 Task:  Click on Football In the Sunday Gridiron Challenge click on  Pick Sheet Add name Brayden Rodriguez Team name Renegade Nurses and  Email softage.7@softage.net 10 Points Pittsburgh Steelers 9 Points Baltimore Ravens 8 Points Cincinnati Bengals 7 Points Buffalo Bills 6 Points Dallas Cowboys 5 Points Tennessee Titans 4 Points Arizona Cardinals 3 Points Atlanta Falcons 2 Points Chicago Bears 1 Points Detroit Lions Submit pick sheet
Action: Mouse moved to (795, 472)
Screenshot: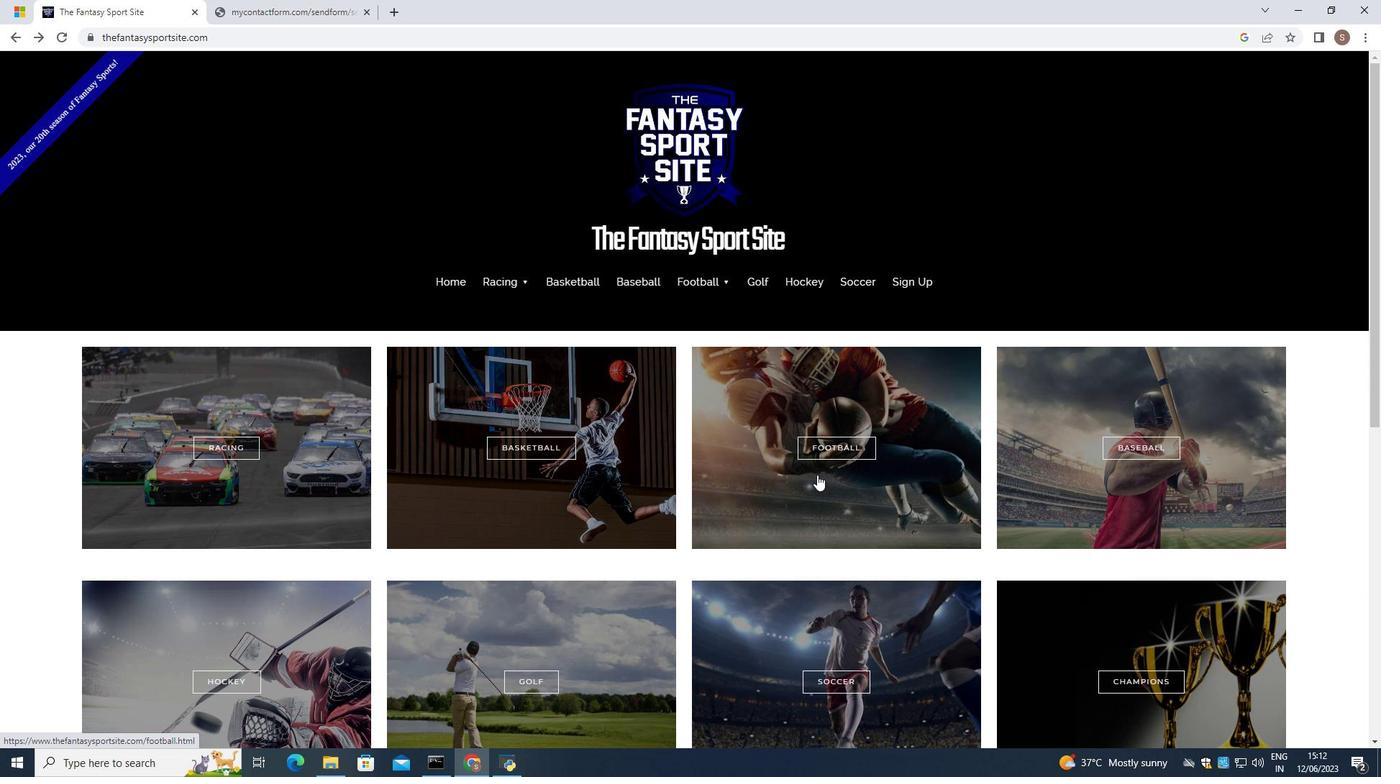 
Action: Mouse pressed left at (795, 472)
Screenshot: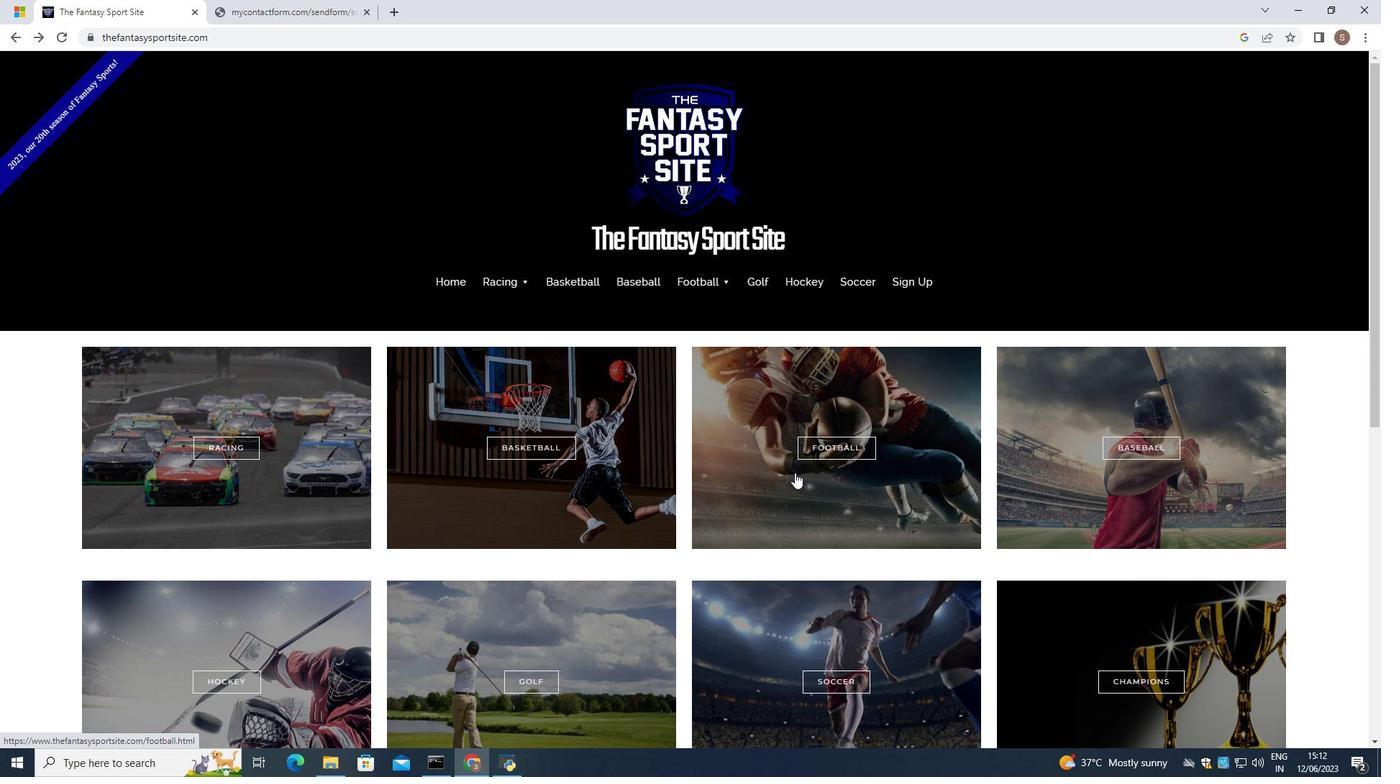 
Action: Mouse moved to (721, 579)
Screenshot: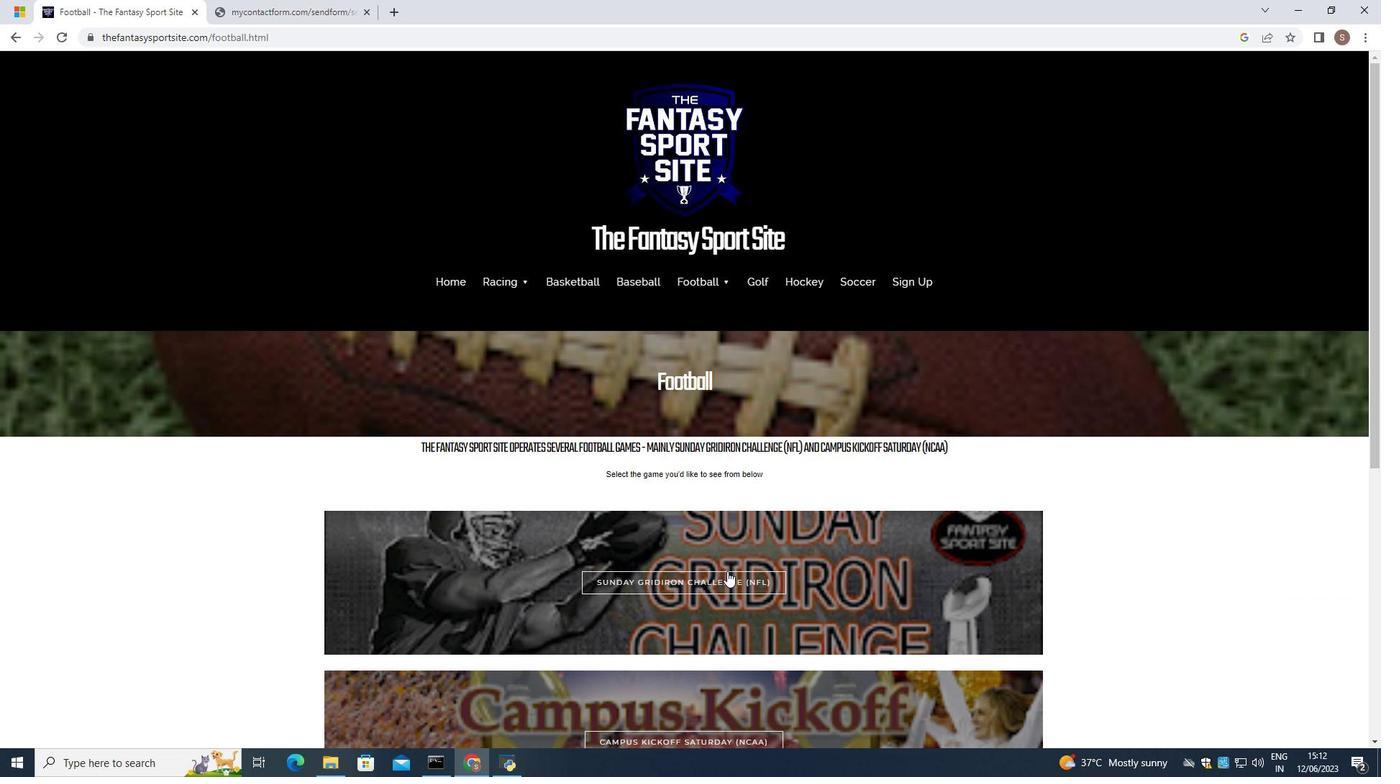 
Action: Mouse pressed left at (721, 579)
Screenshot: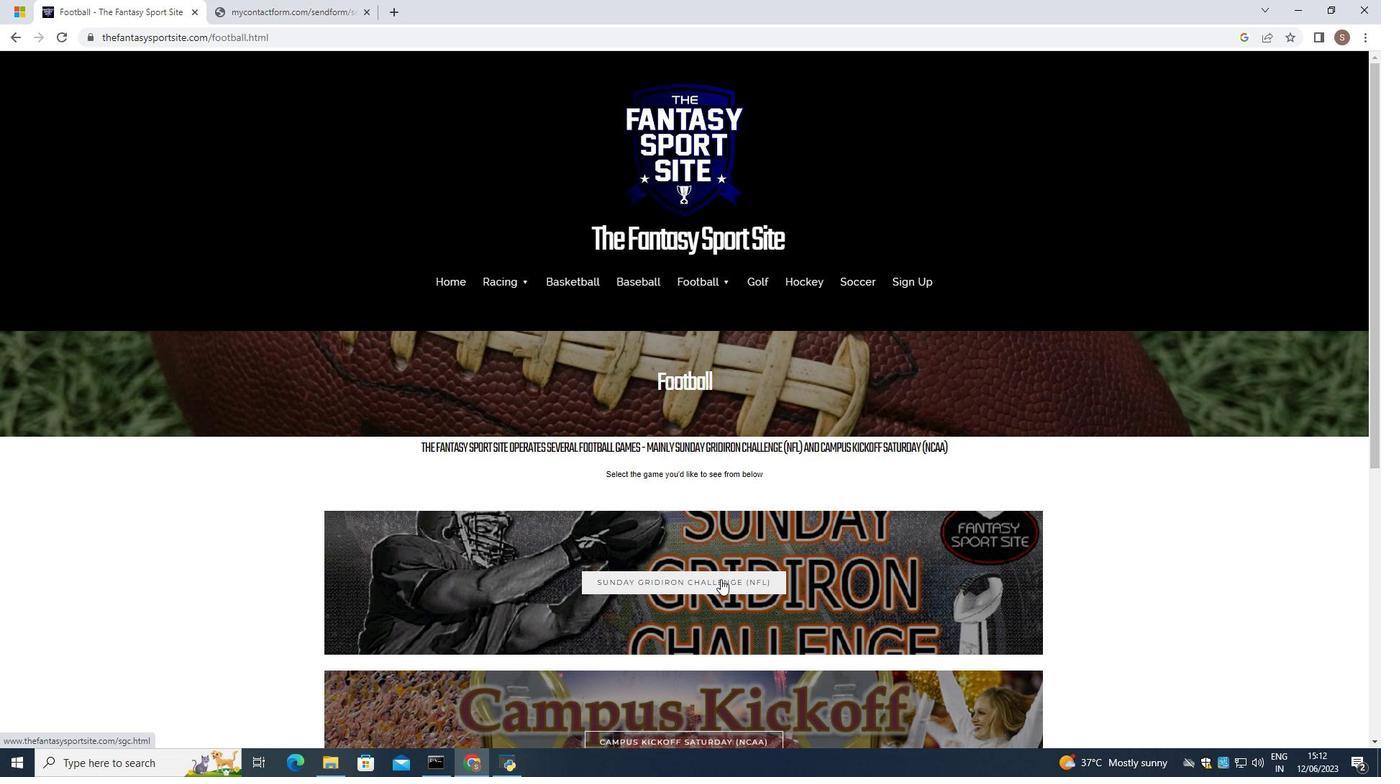 
Action: Mouse moved to (718, 536)
Screenshot: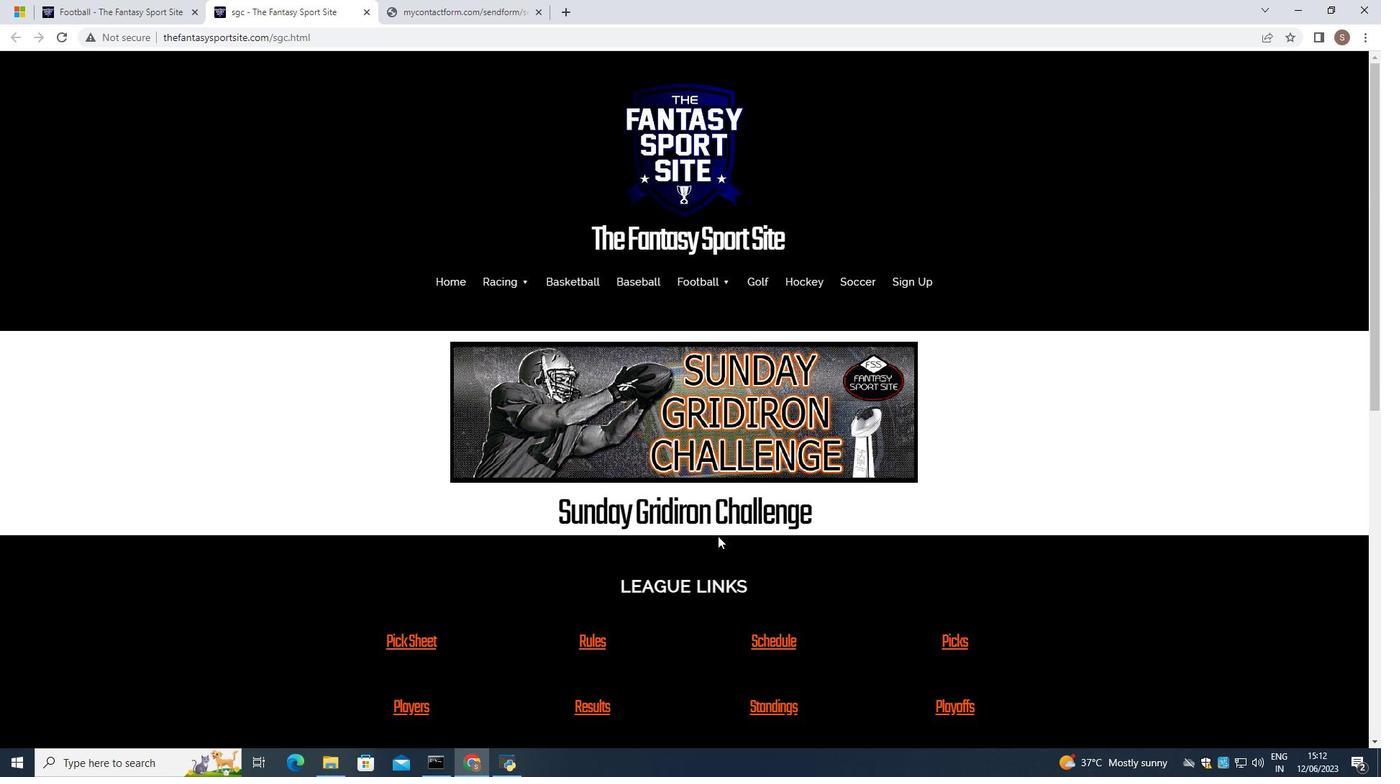 
Action: Mouse scrolled (718, 535) with delta (0, 0)
Screenshot: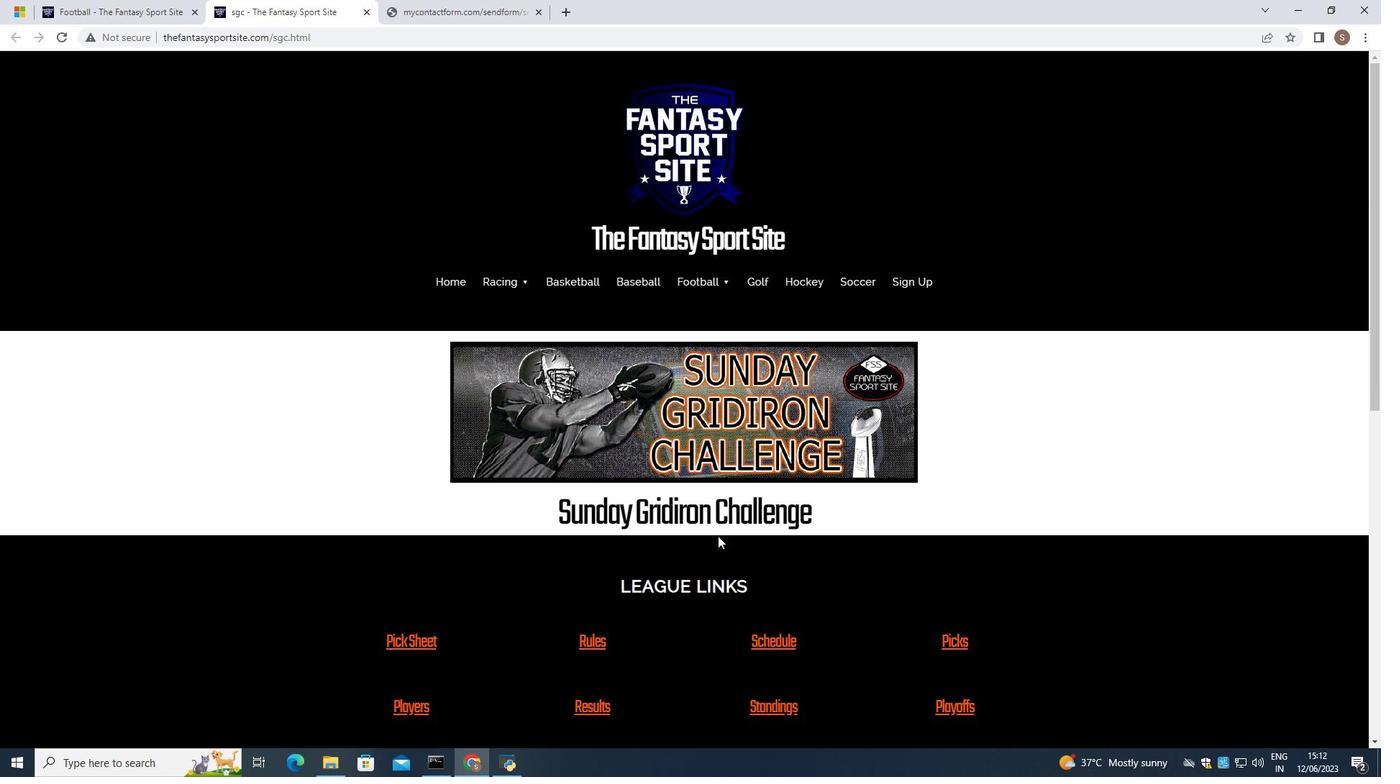 
Action: Mouse moved to (410, 565)
Screenshot: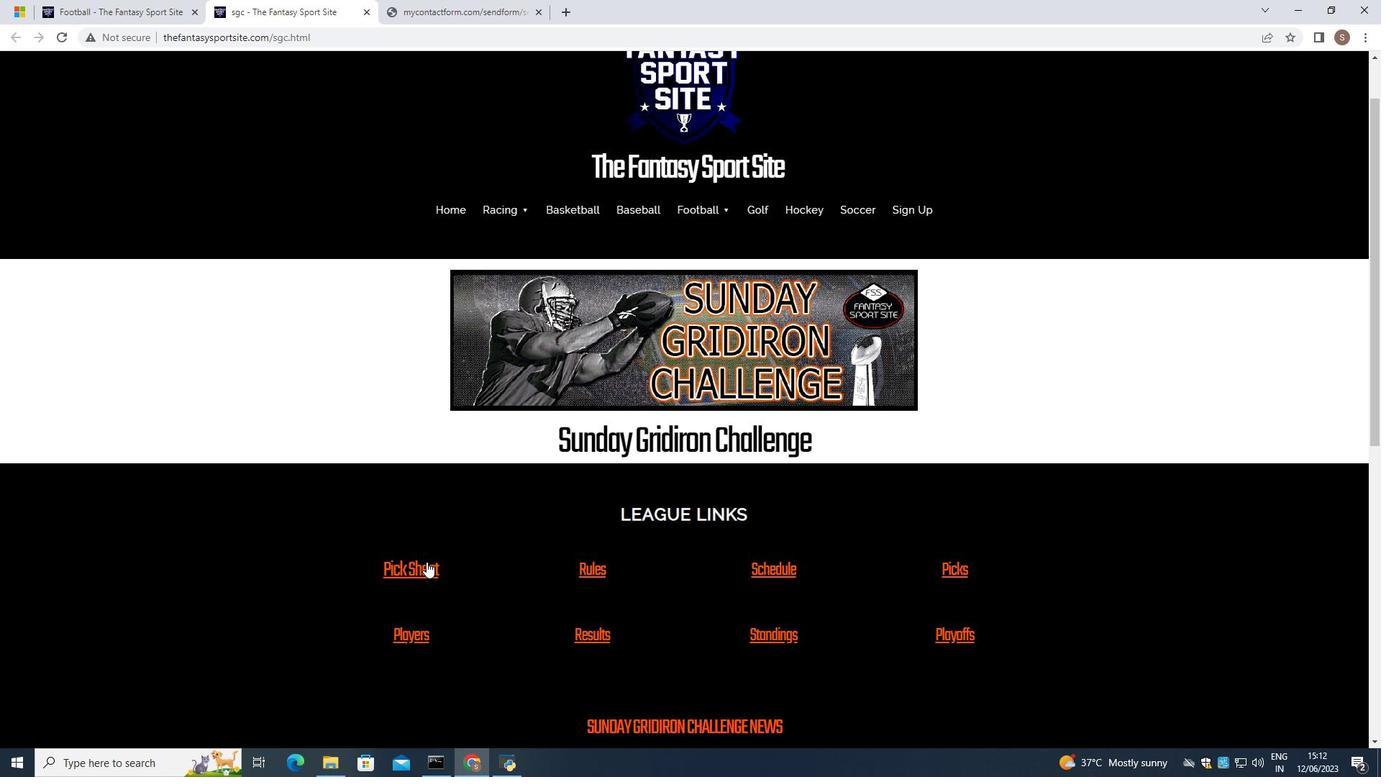 
Action: Mouse pressed left at (410, 565)
Screenshot: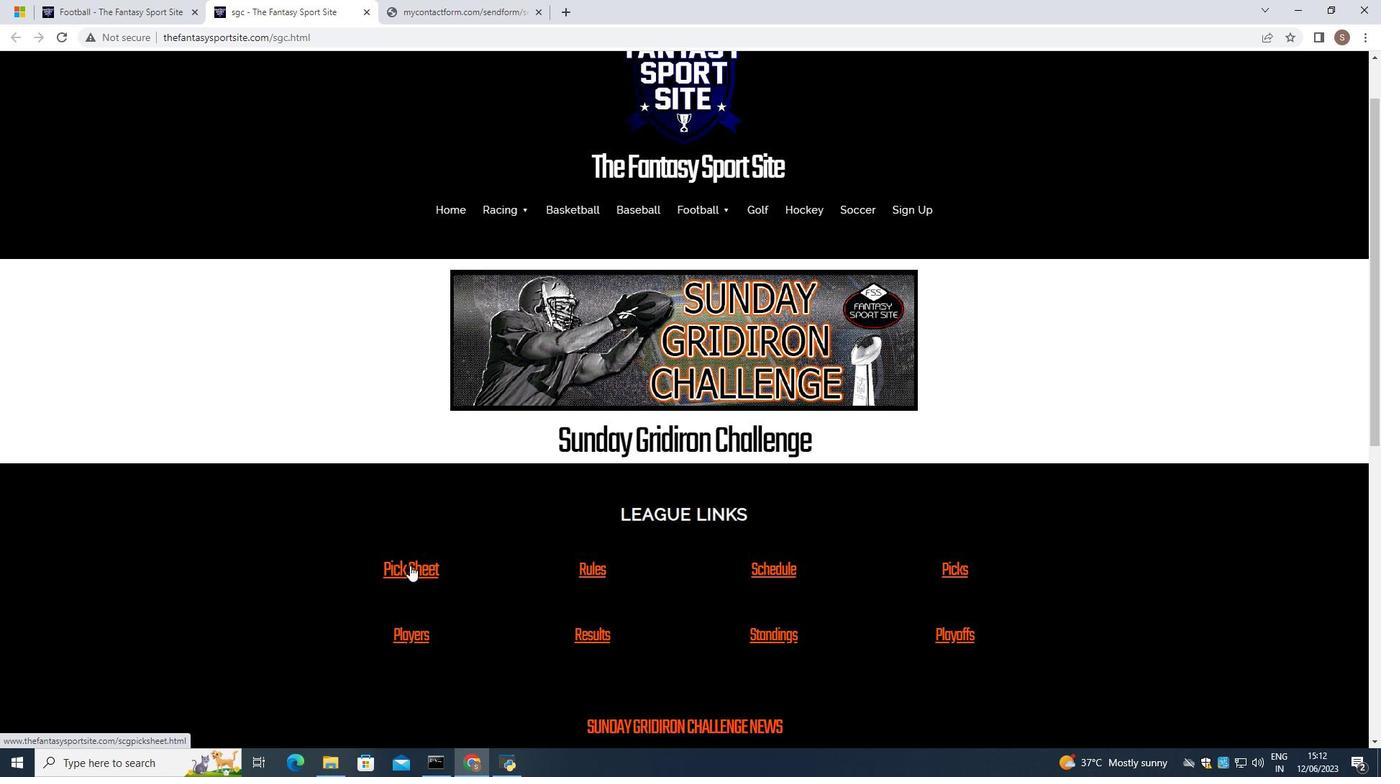 
Action: Mouse moved to (418, 556)
Screenshot: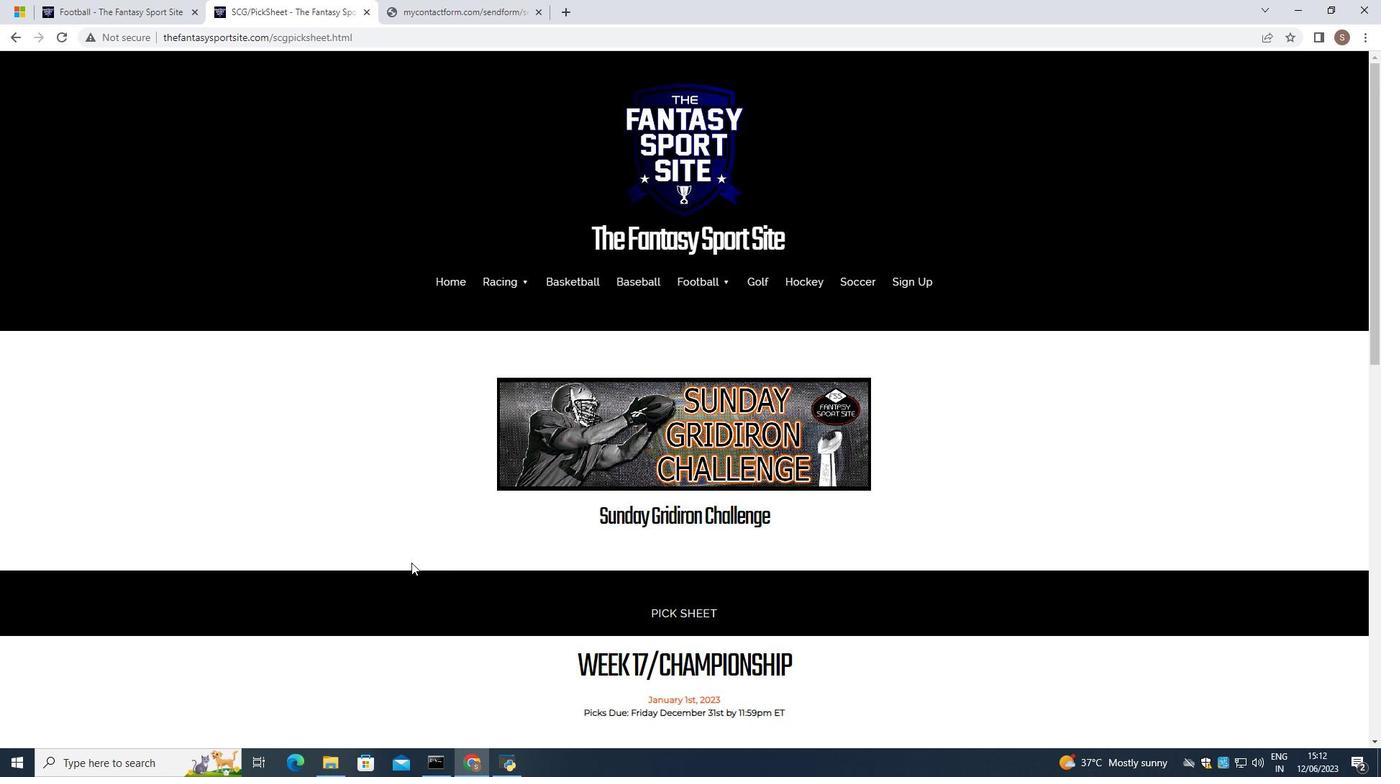 
Action: Mouse scrolled (418, 556) with delta (0, 0)
Screenshot: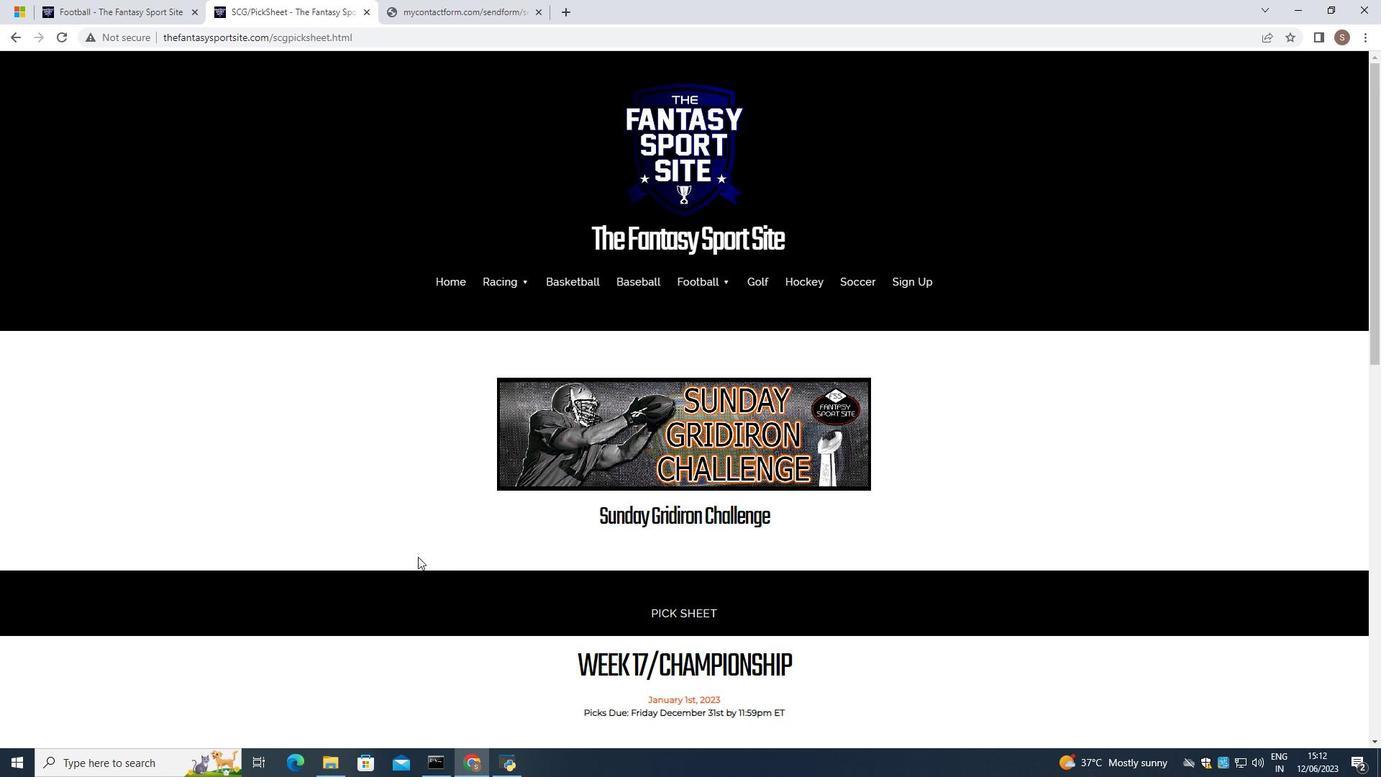 
Action: Mouse scrolled (418, 556) with delta (0, 0)
Screenshot: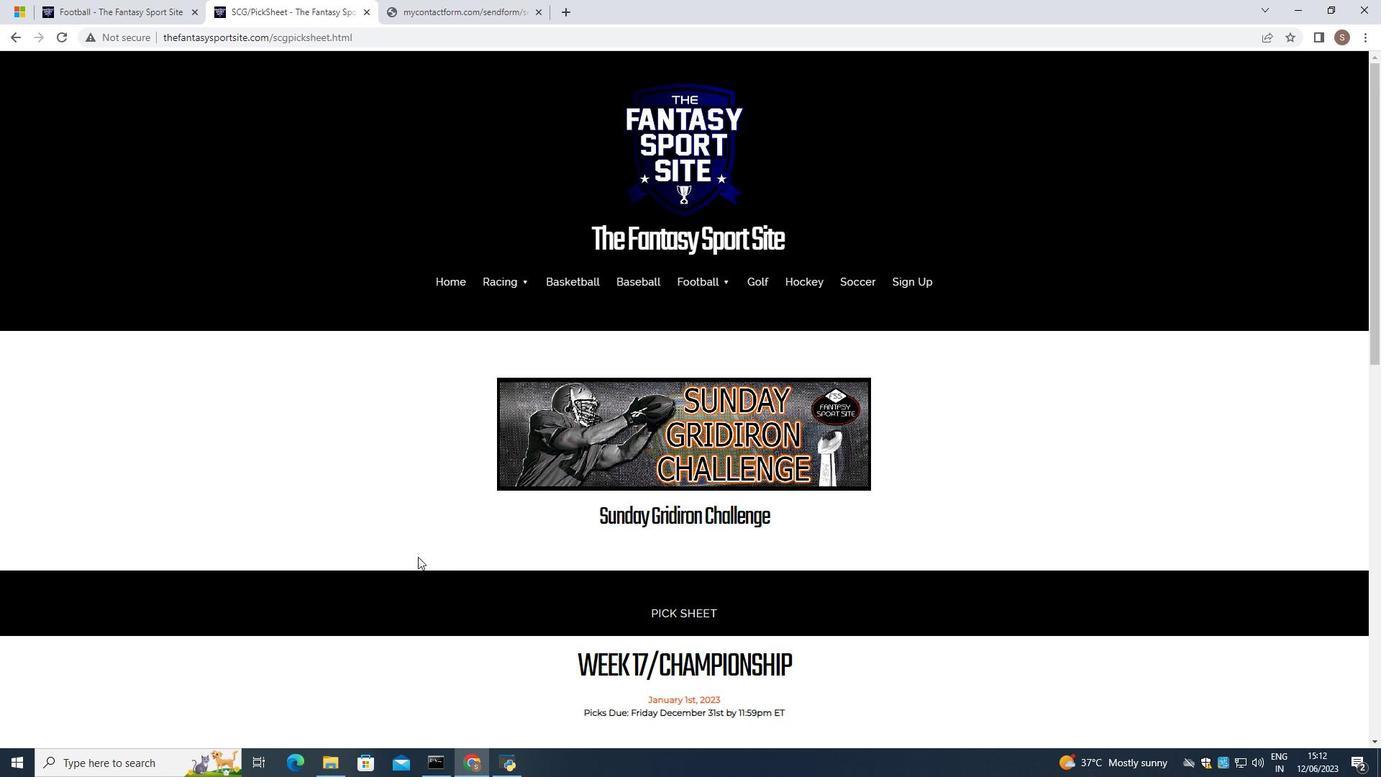 
Action: Mouse scrolled (418, 556) with delta (0, 0)
Screenshot: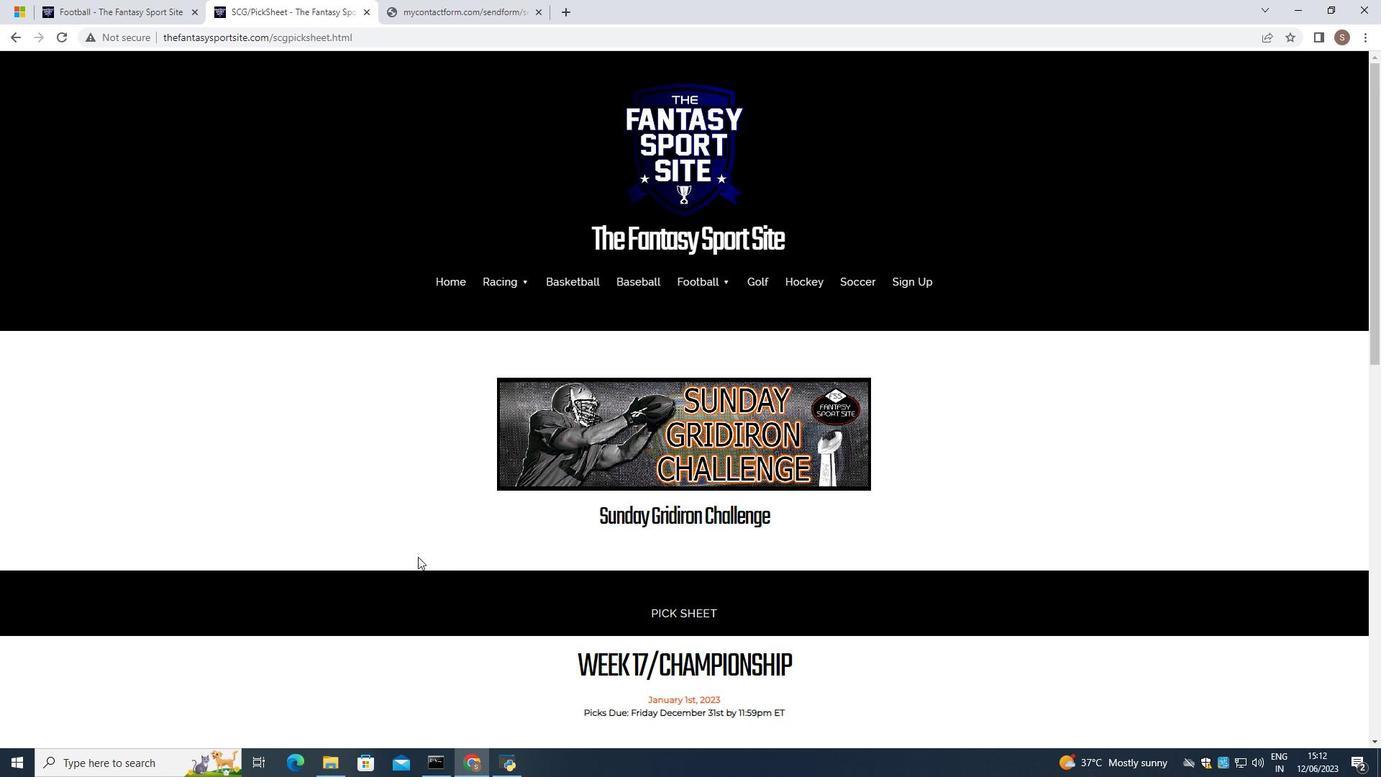 
Action: Mouse scrolled (418, 556) with delta (0, 0)
Screenshot: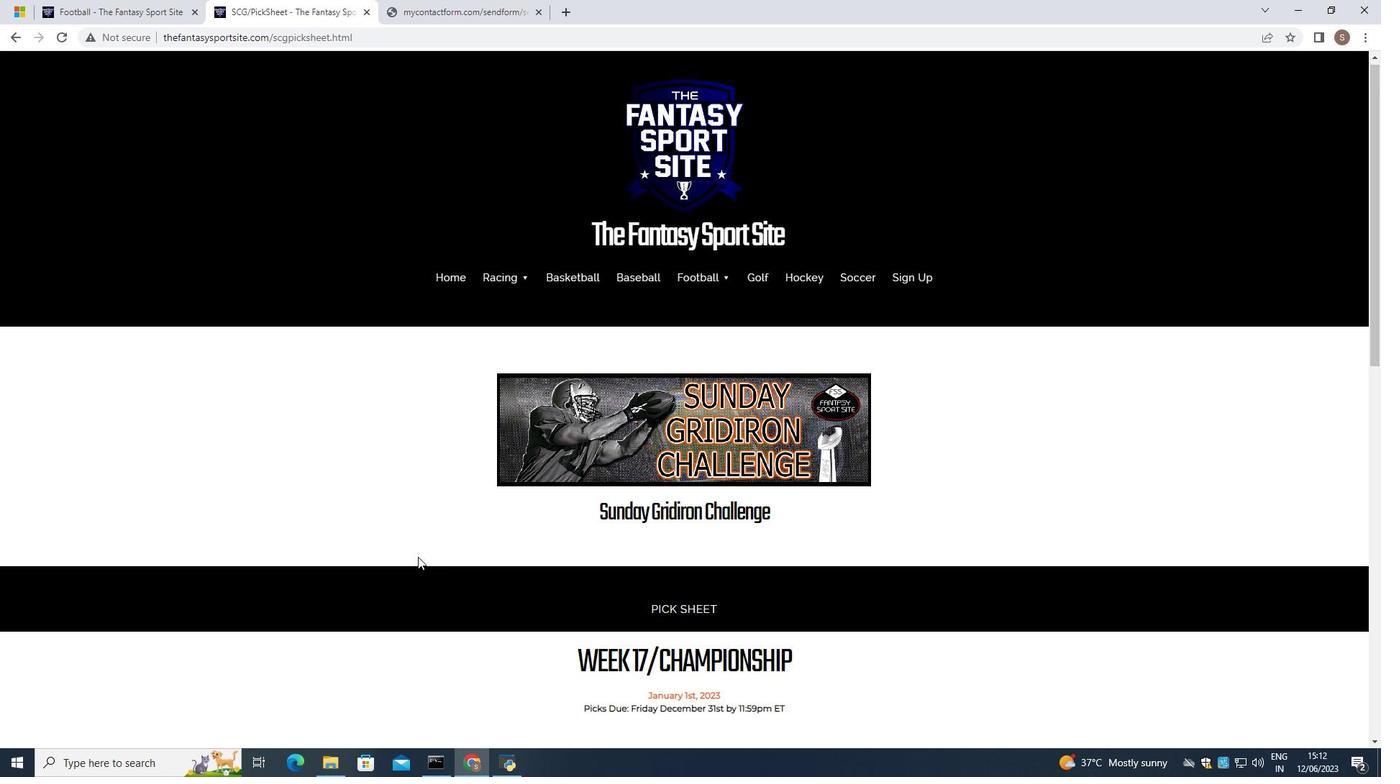 
Action: Mouse scrolled (418, 556) with delta (0, 0)
Screenshot: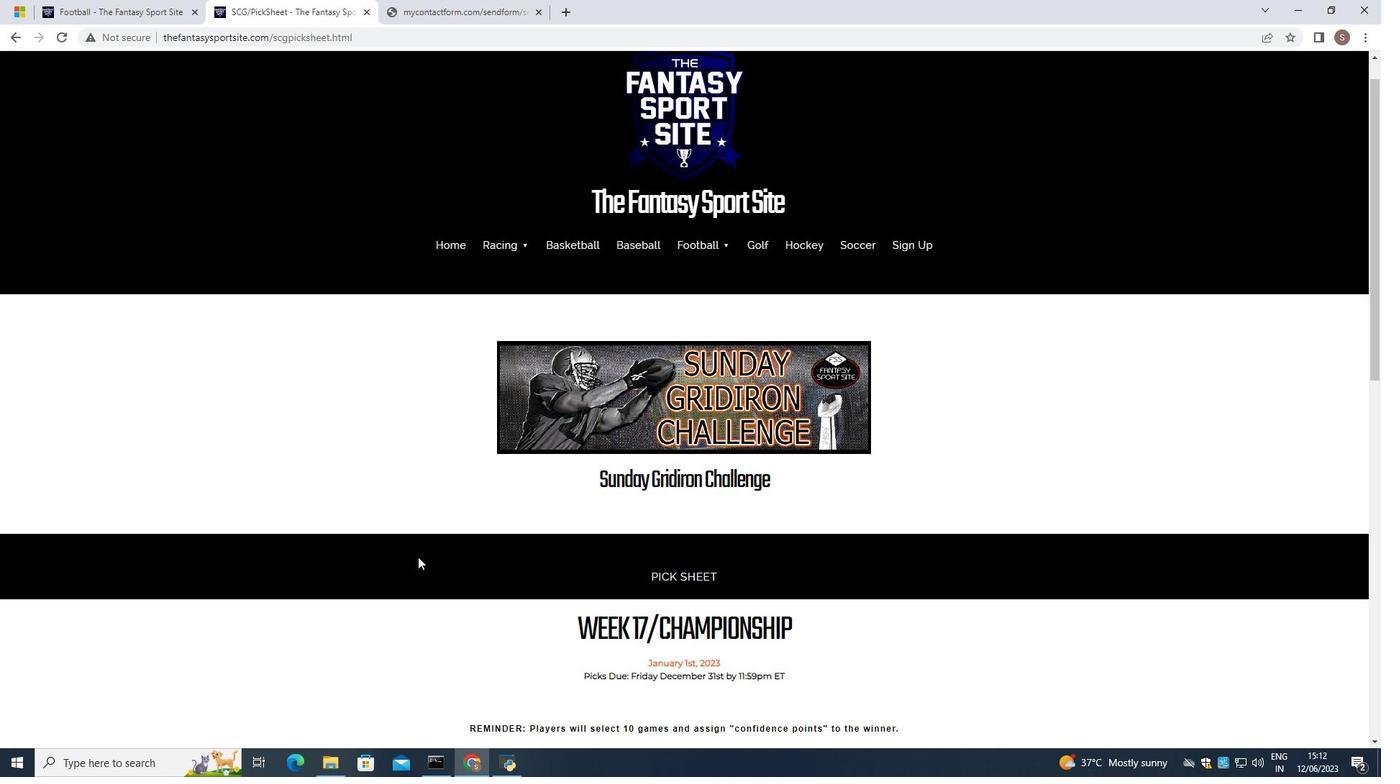 
Action: Mouse scrolled (418, 556) with delta (0, 0)
Screenshot: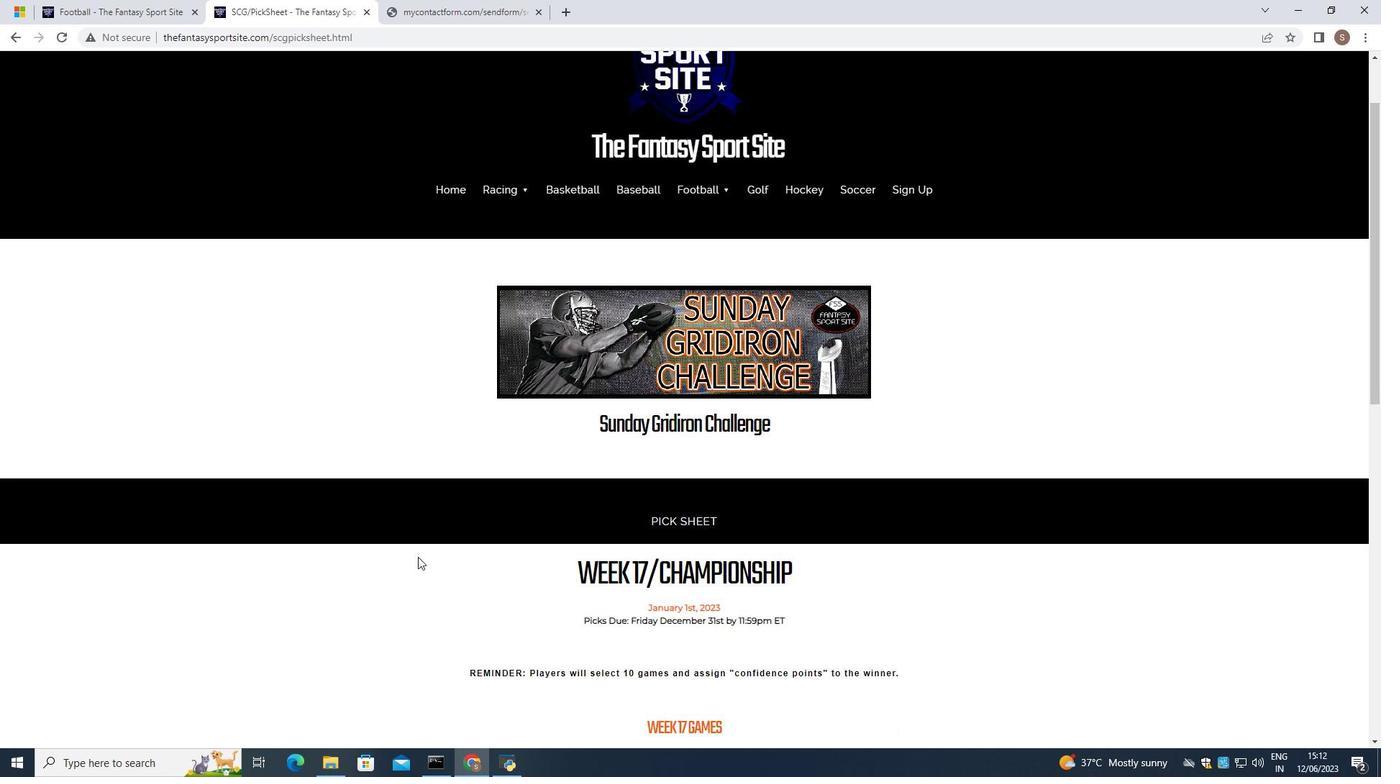 
Action: Mouse scrolled (418, 556) with delta (0, 0)
Screenshot: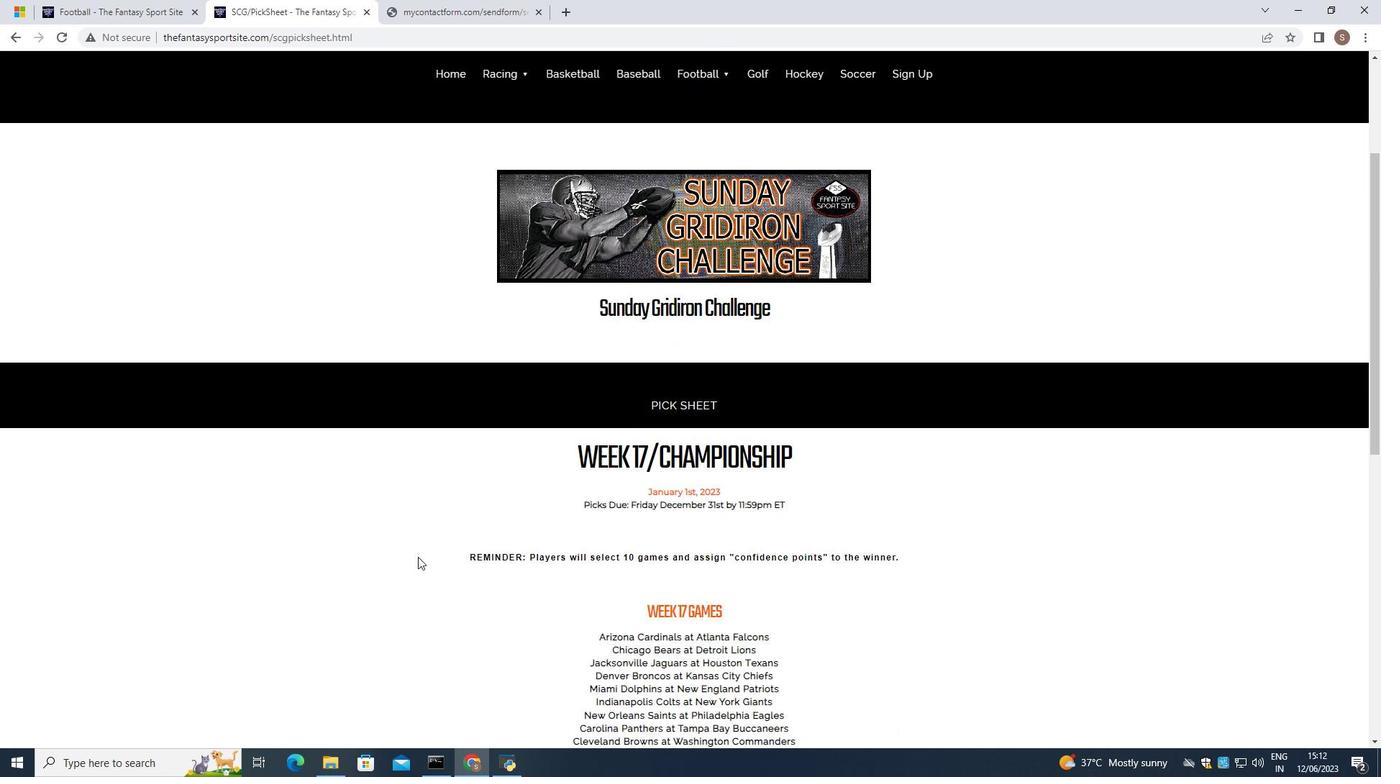 
Action: Mouse moved to (418, 555)
Screenshot: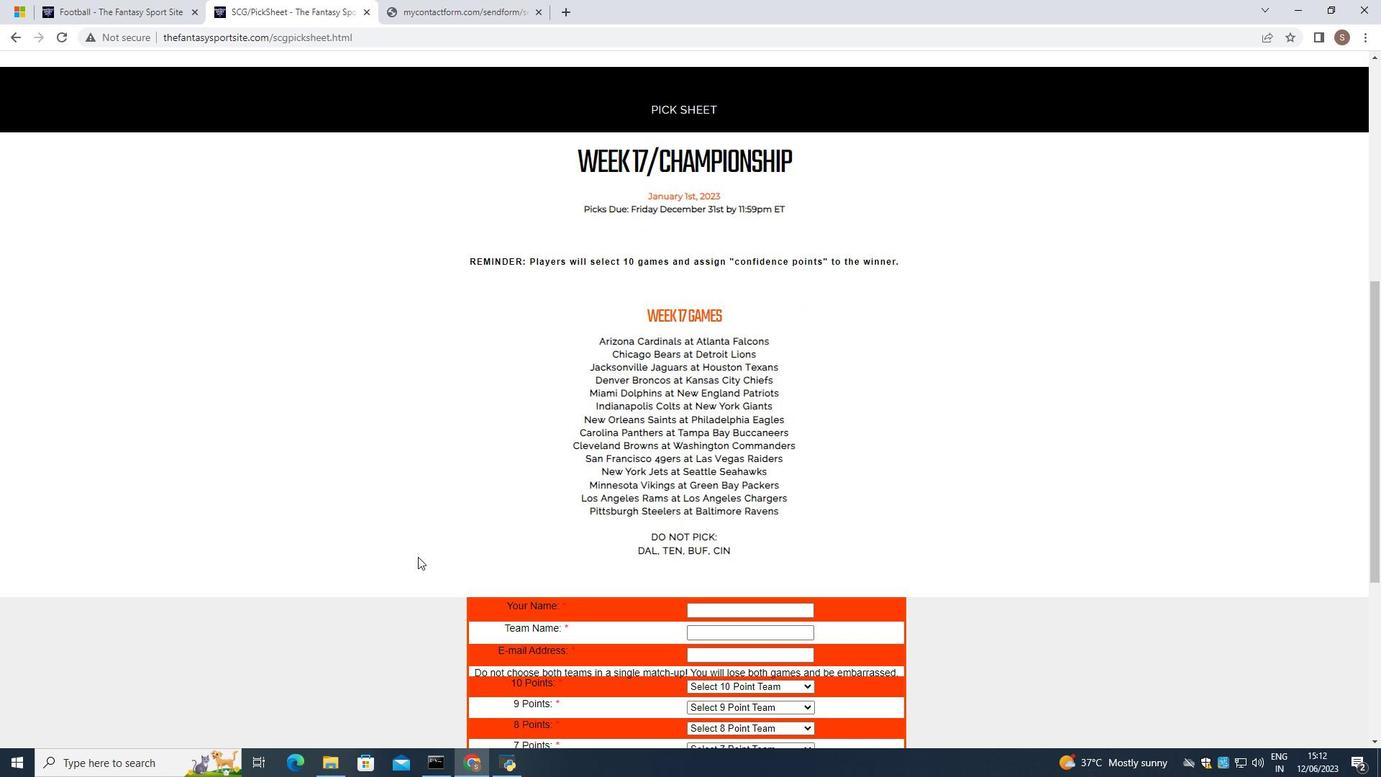 
Action: Mouse scrolled (418, 554) with delta (0, 0)
Screenshot: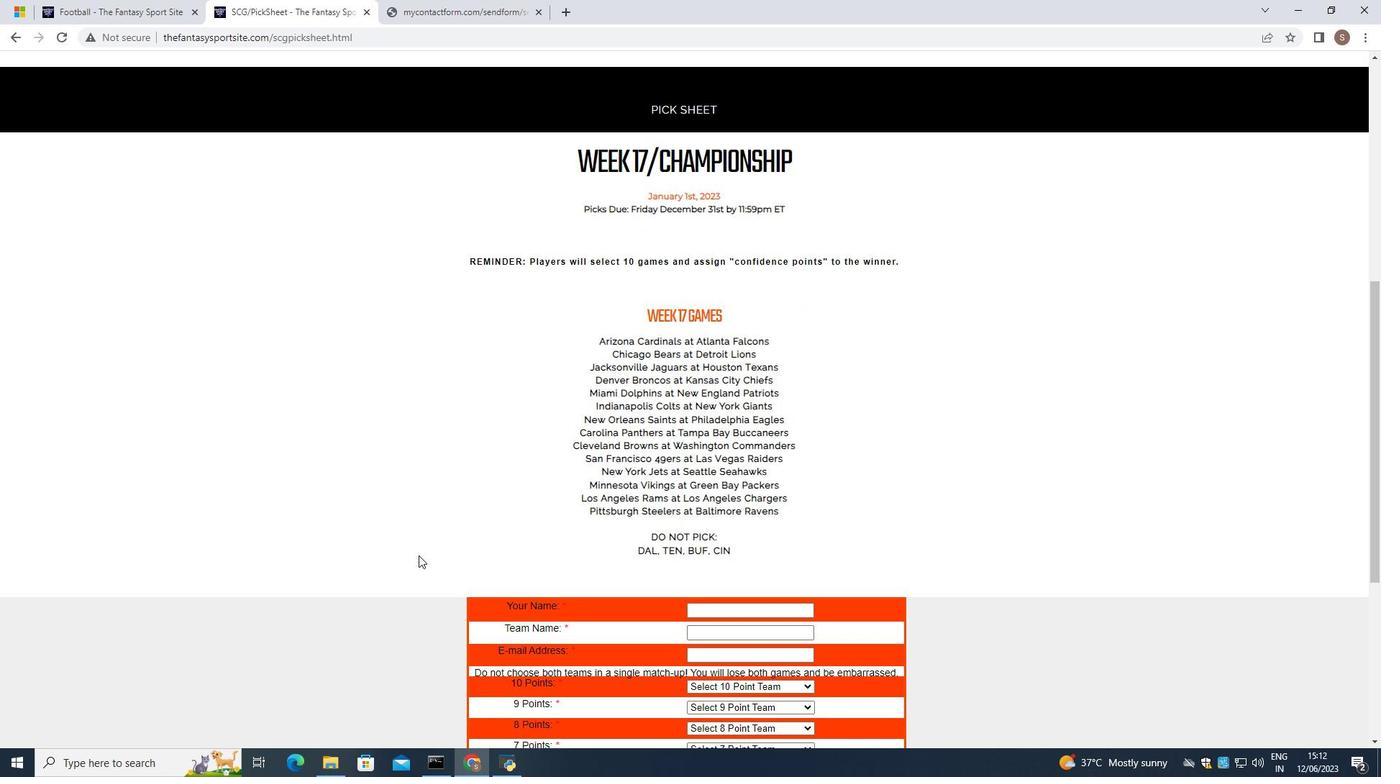 
Action: Mouse scrolled (418, 554) with delta (0, 0)
Screenshot: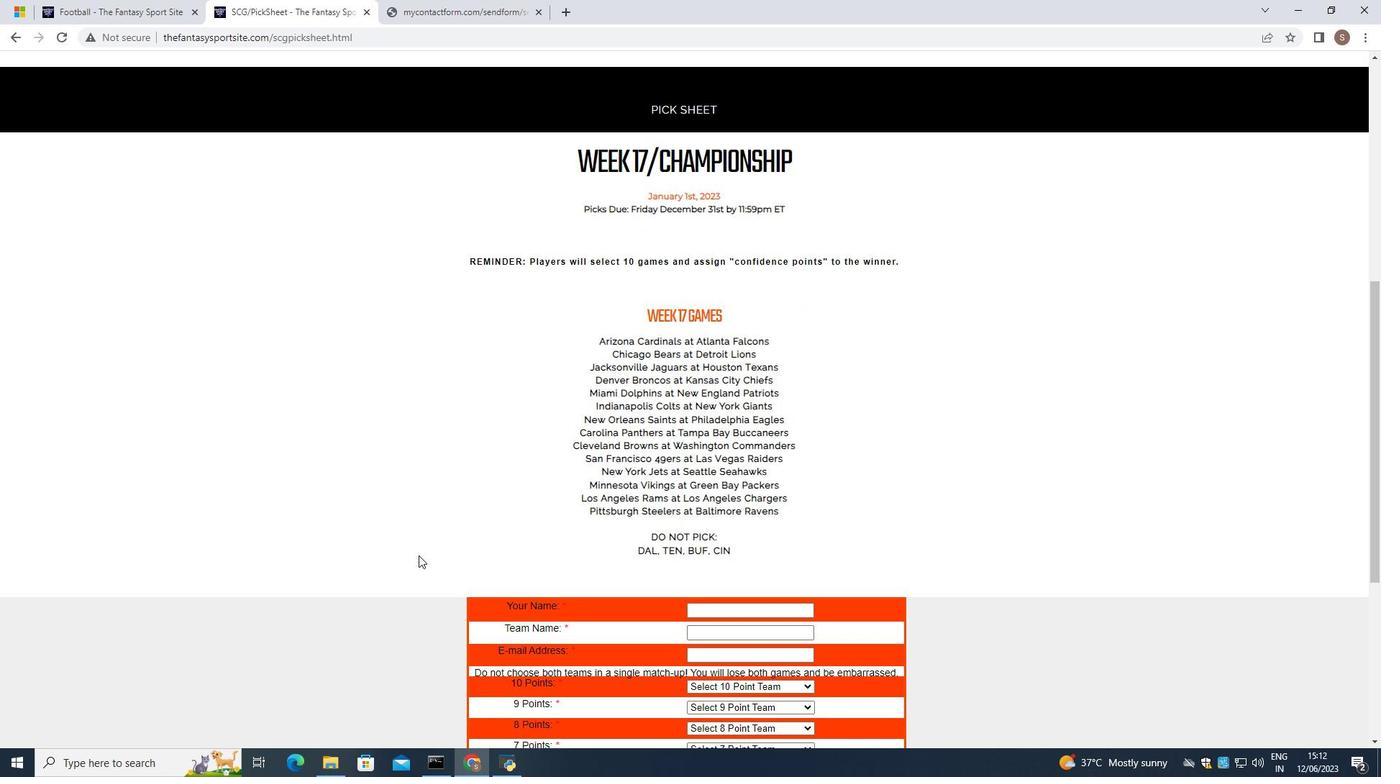 
Action: Mouse scrolled (418, 554) with delta (0, 0)
Screenshot: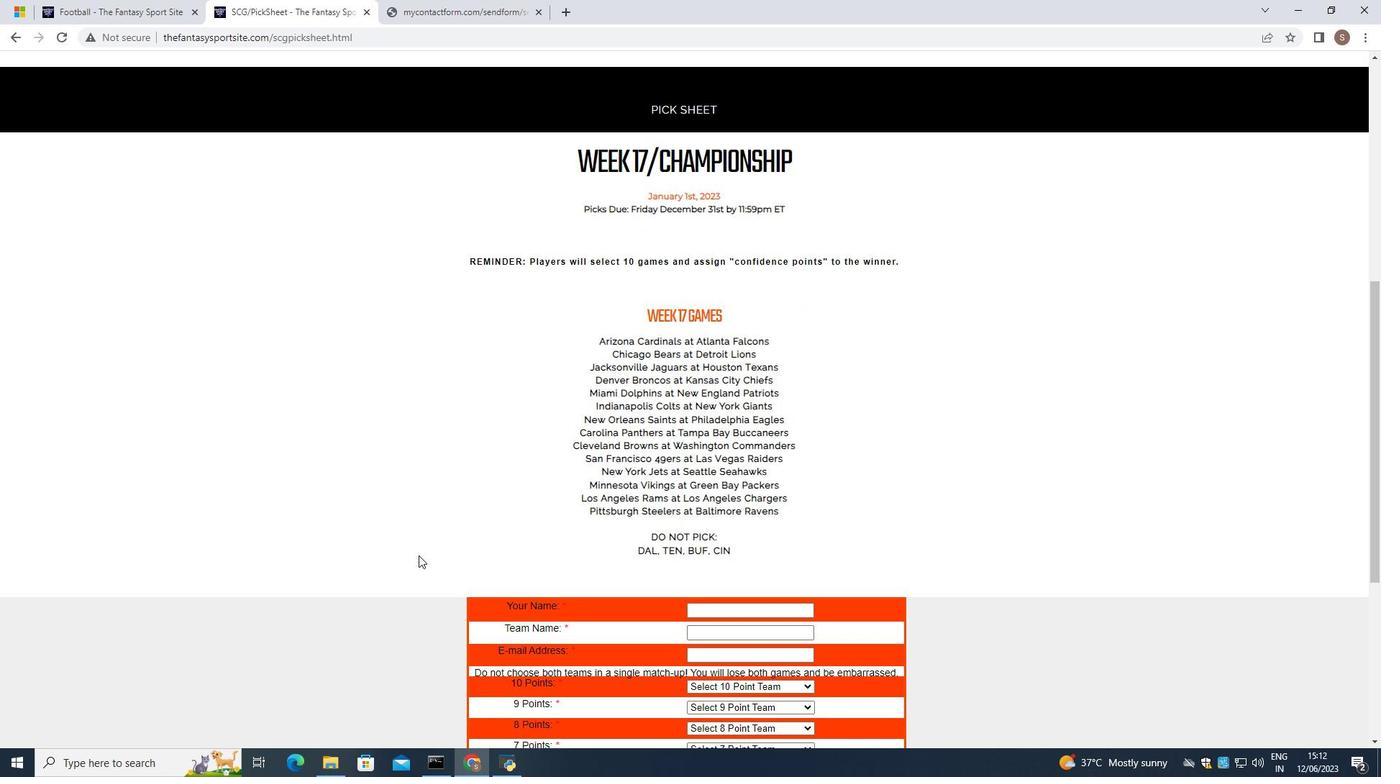 
Action: Mouse scrolled (418, 554) with delta (0, 0)
Screenshot: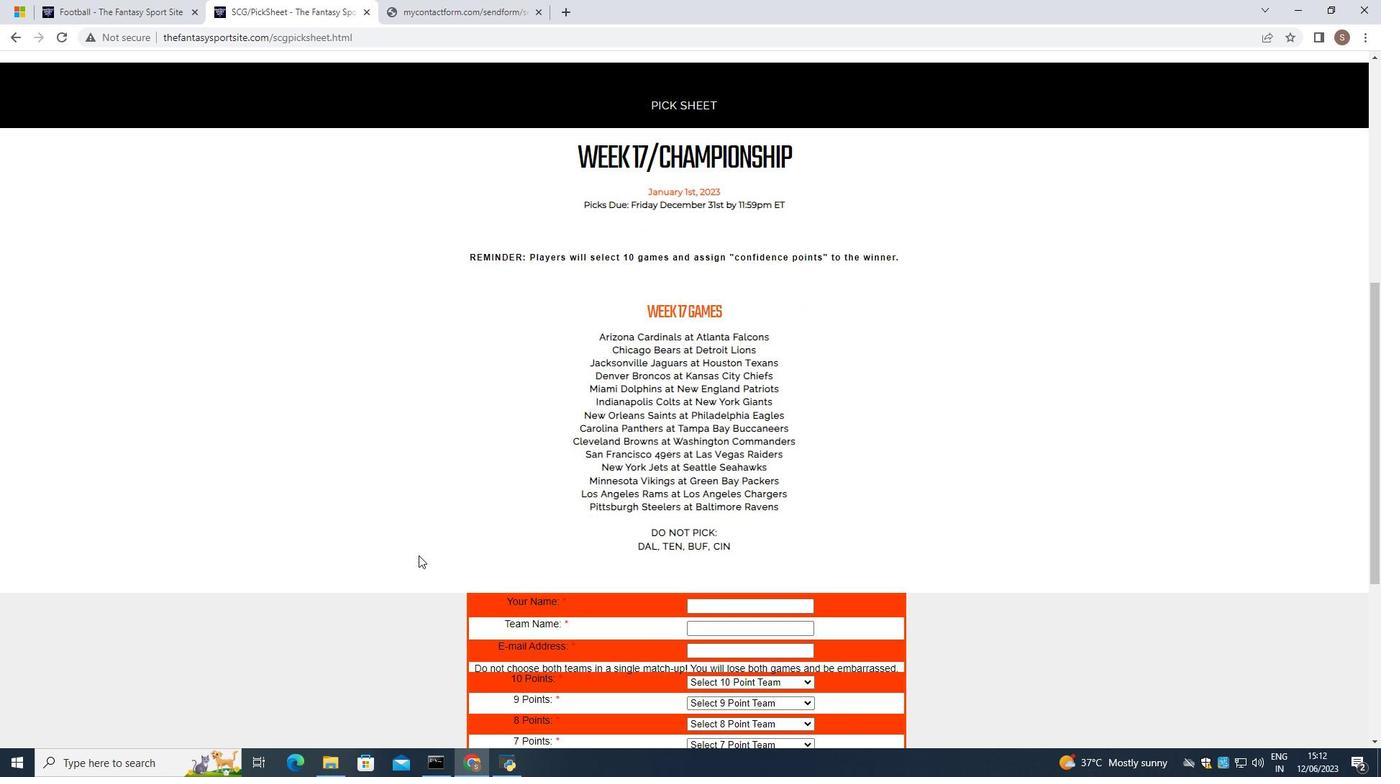 
Action: Mouse moved to (764, 323)
Screenshot: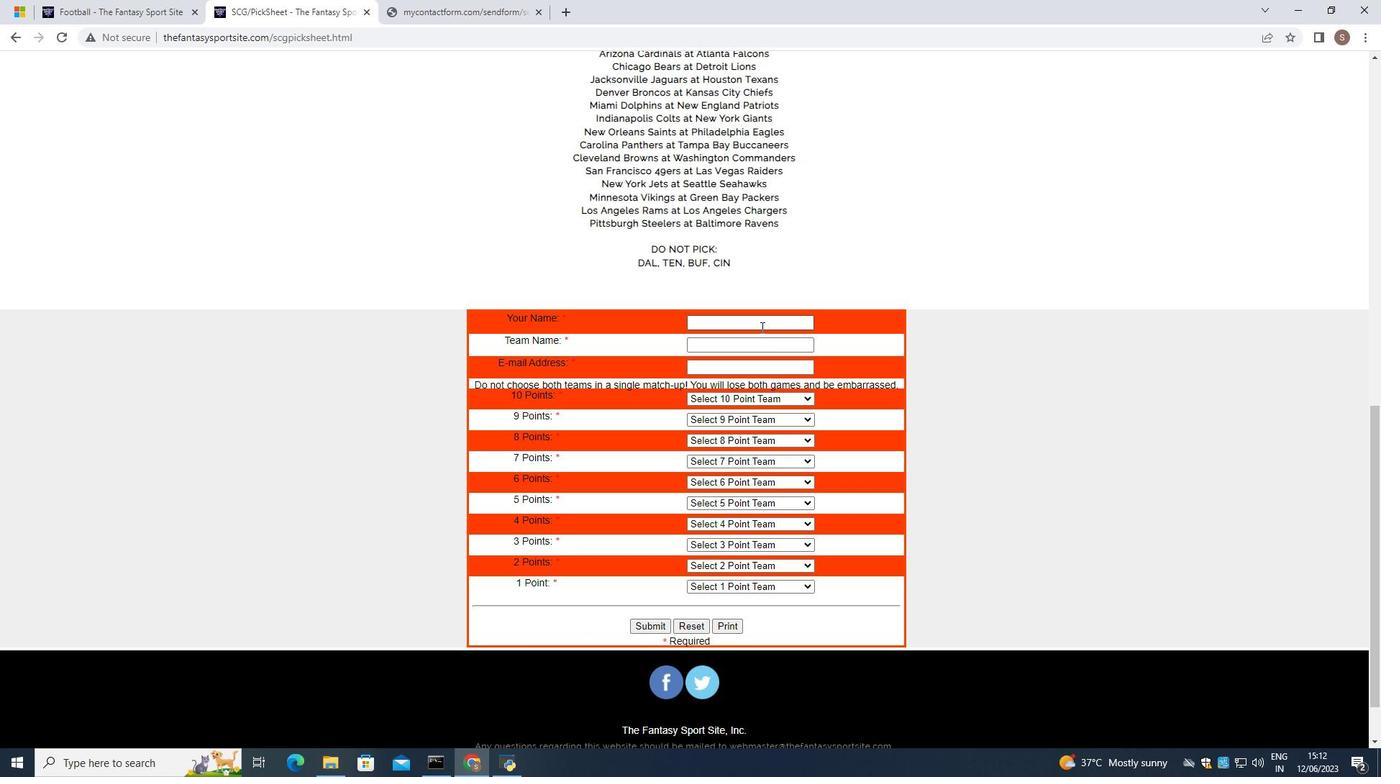 
Action: Mouse pressed left at (764, 323)
Screenshot: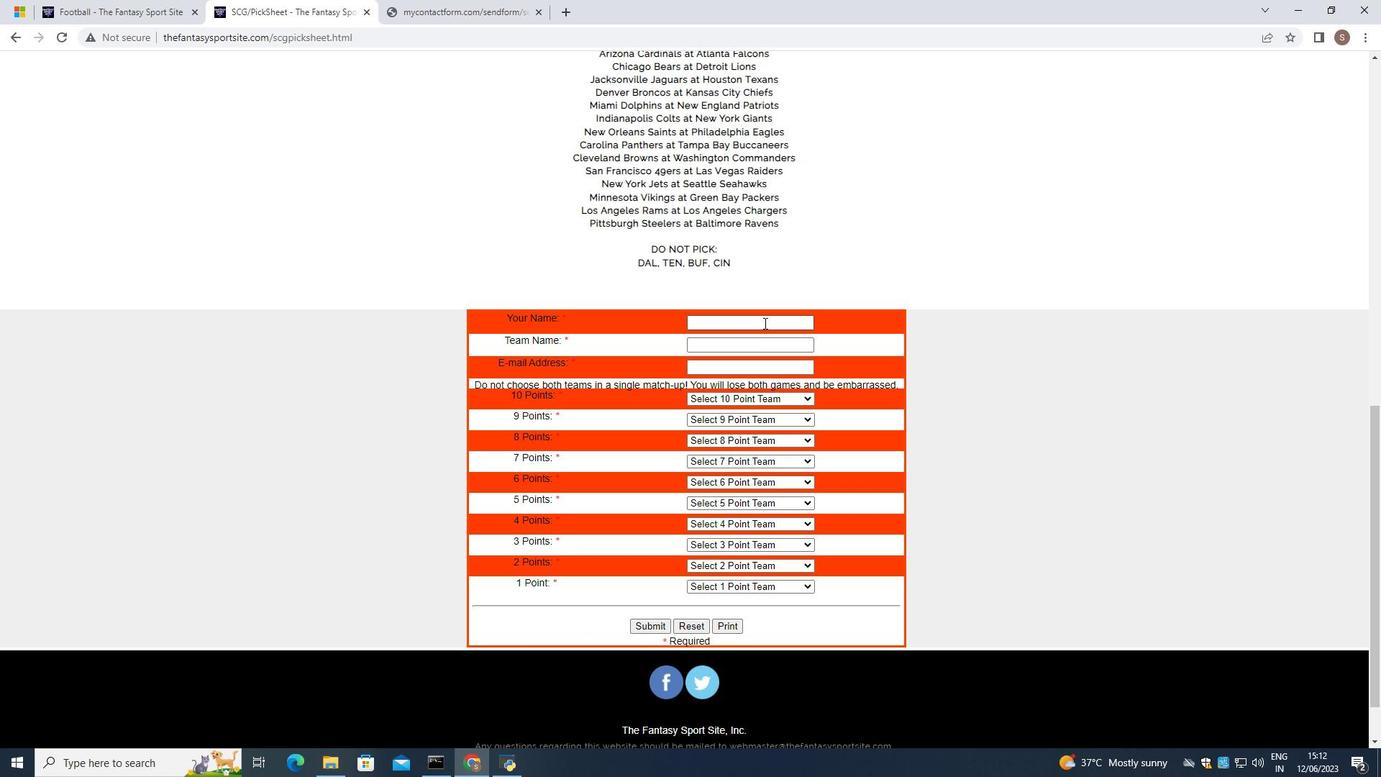 
Action: Key pressed <Key.shift_r><Key.shift_r><Key.shift_r><Key.shift_r><Key.shift_r><Key.shift_r>Brayden<Key.space><Key.shift><Key.shift><Key.shift><Key.shift>Rodriguez
Screenshot: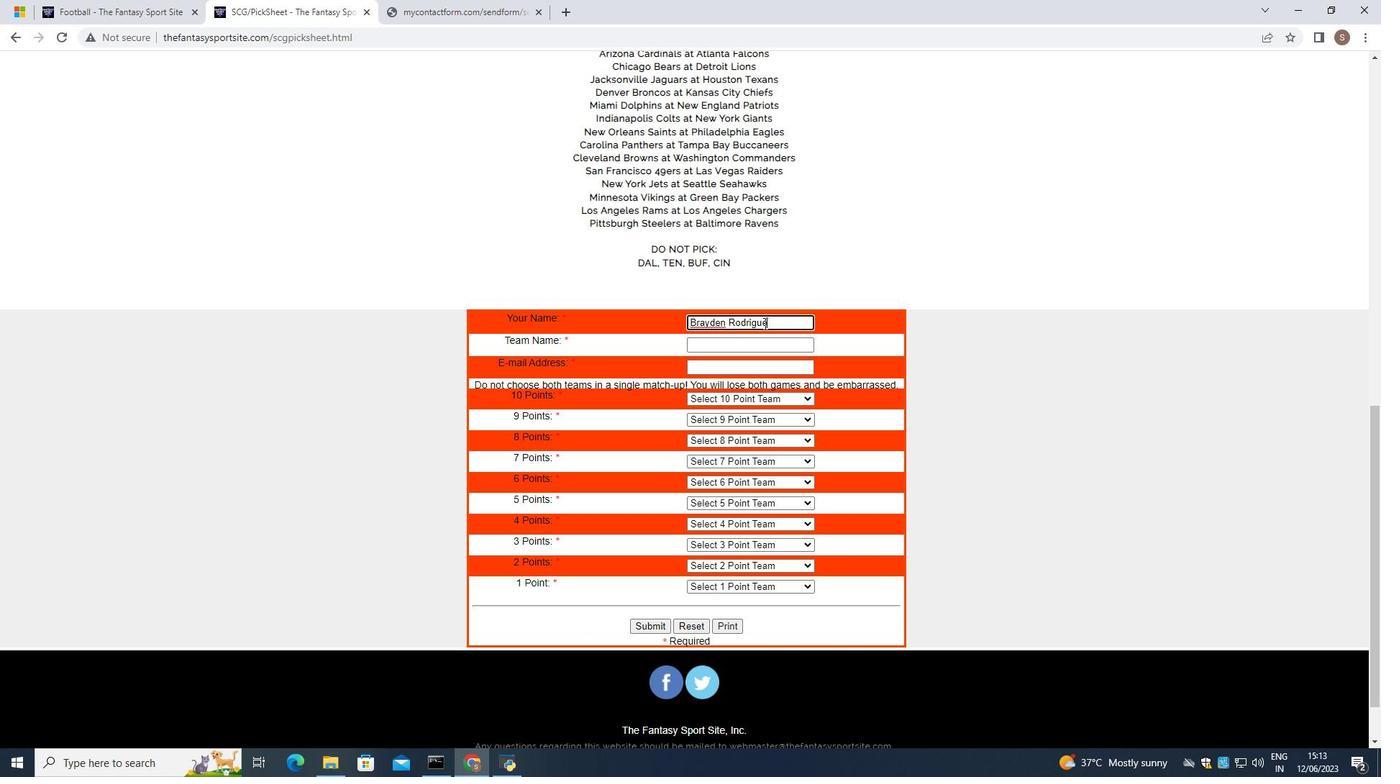 
Action: Mouse moved to (796, 346)
Screenshot: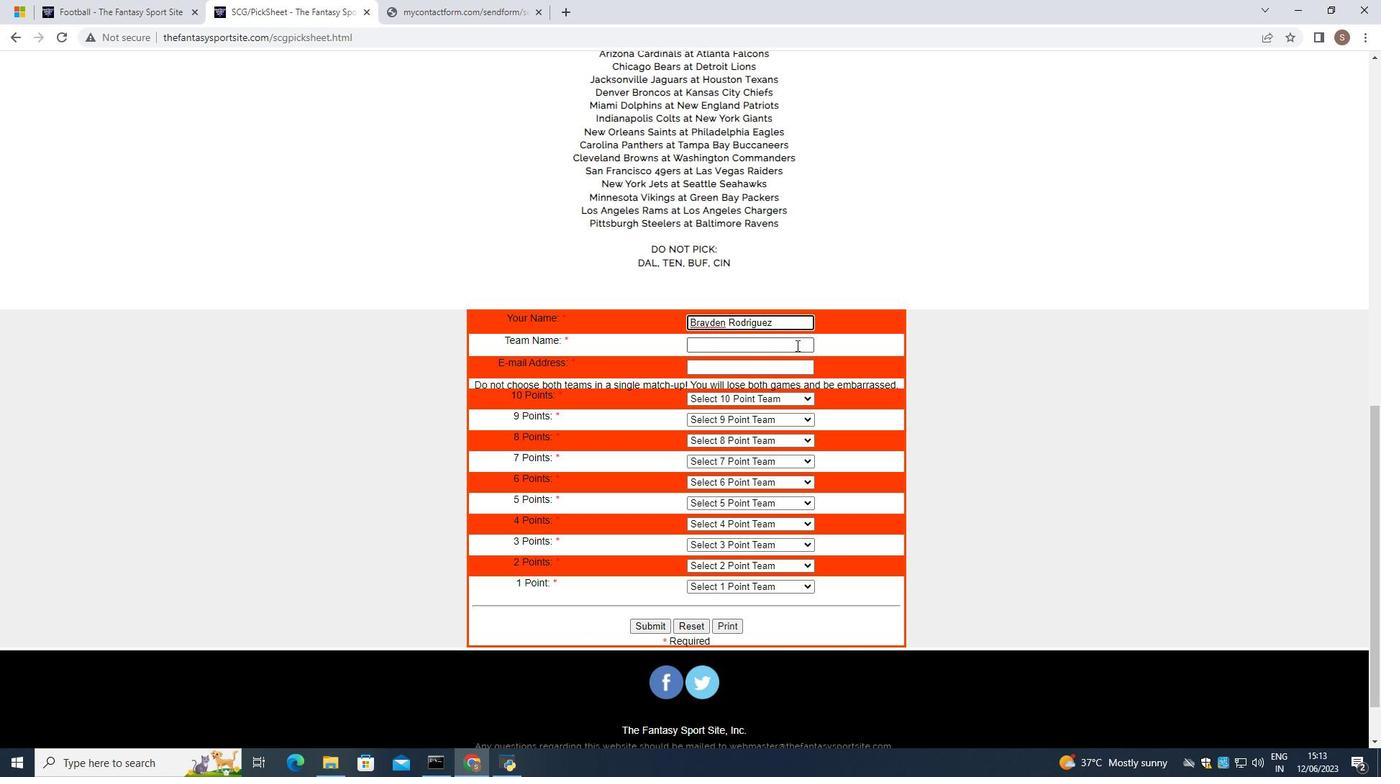 
Action: Mouse pressed left at (796, 346)
Screenshot: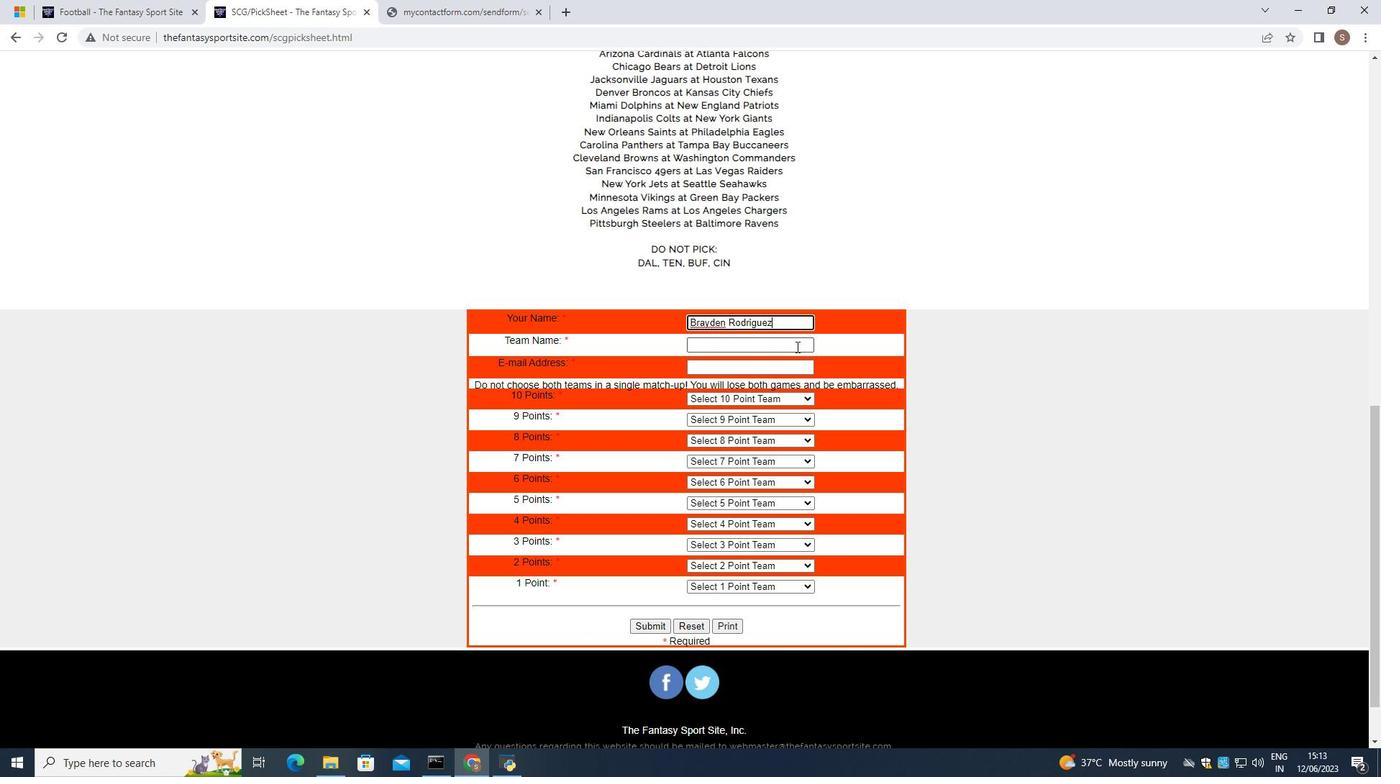 
Action: Key pressed <Key.shift>Renegade<Key.space><Key.shift>Nurses
Screenshot: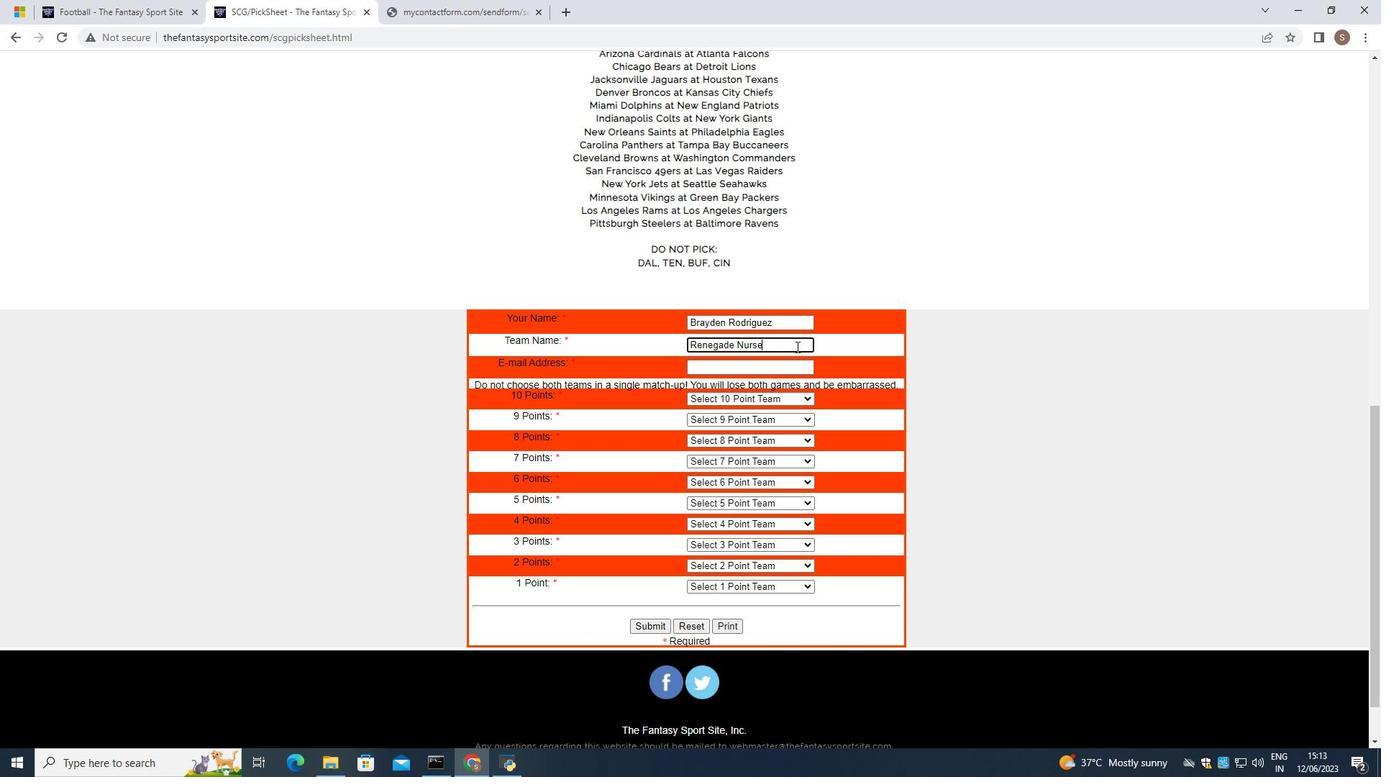 
Action: Mouse moved to (798, 365)
Screenshot: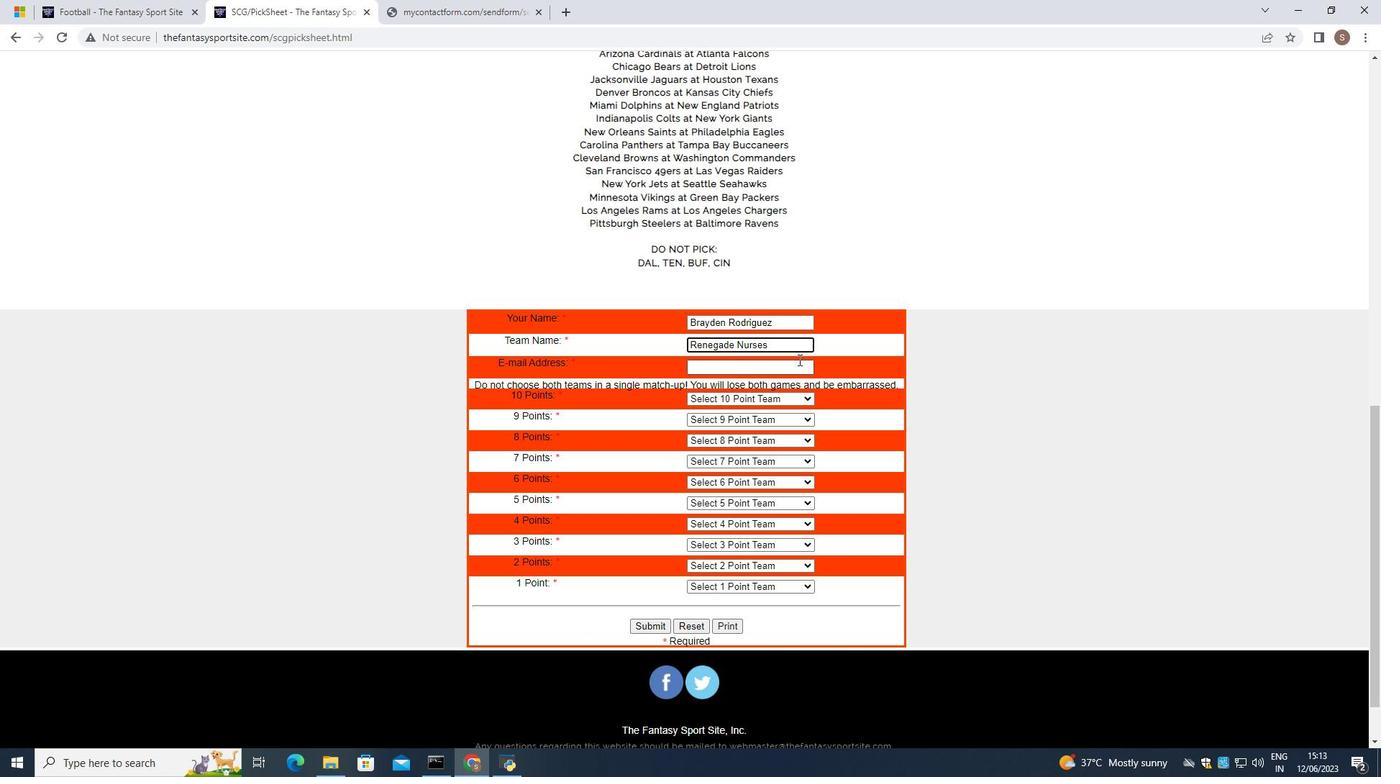 
Action: Mouse pressed left at (798, 365)
Screenshot: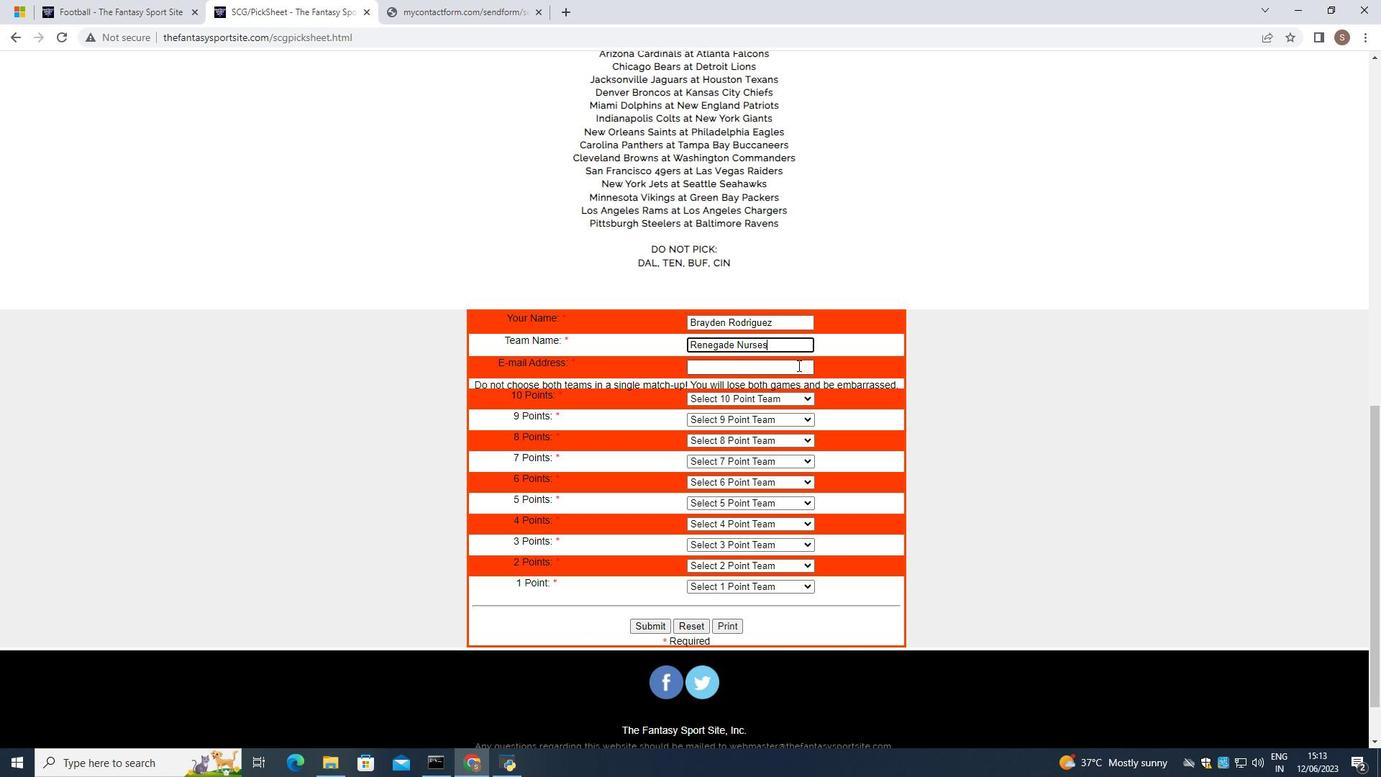 
Action: Mouse pressed left at (798, 365)
Screenshot: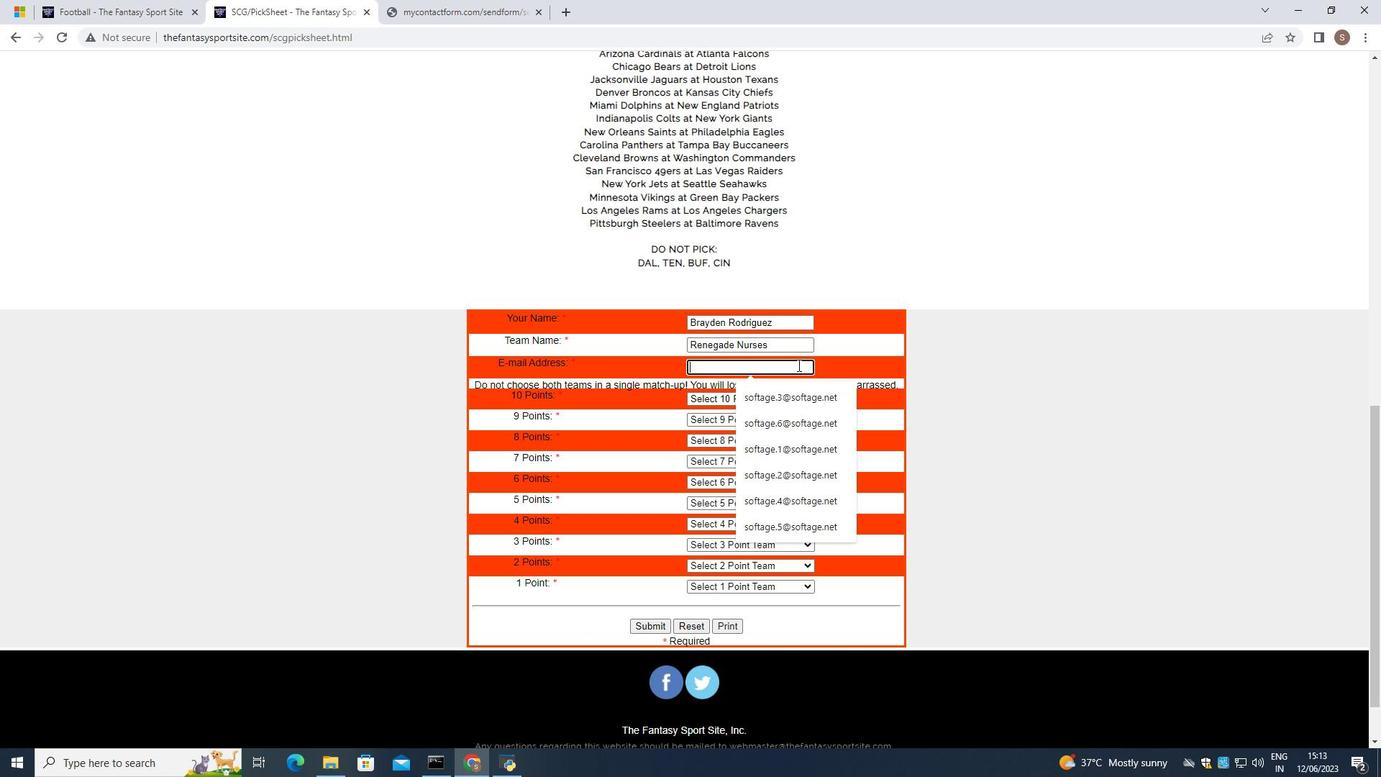 
Action: Key pressed softage.7
Screenshot: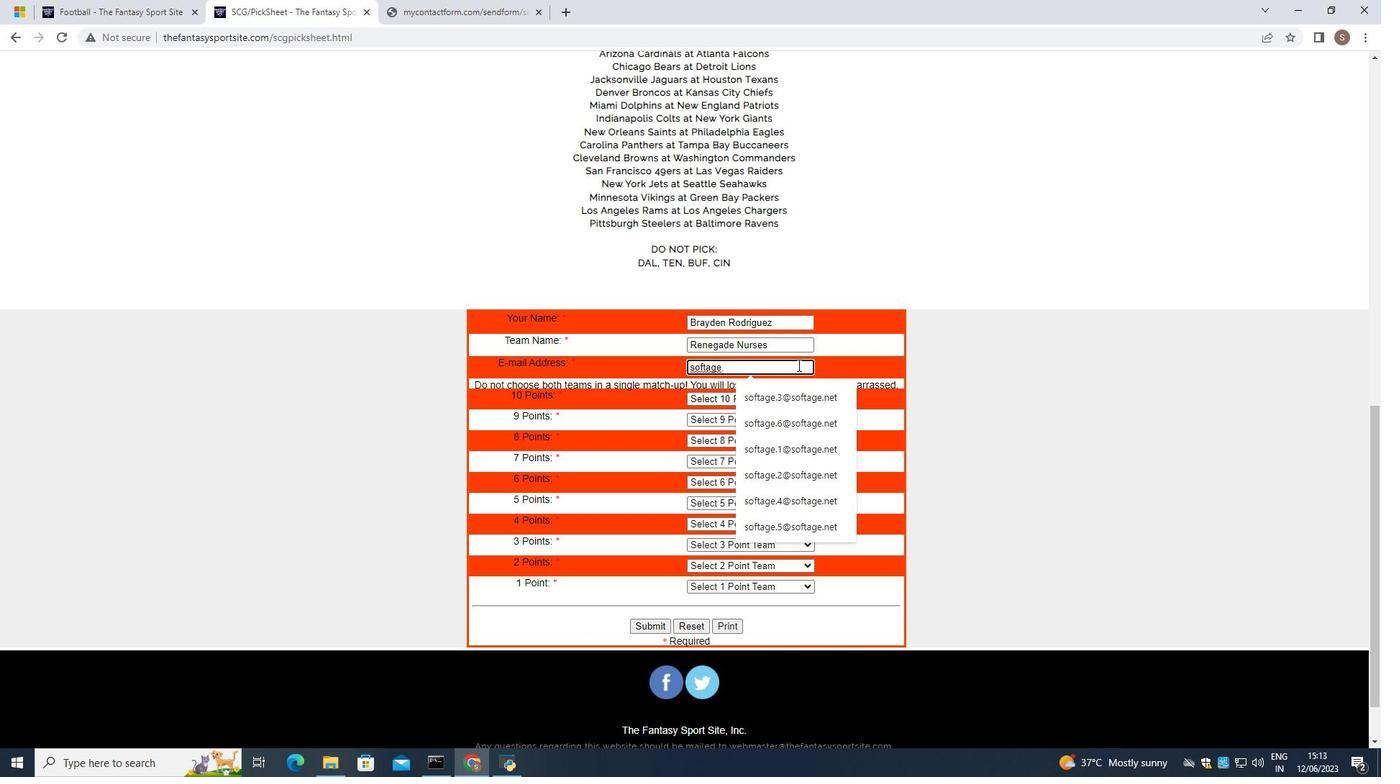 
Action: Mouse moved to (784, 395)
Screenshot: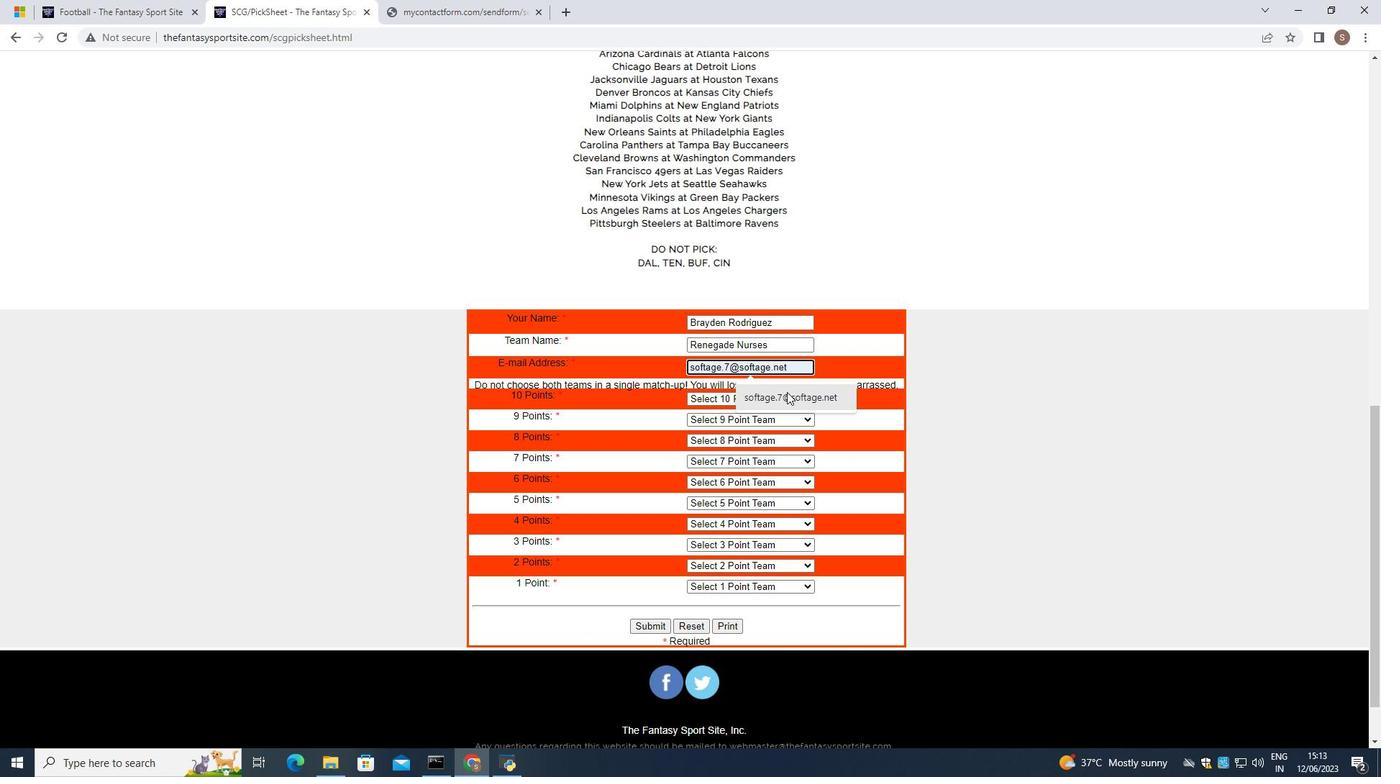 
Action: Mouse pressed left at (784, 395)
Screenshot: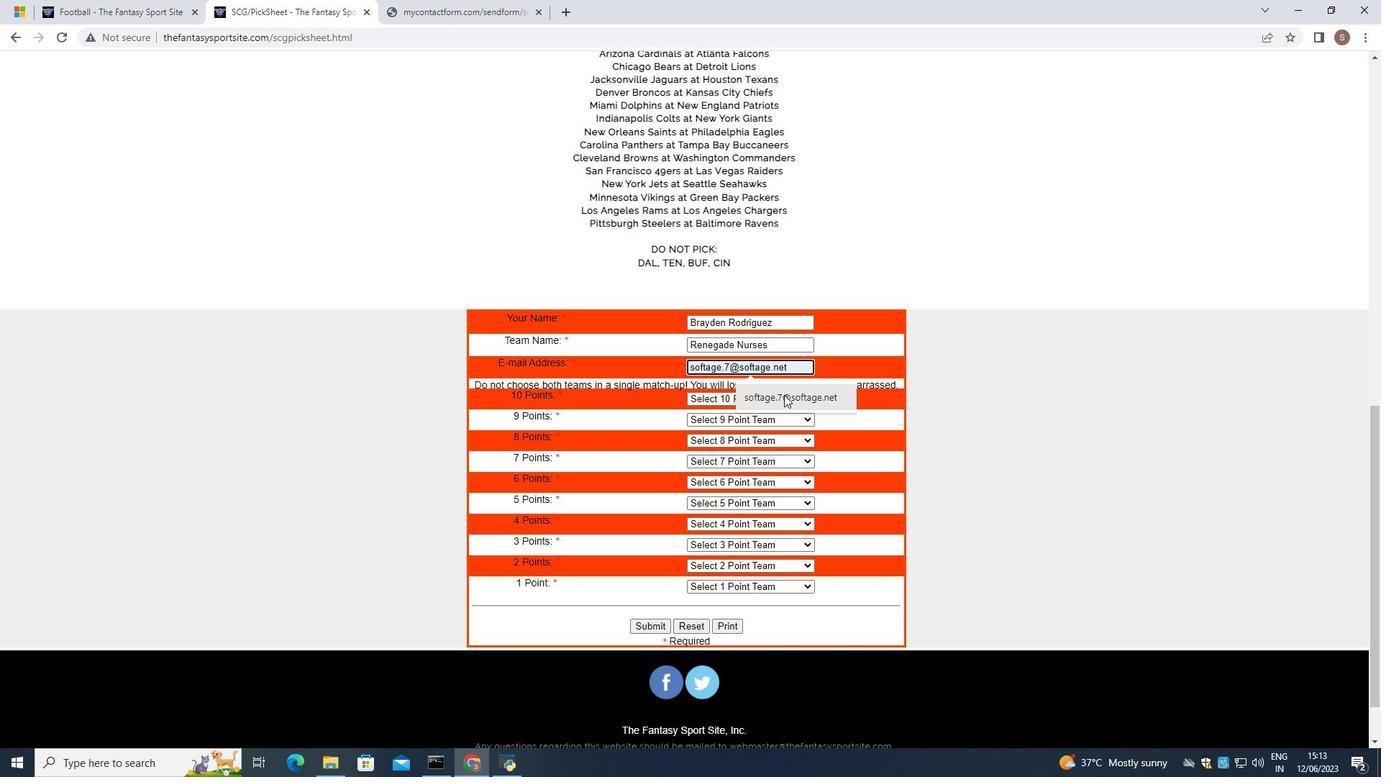 
Action: Mouse moved to (792, 400)
Screenshot: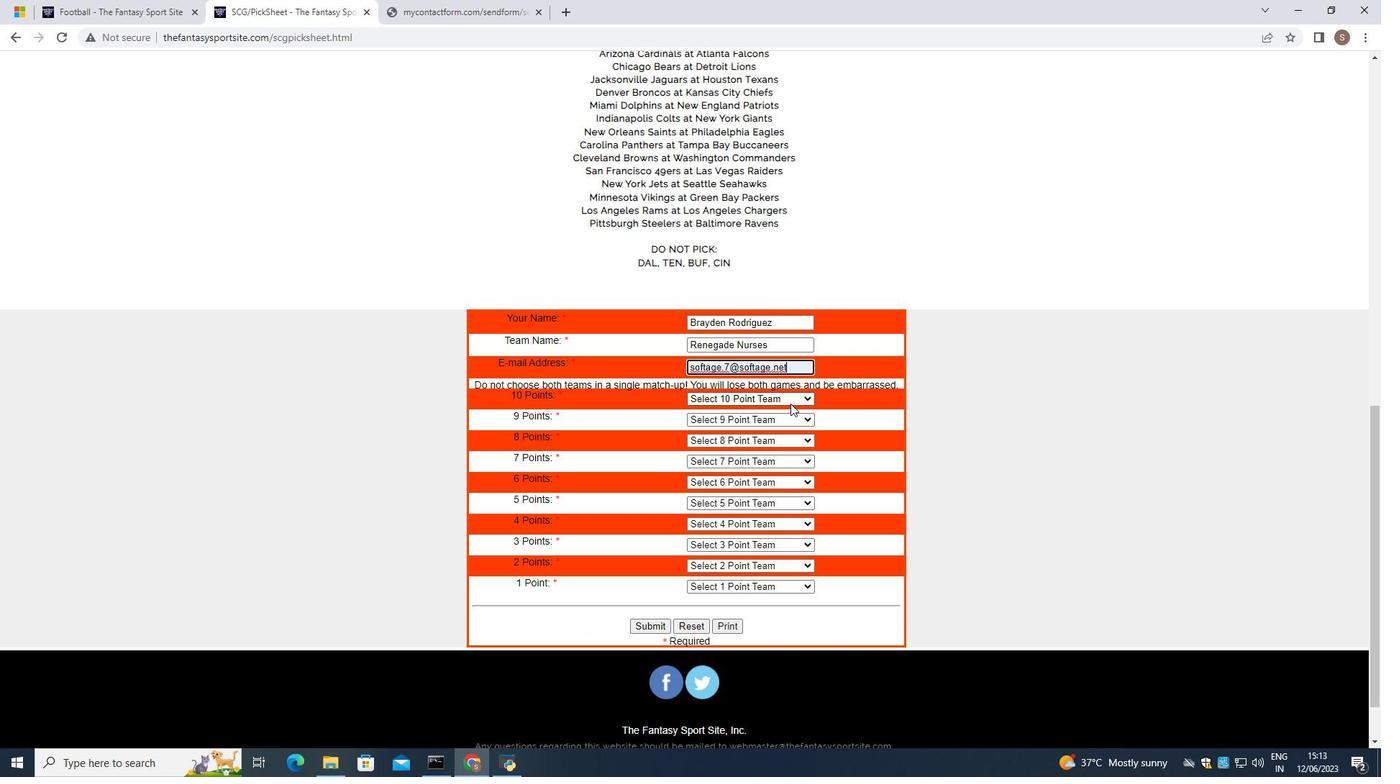 
Action: Mouse pressed left at (792, 400)
Screenshot: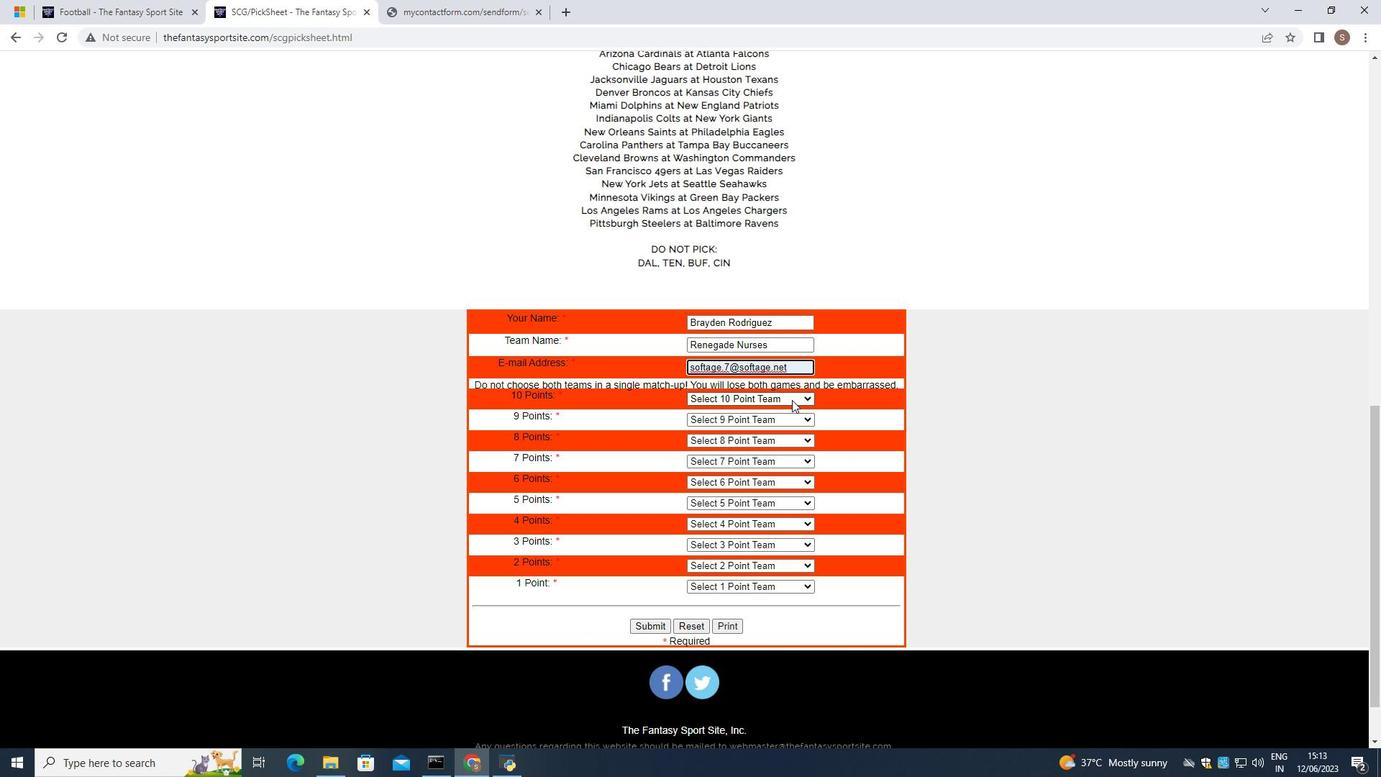 
Action: Mouse moved to (757, 588)
Screenshot: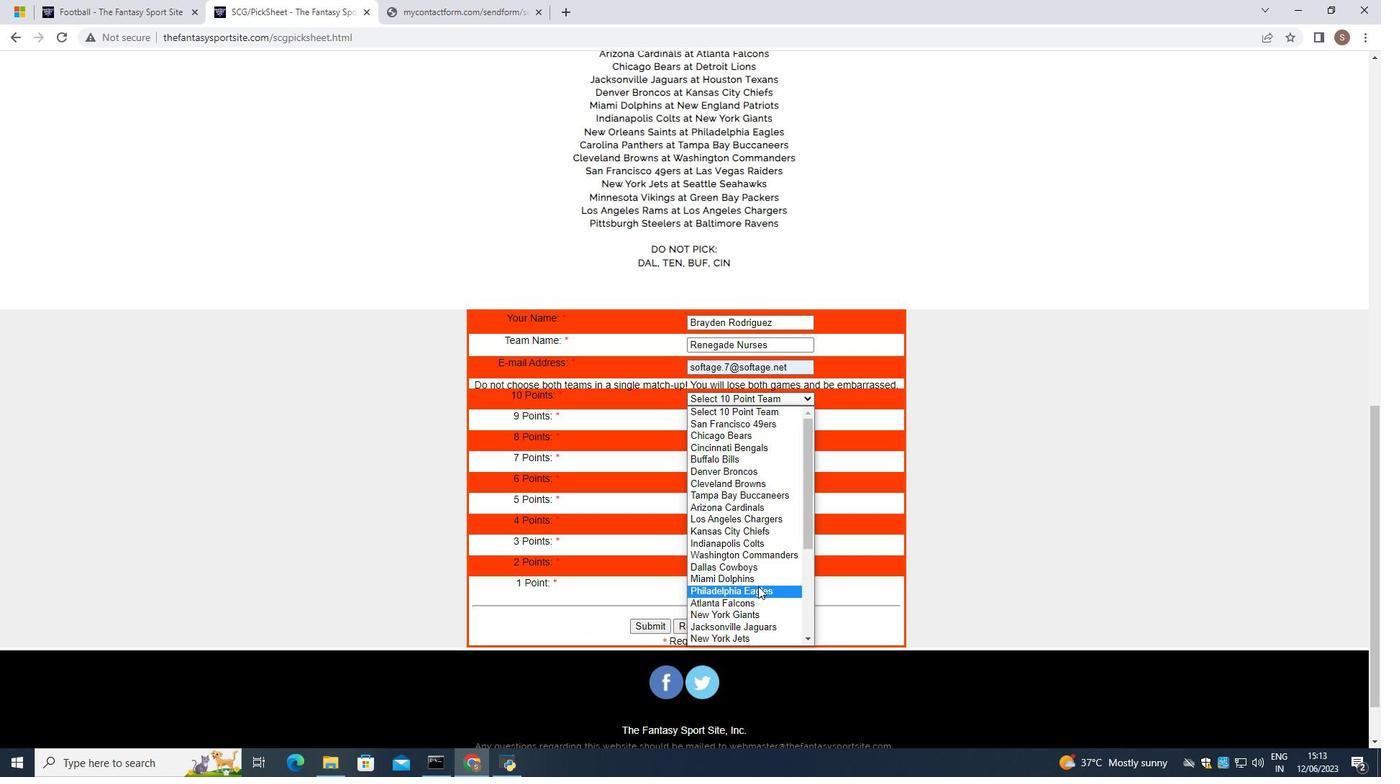 
Action: Mouse scrolled (757, 587) with delta (0, 0)
Screenshot: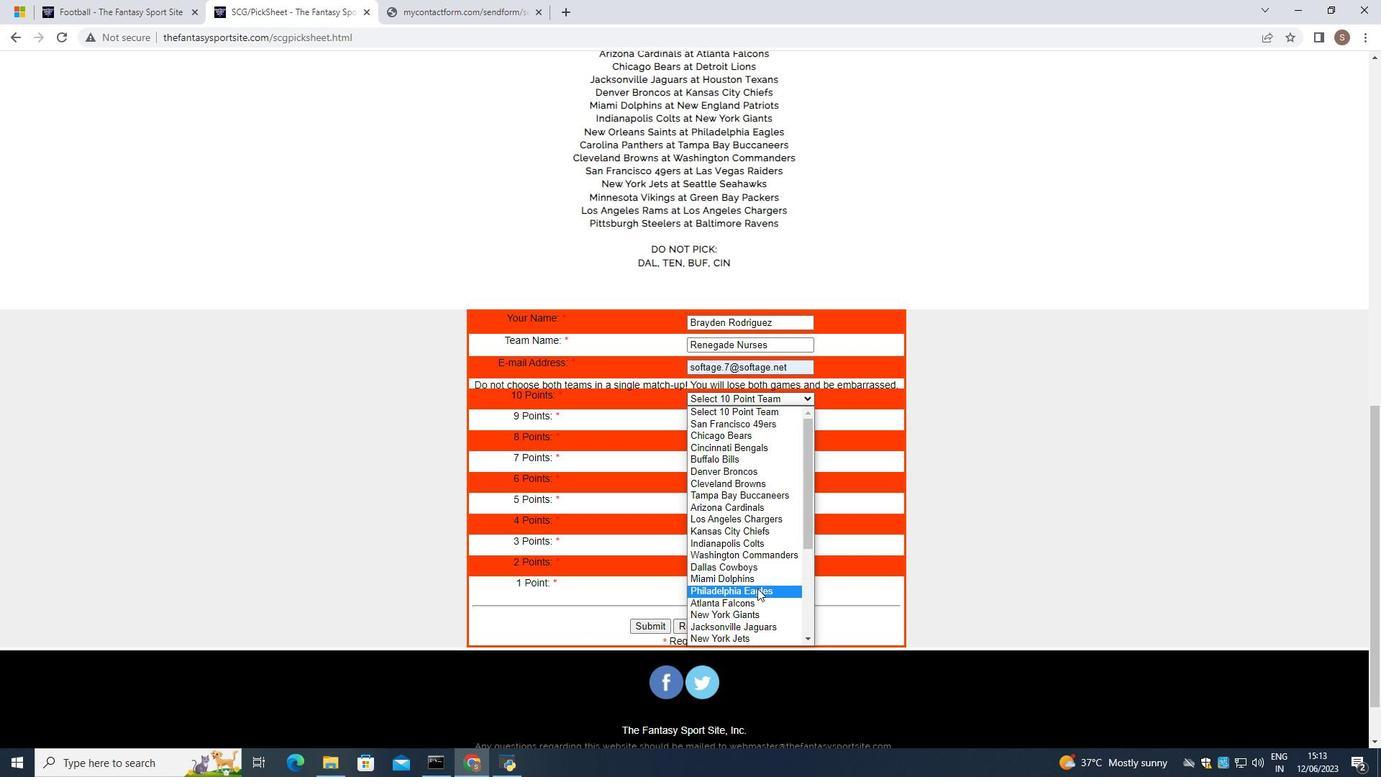 
Action: Mouse scrolled (757, 587) with delta (0, 0)
Screenshot: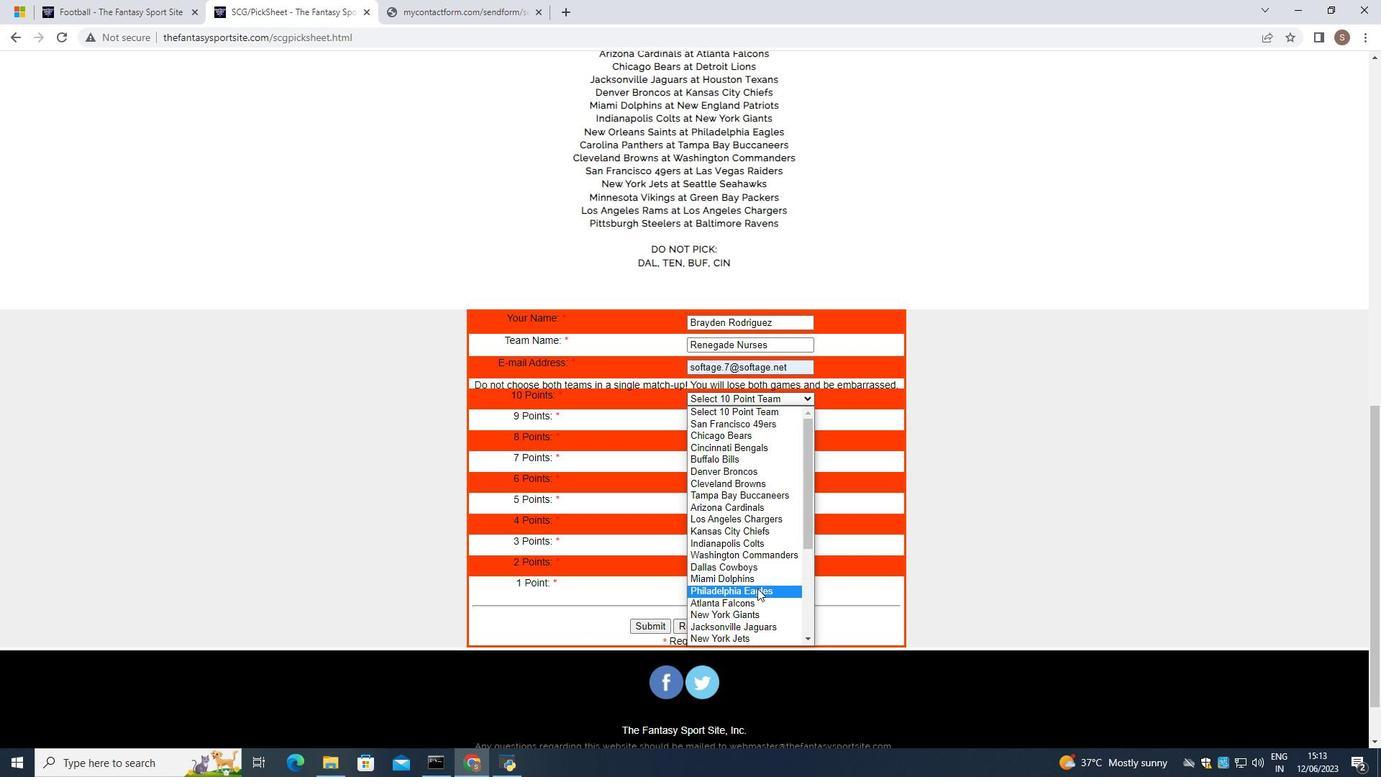 
Action: Mouse scrolled (757, 587) with delta (0, 0)
Screenshot: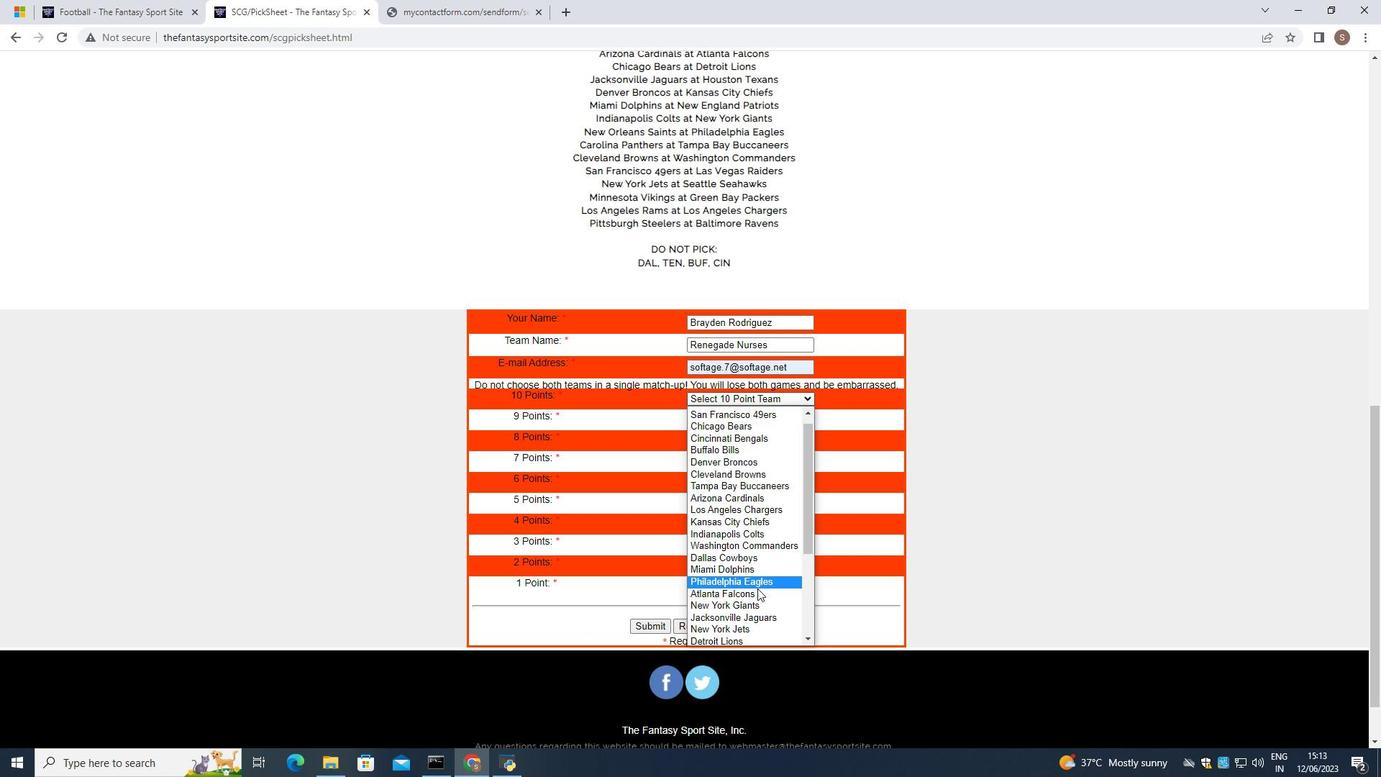 
Action: Mouse scrolled (757, 587) with delta (0, 0)
Screenshot: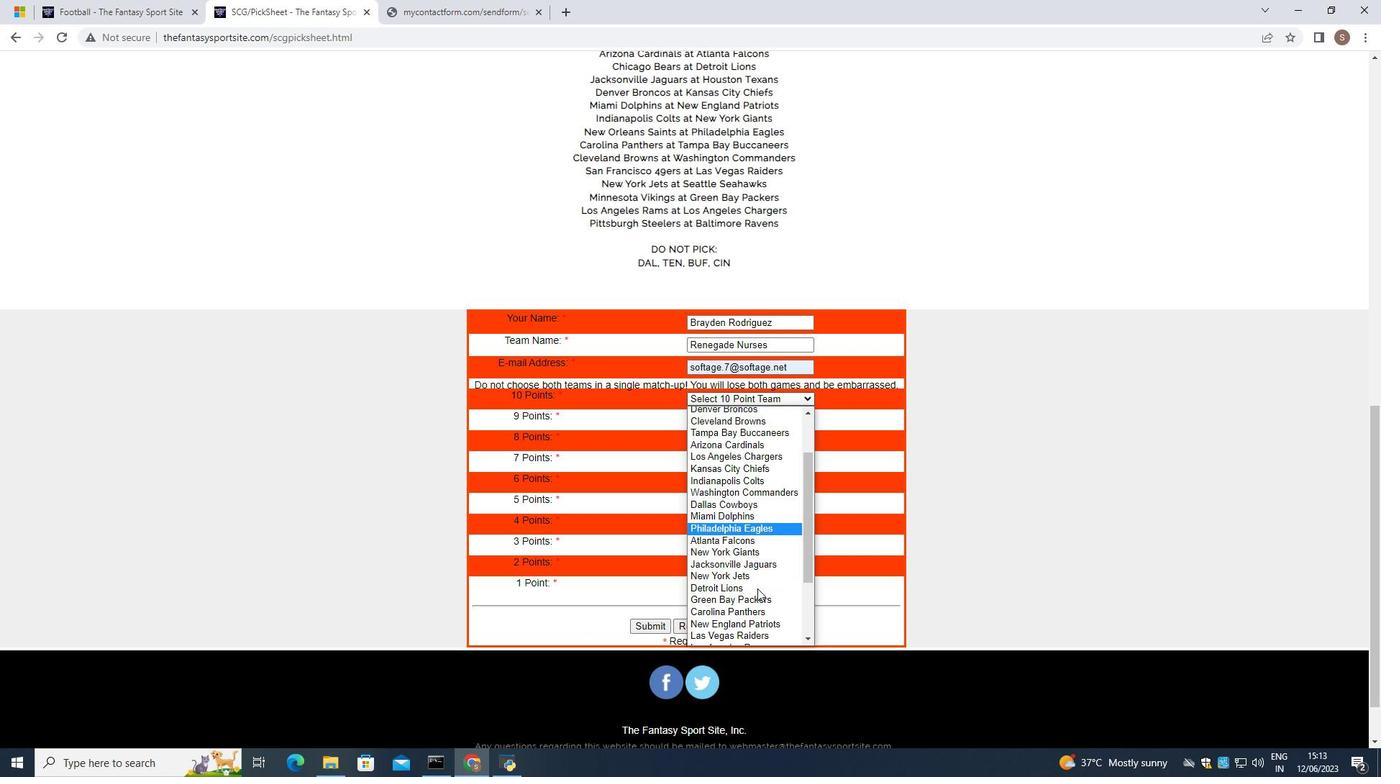
Action: Mouse scrolled (757, 587) with delta (0, 0)
Screenshot: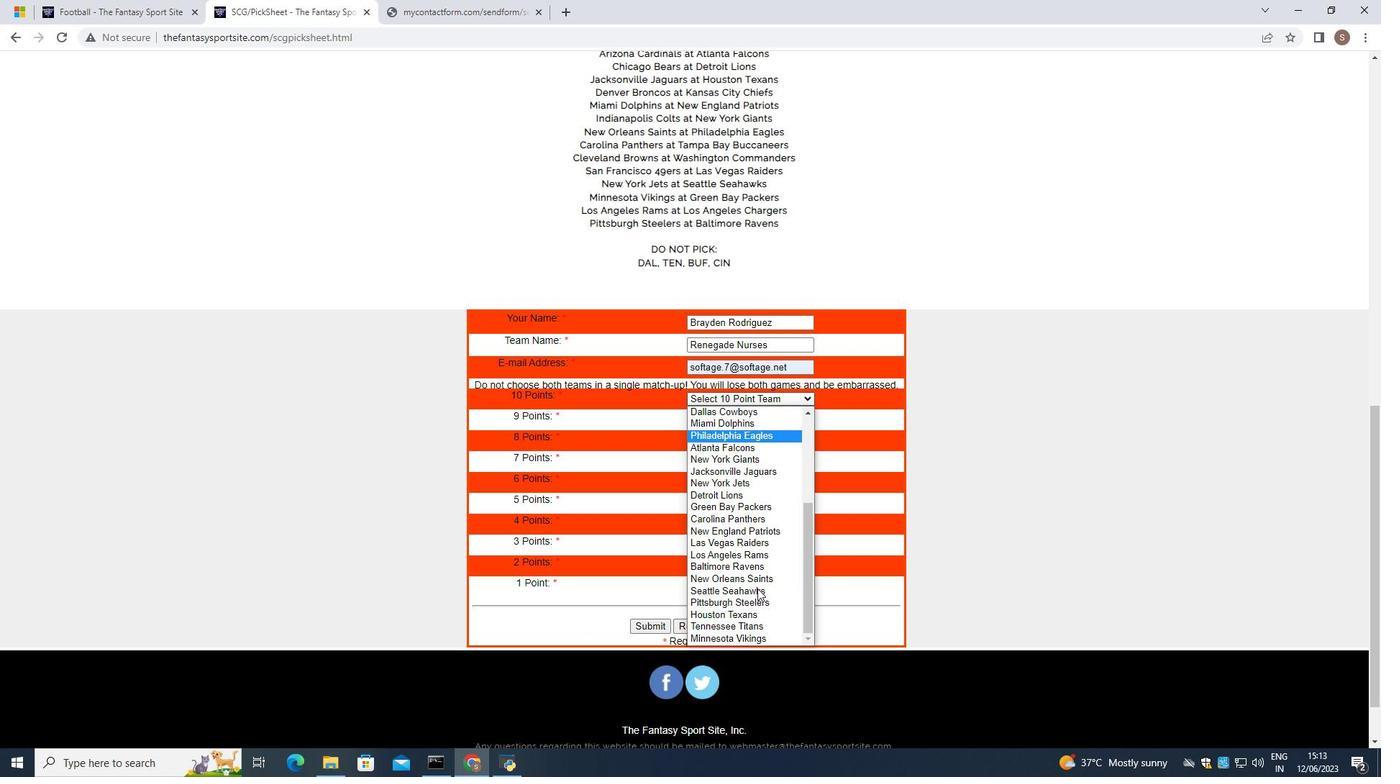 
Action: Mouse moved to (757, 603)
Screenshot: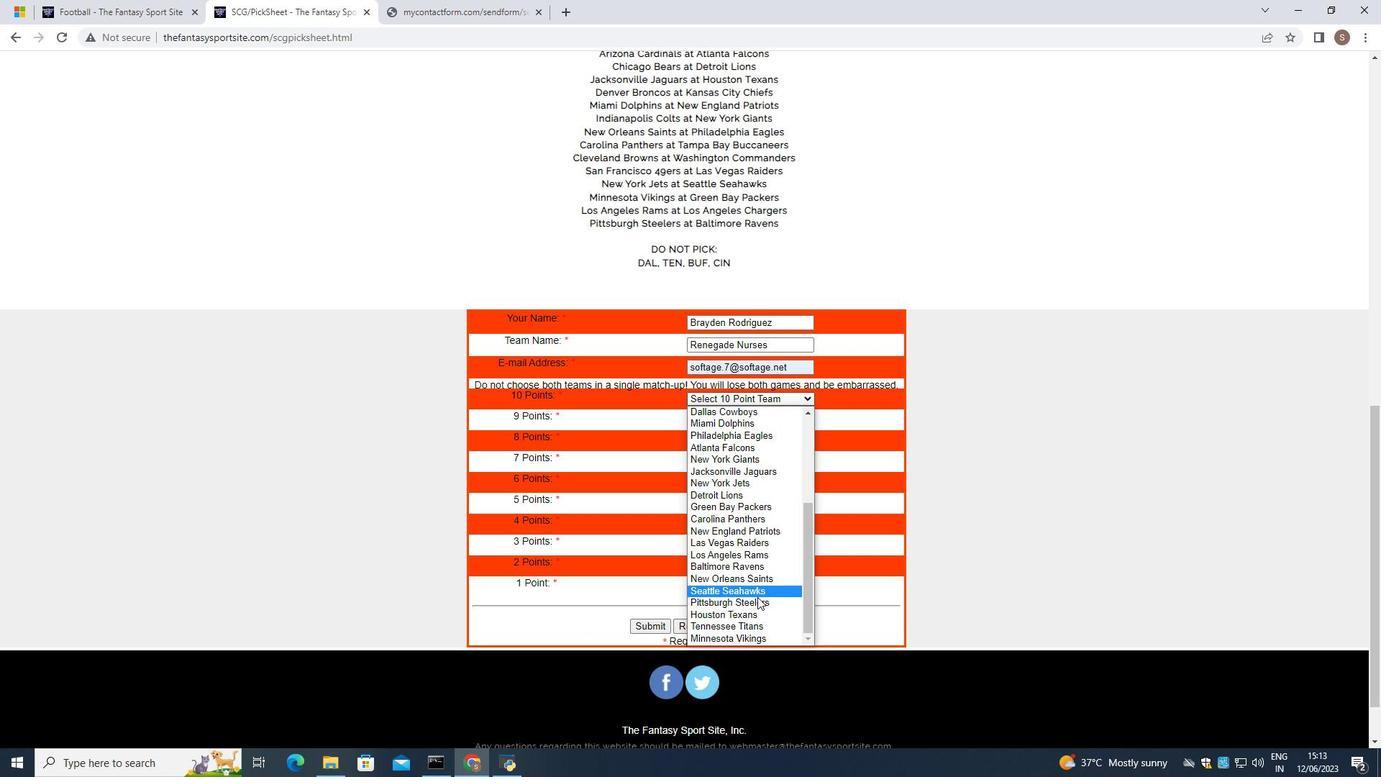 
Action: Mouse pressed left at (757, 603)
Screenshot: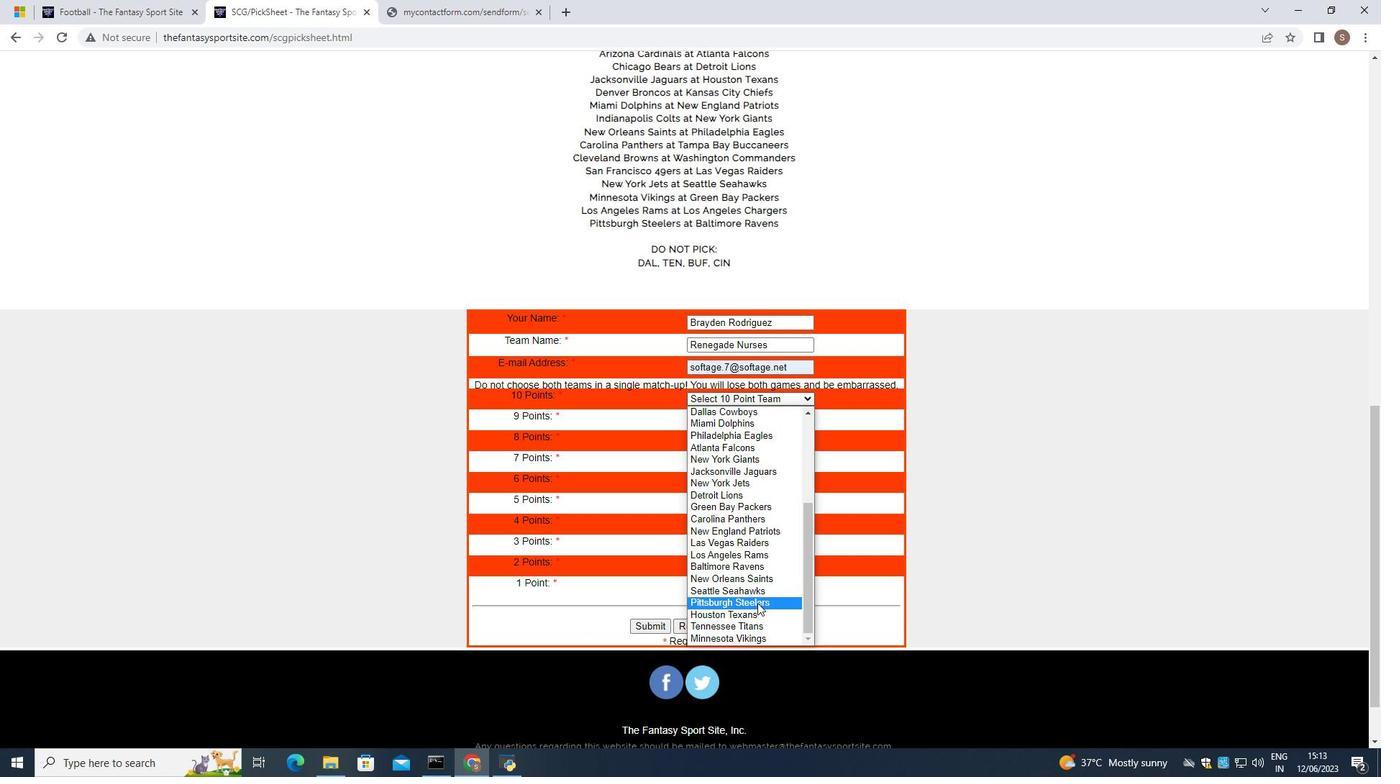 
Action: Mouse moved to (795, 421)
Screenshot: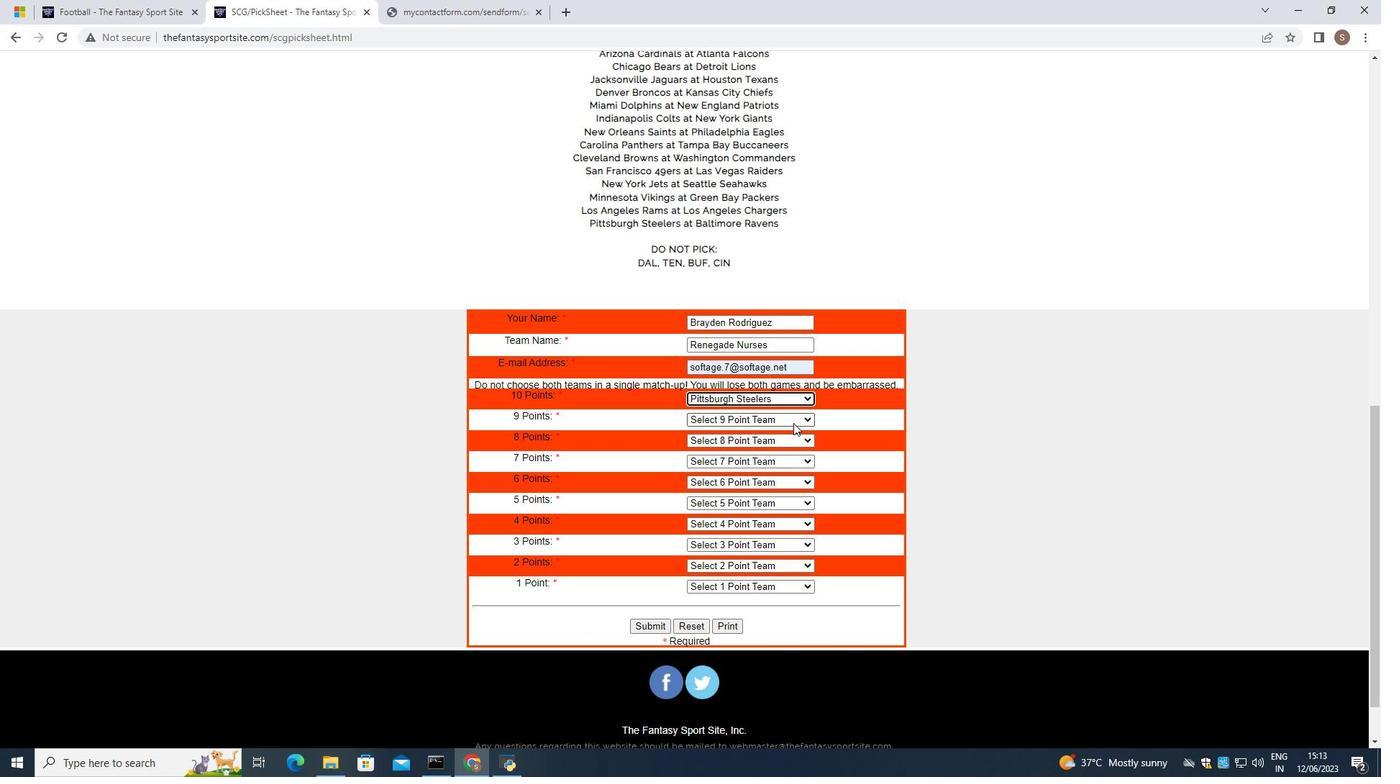 
Action: Mouse pressed left at (795, 421)
Screenshot: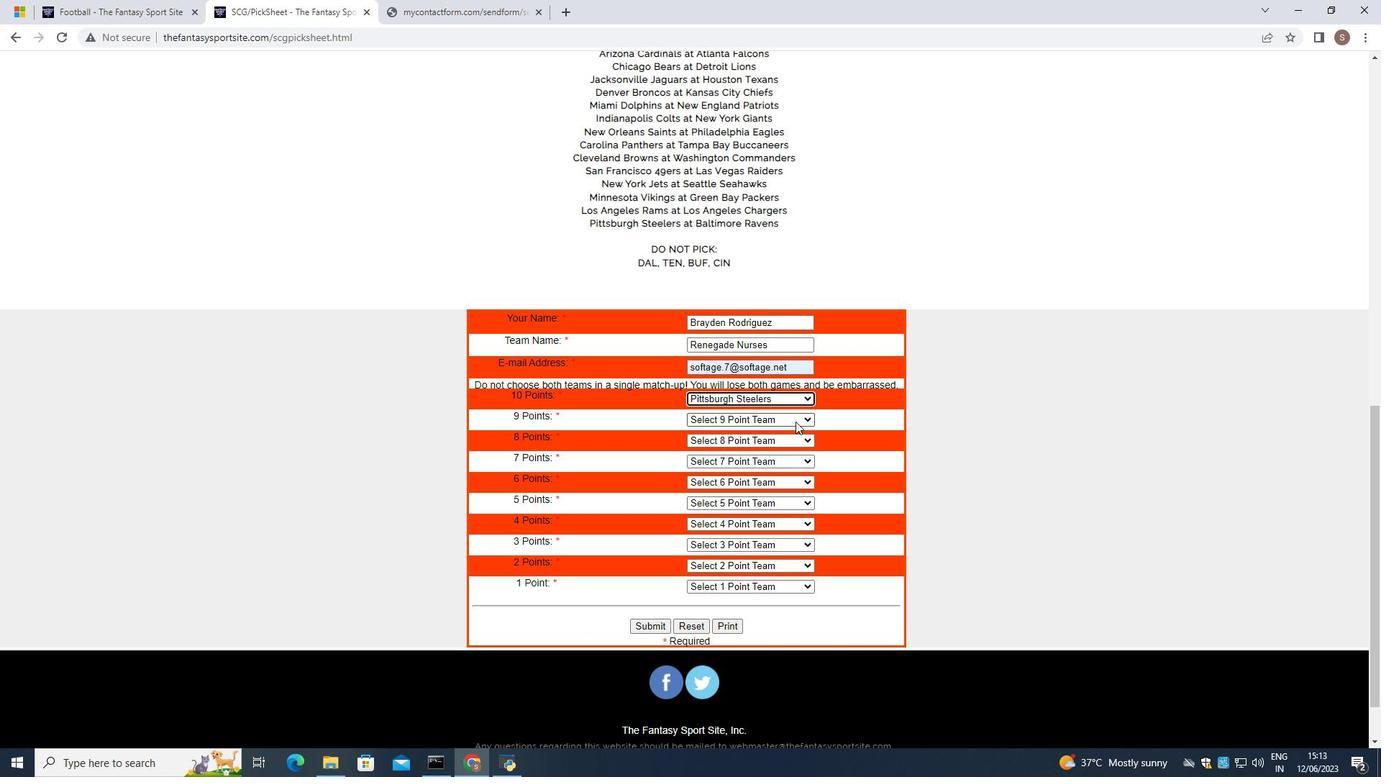 
Action: Mouse moved to (777, 492)
Screenshot: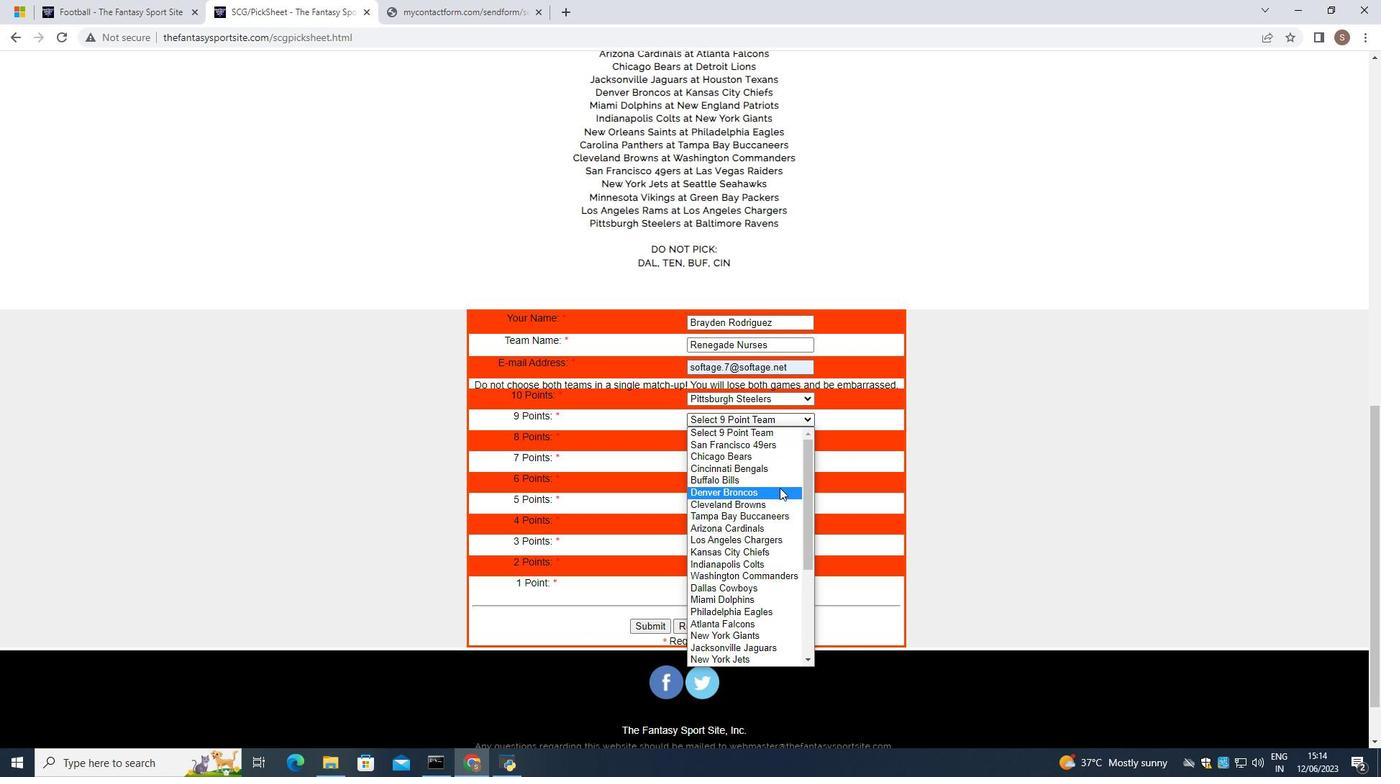 
Action: Mouse scrolled (777, 491) with delta (0, 0)
Screenshot: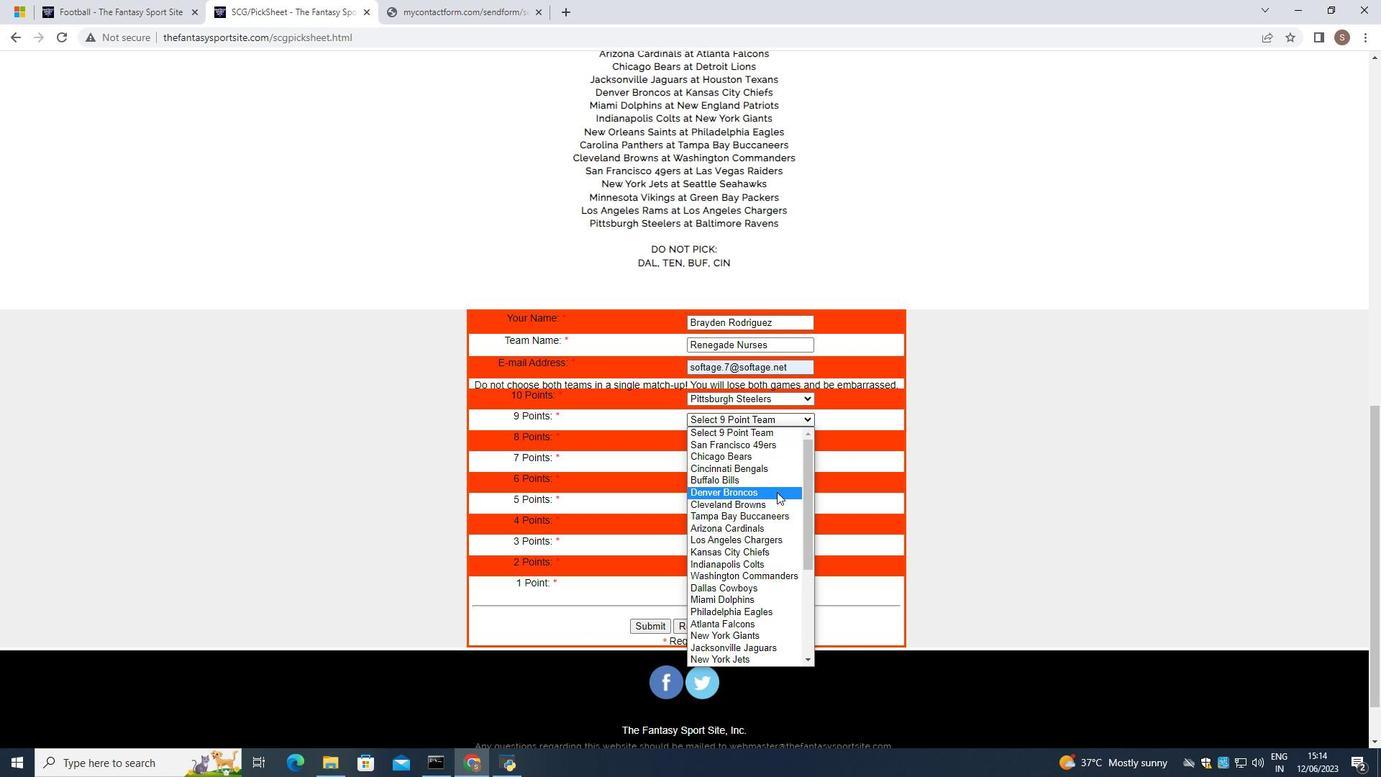 
Action: Mouse moved to (777, 492)
Screenshot: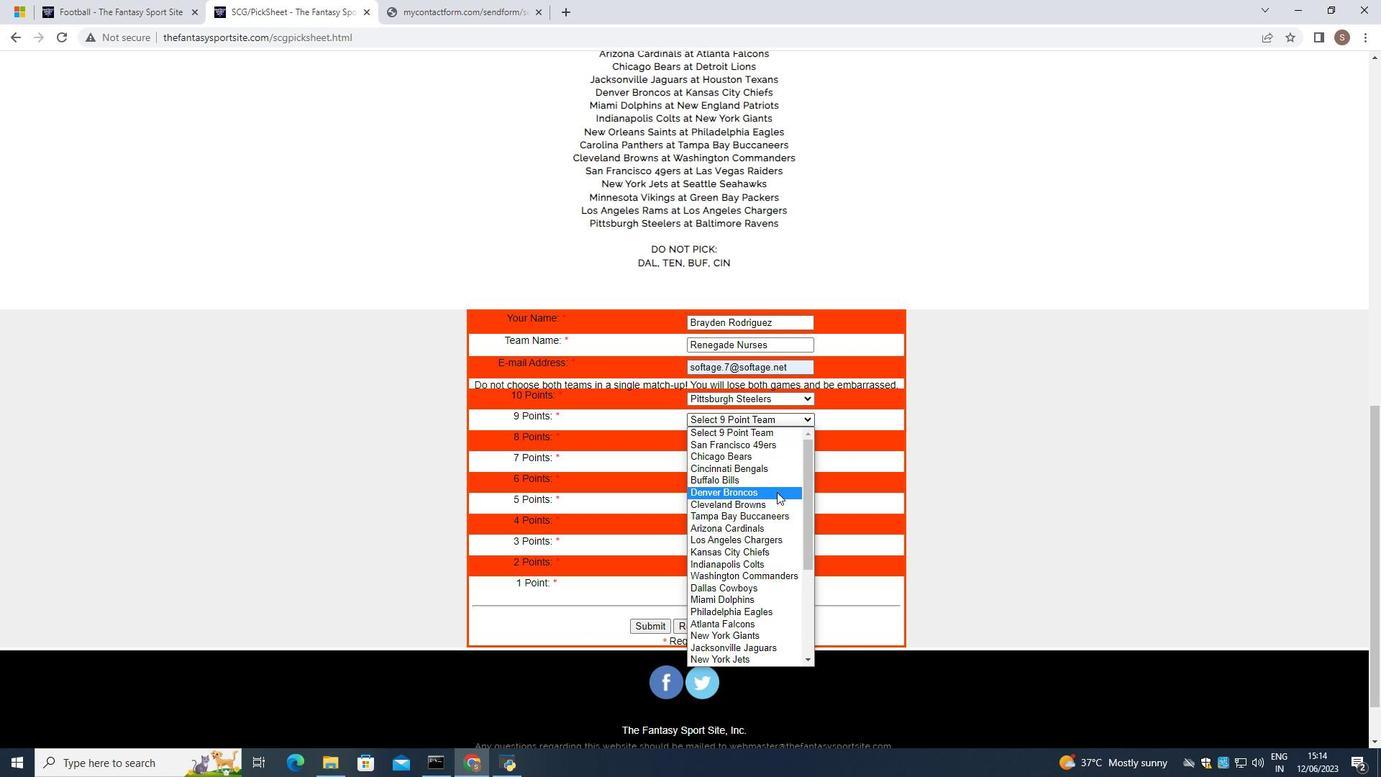 
Action: Mouse scrolled (777, 491) with delta (0, 0)
Screenshot: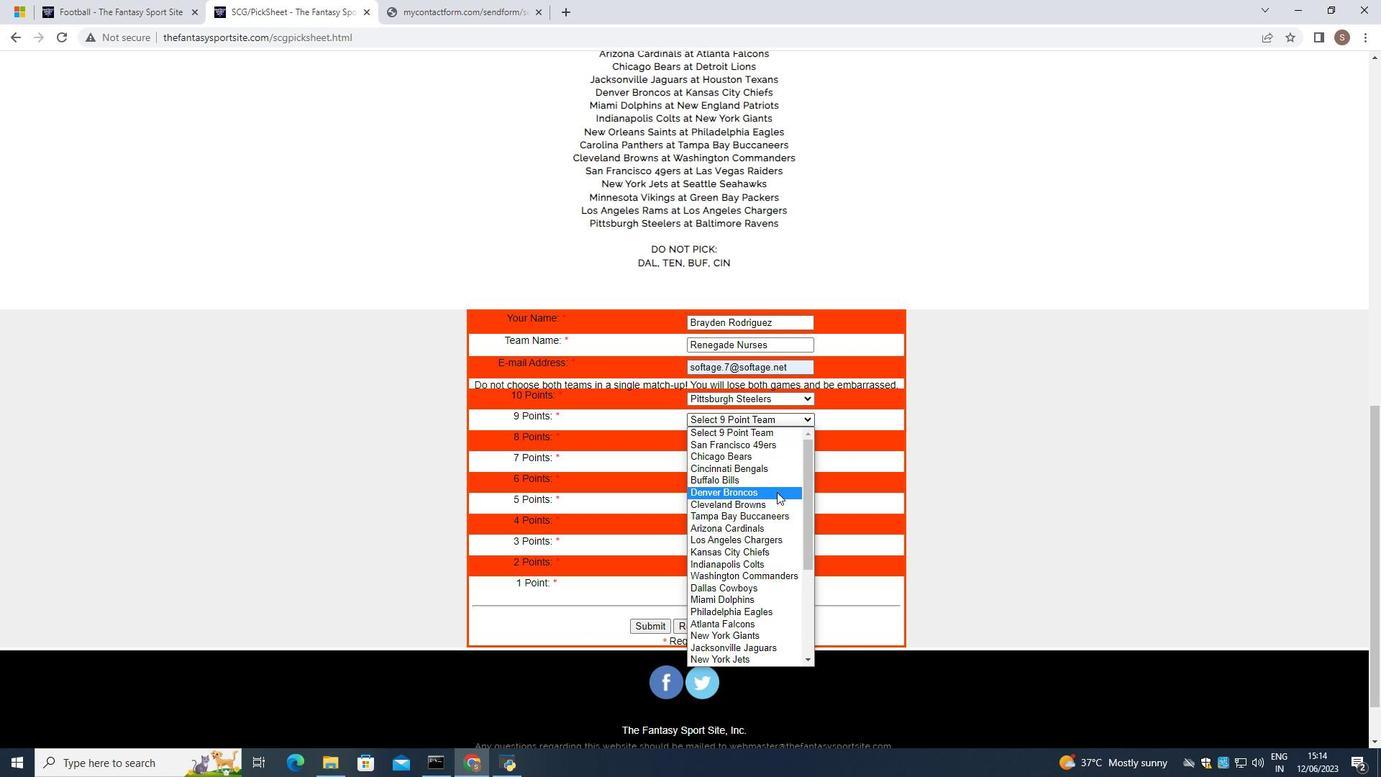 
Action: Mouse moved to (777, 492)
Screenshot: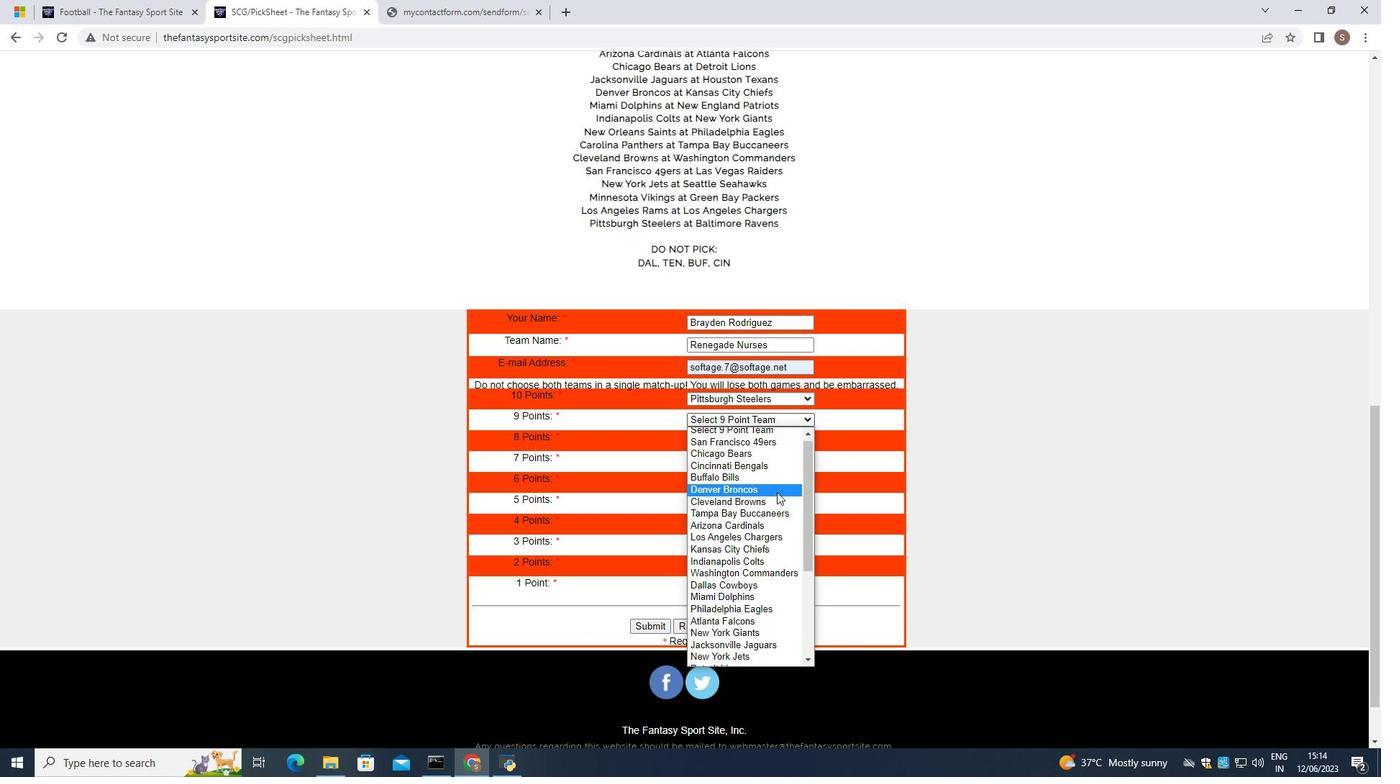 
Action: Mouse scrolled (777, 492) with delta (0, 0)
Screenshot: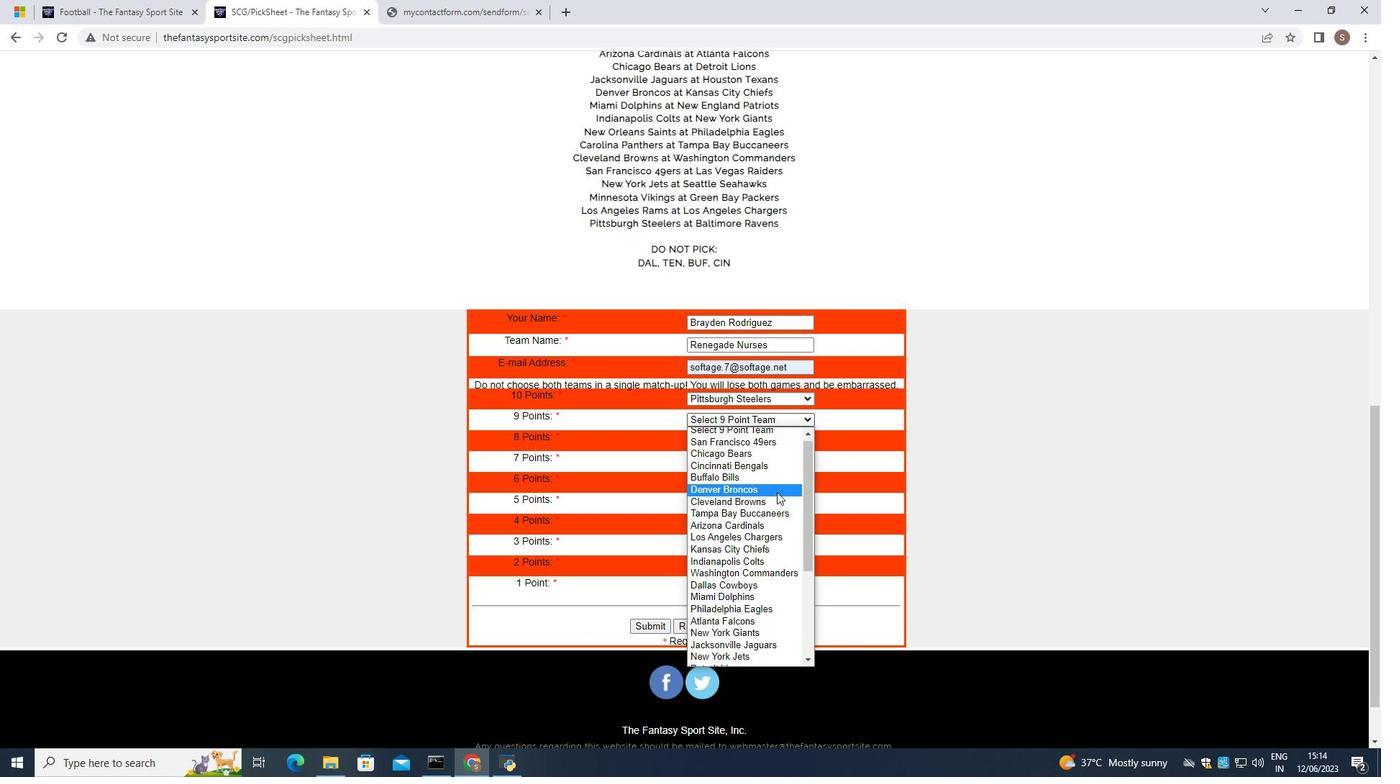 
Action: Mouse scrolled (777, 492) with delta (0, 0)
Screenshot: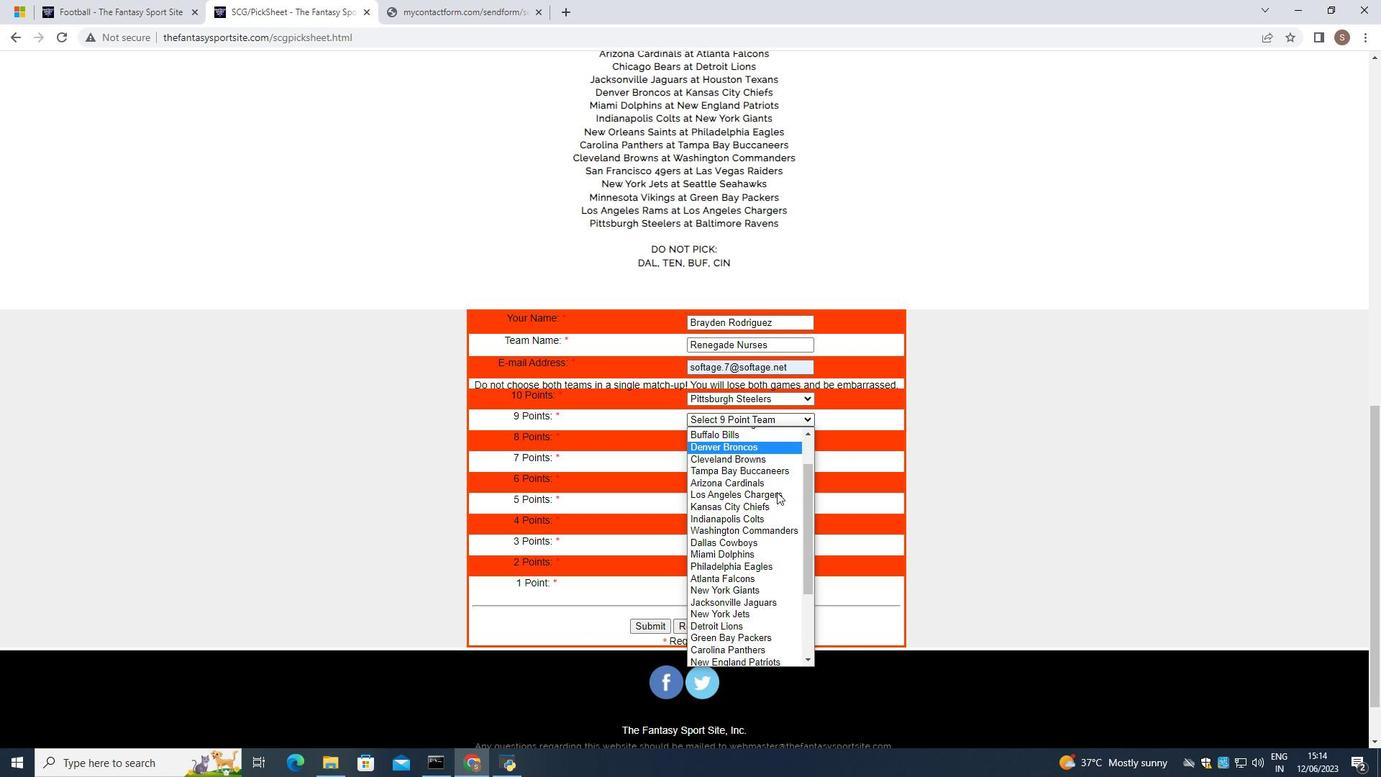 
Action: Mouse scrolled (777, 492) with delta (0, 0)
Screenshot: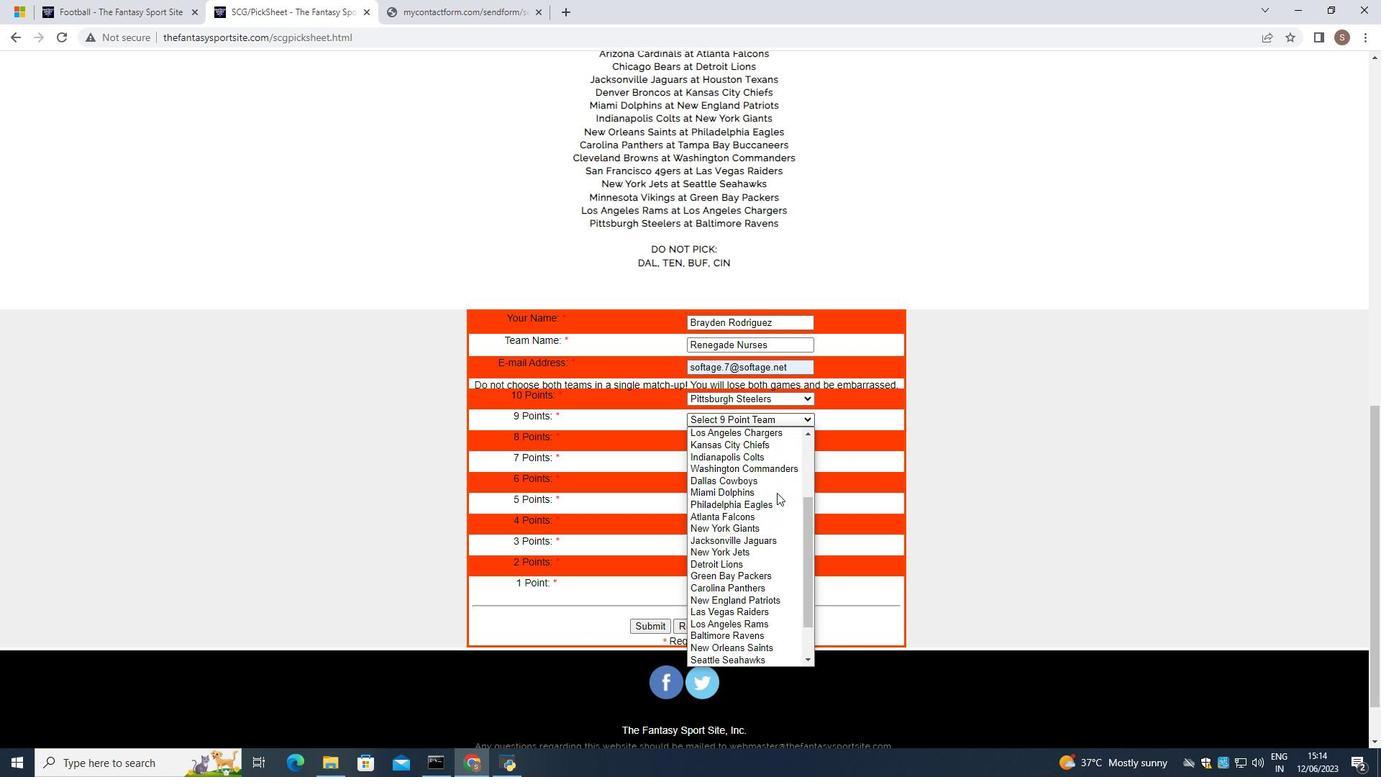 
Action: Mouse moved to (763, 590)
Screenshot: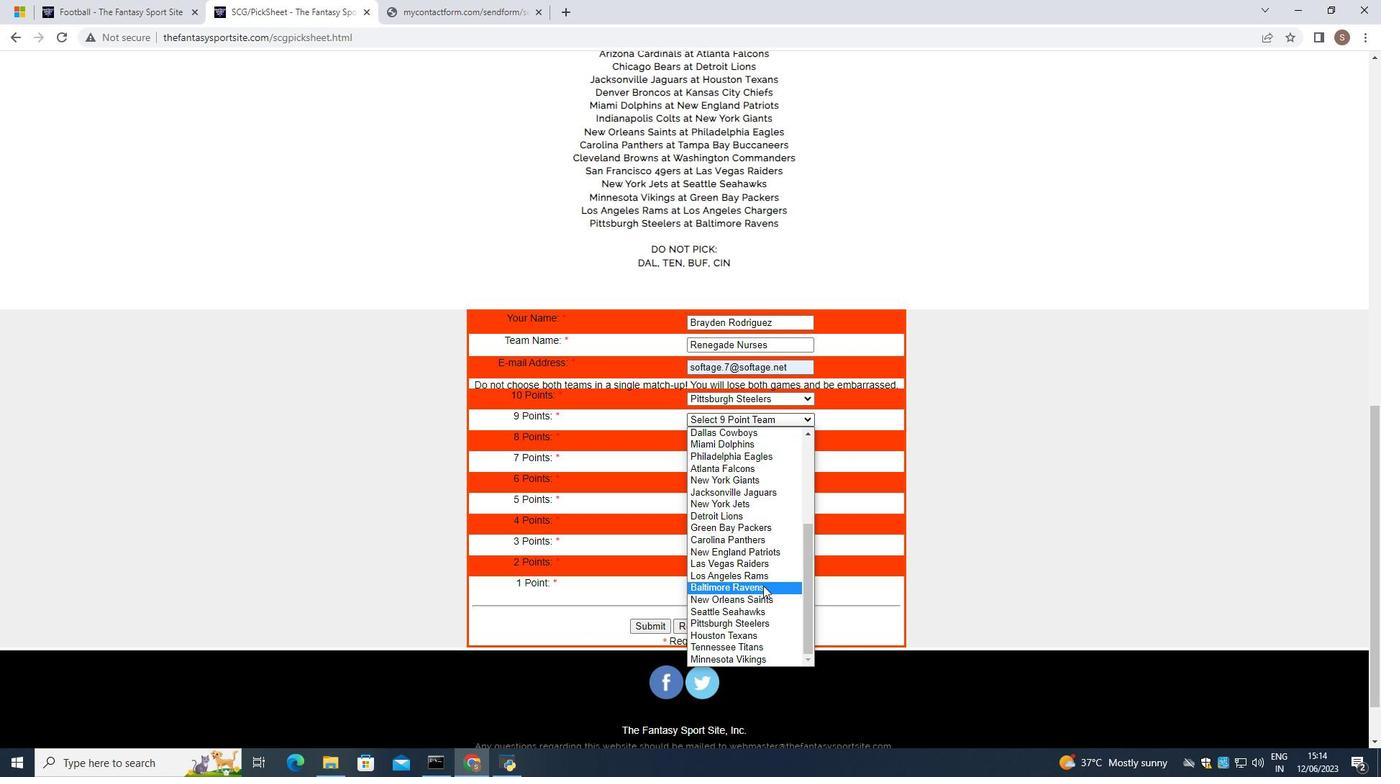
Action: Mouse pressed left at (763, 590)
Screenshot: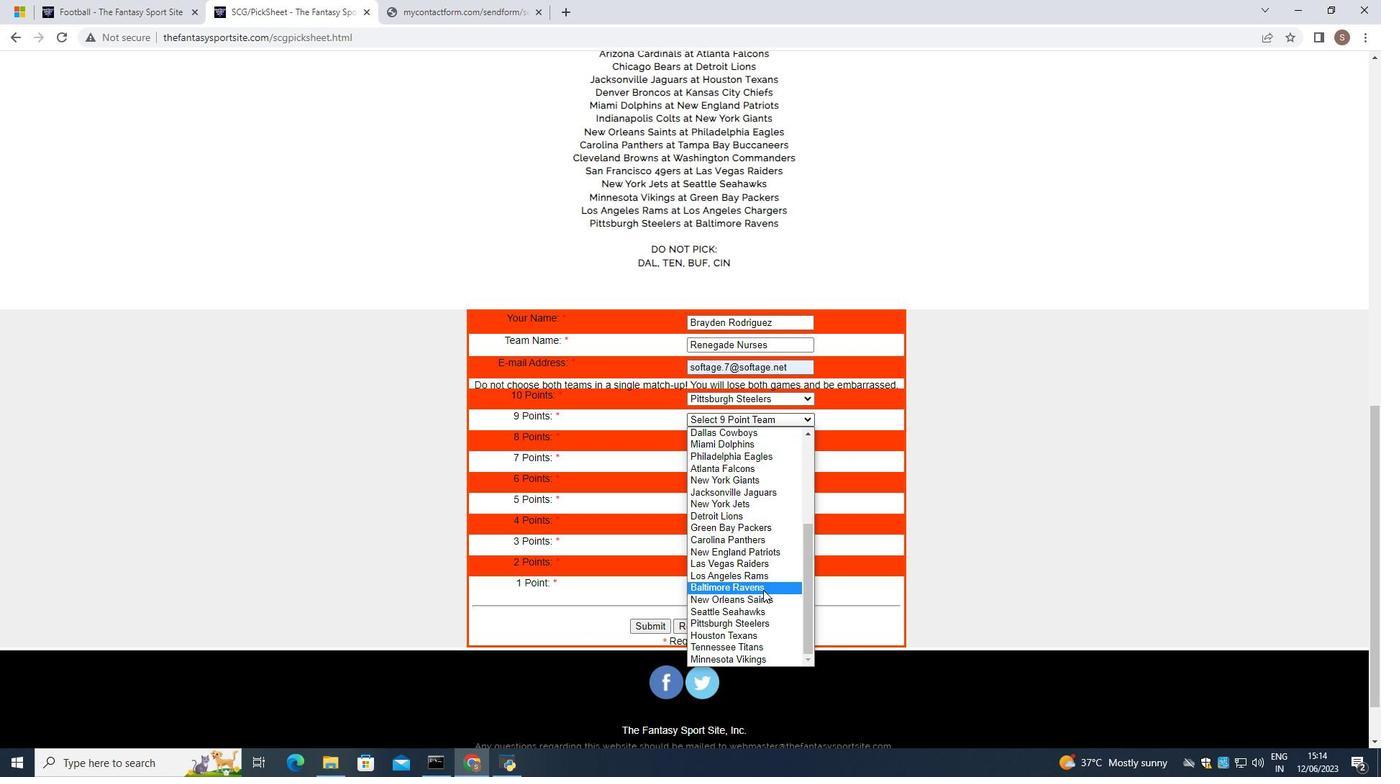 
Action: Mouse moved to (764, 438)
Screenshot: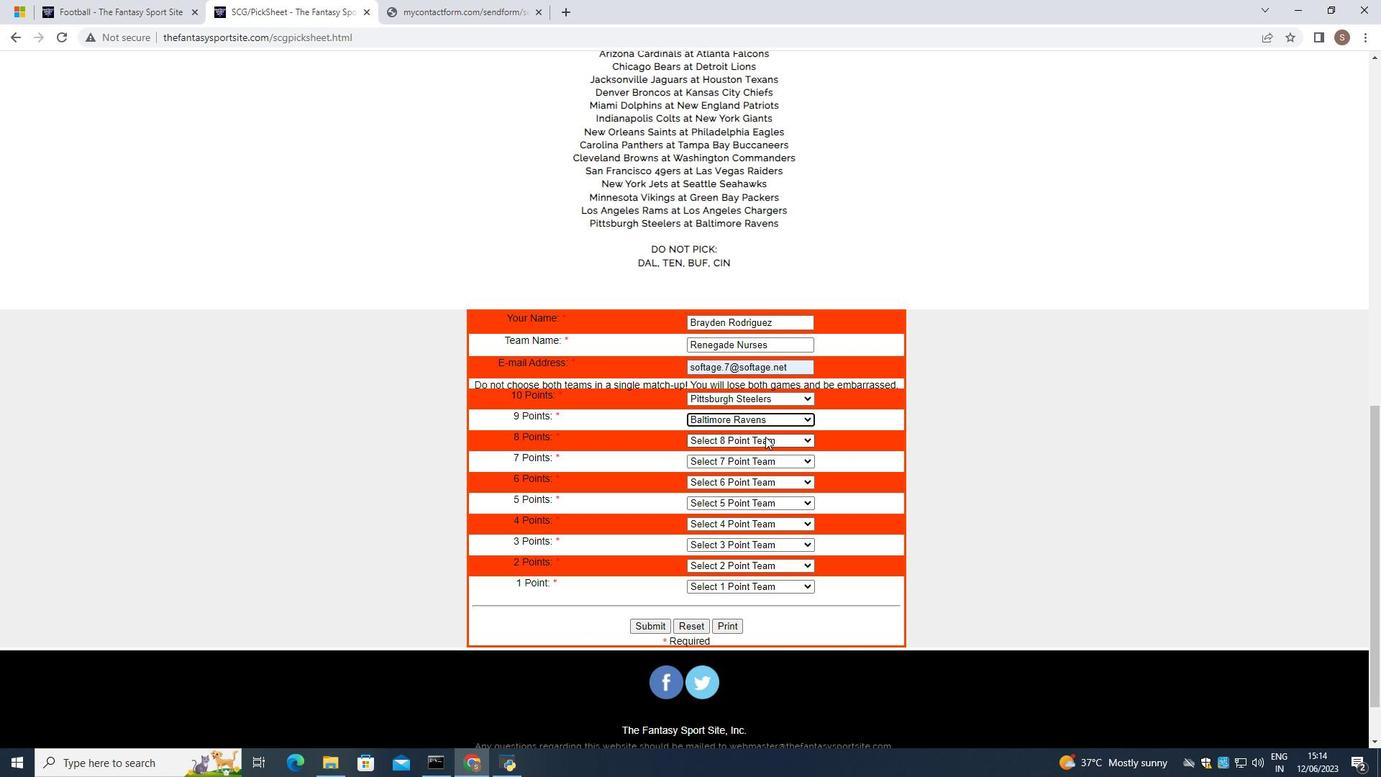 
Action: Mouse pressed left at (764, 438)
Screenshot: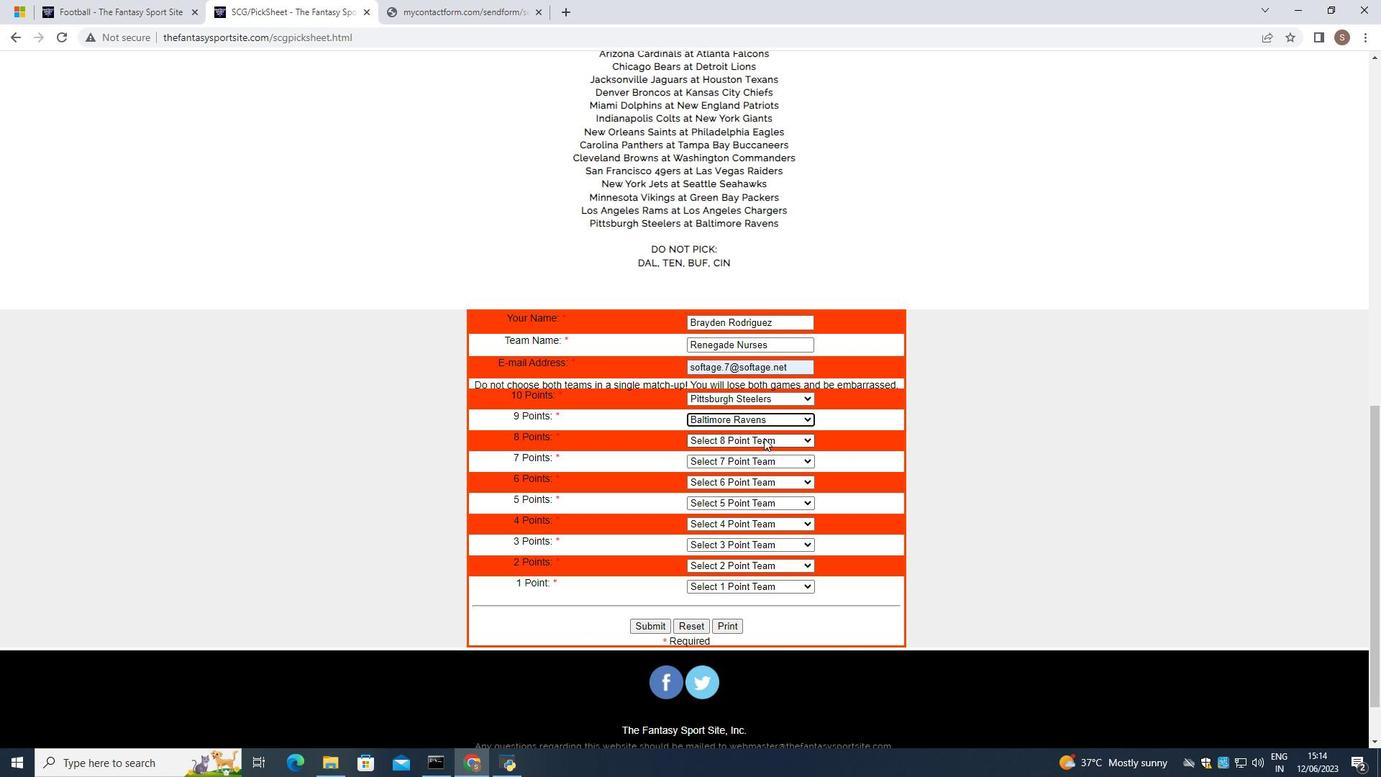 
Action: Mouse moved to (747, 487)
Screenshot: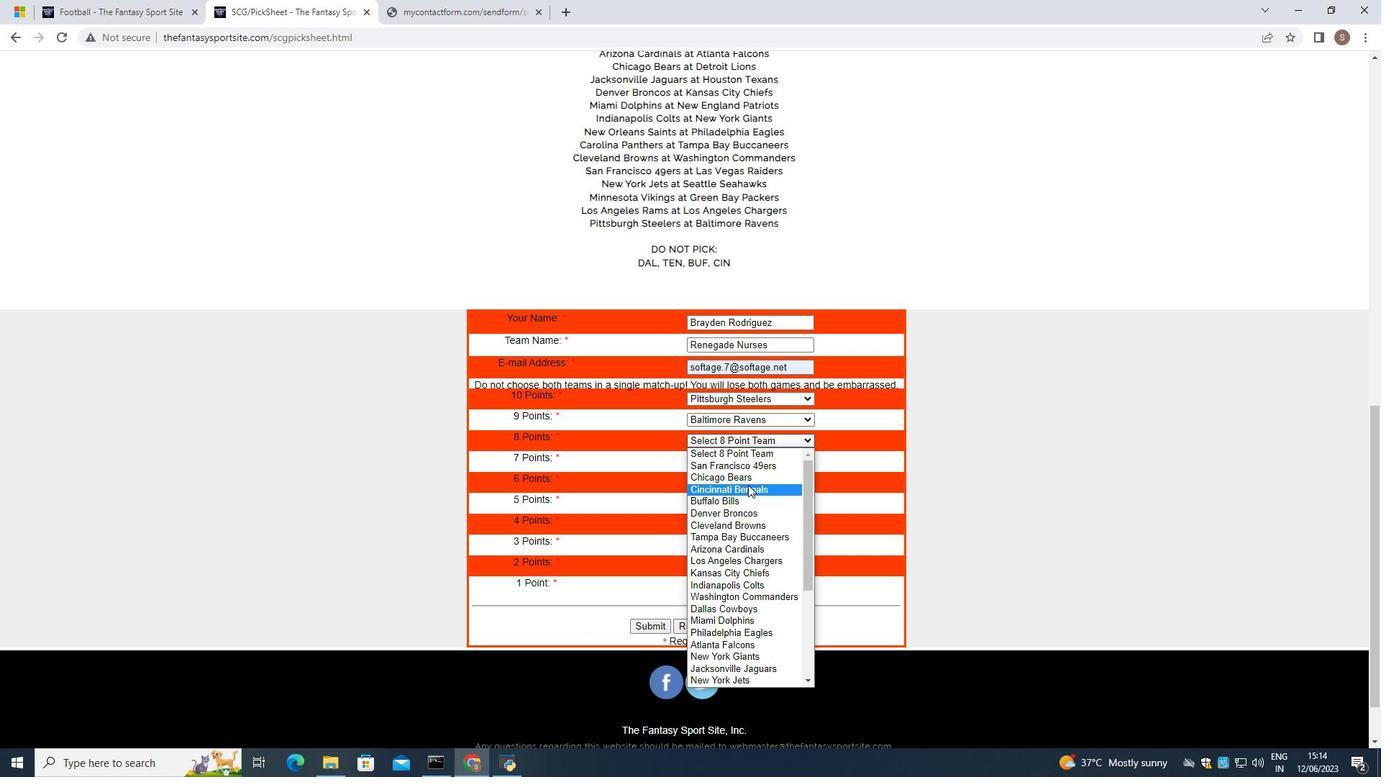 
Action: Mouse pressed left at (747, 487)
Screenshot: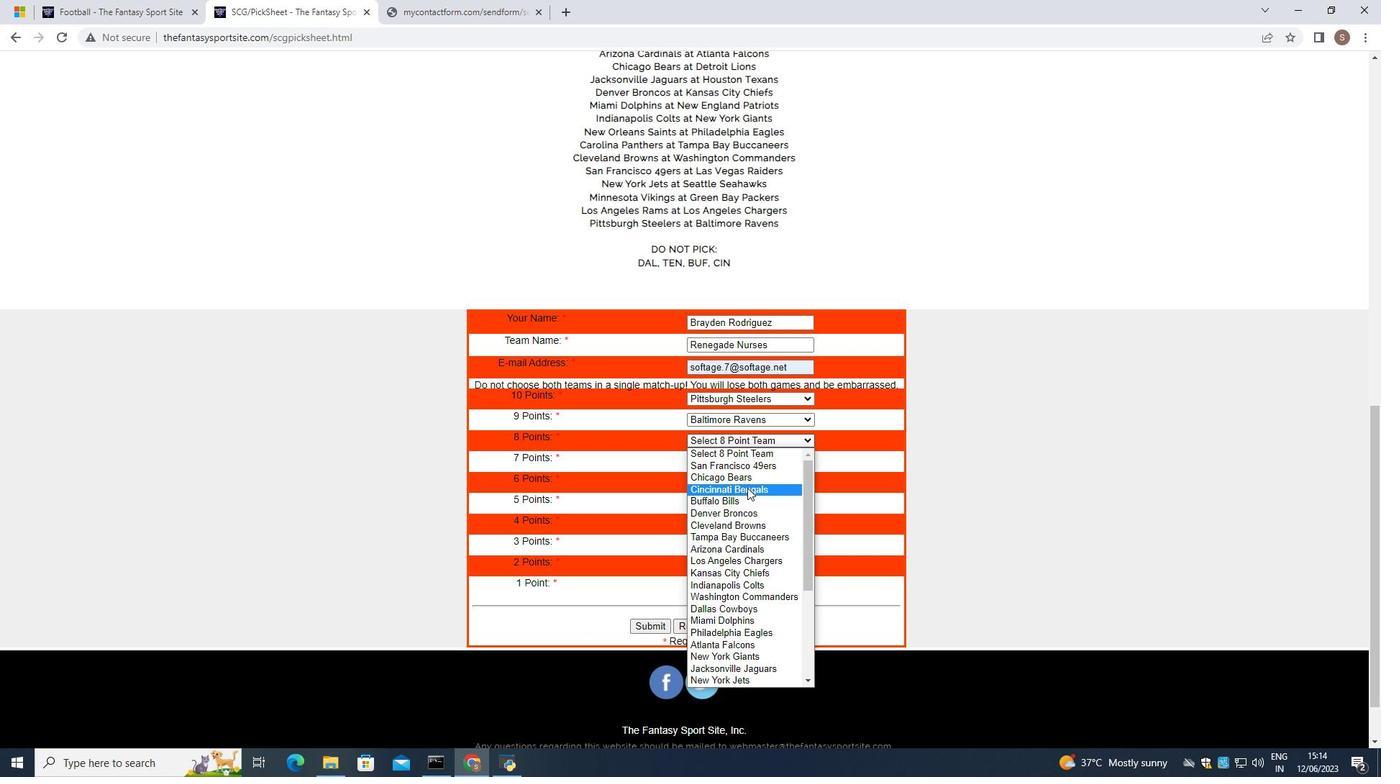 
Action: Mouse moved to (780, 459)
Screenshot: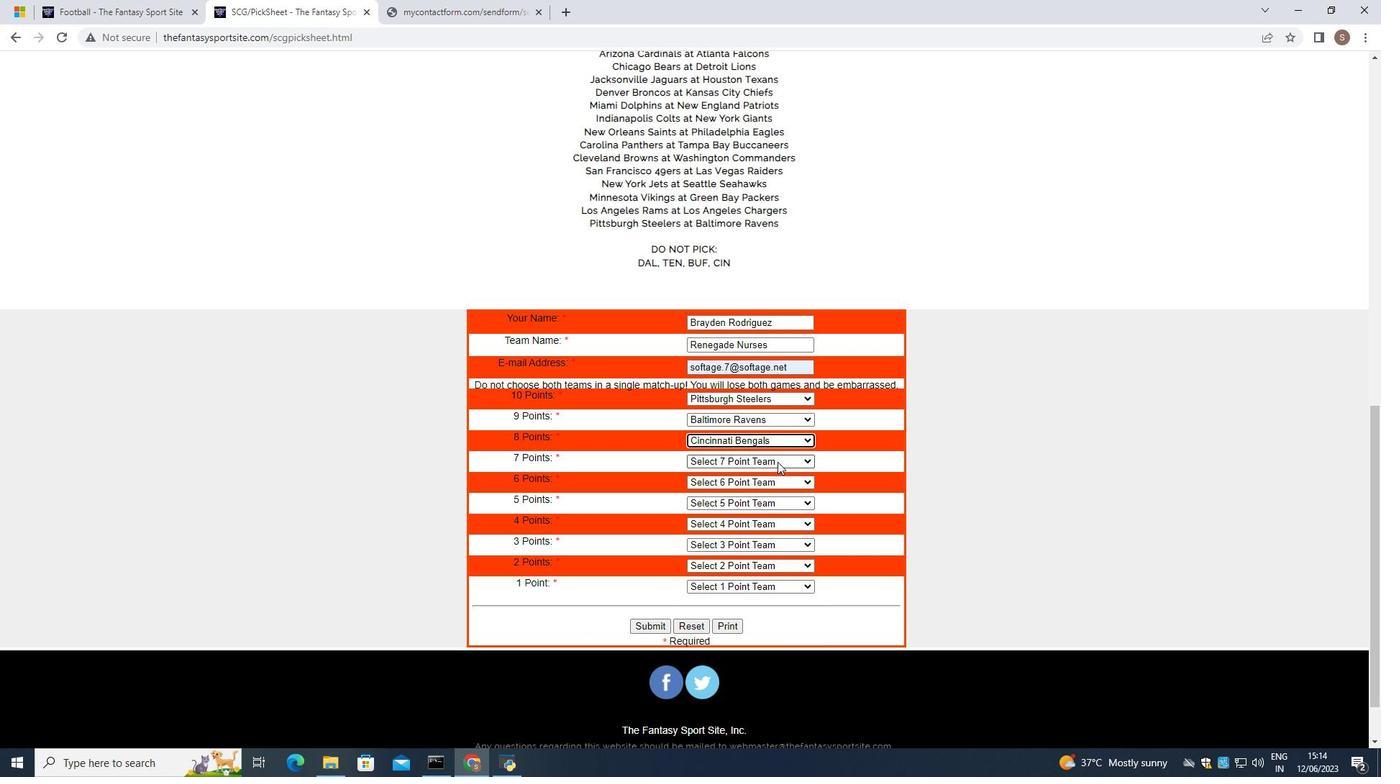
Action: Mouse pressed left at (780, 459)
Screenshot: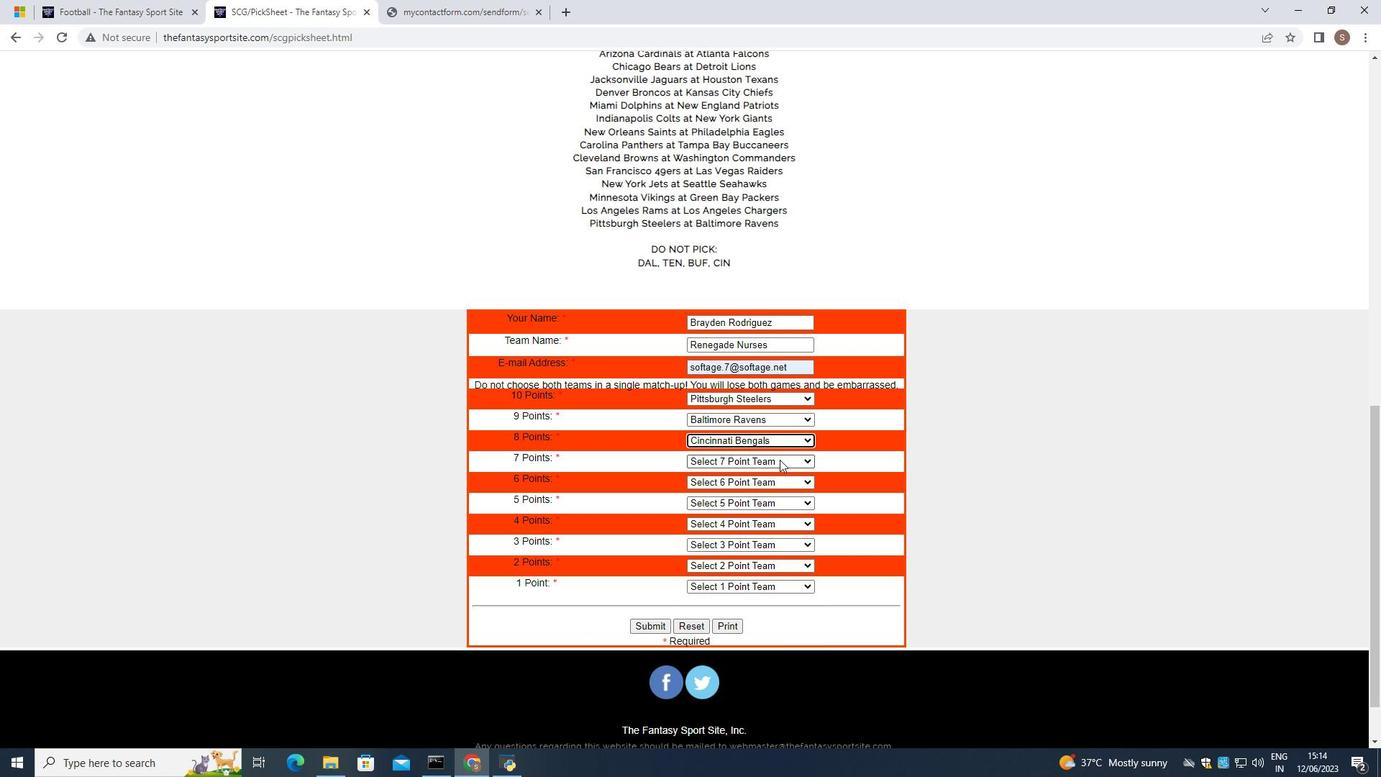 
Action: Mouse moved to (742, 520)
Screenshot: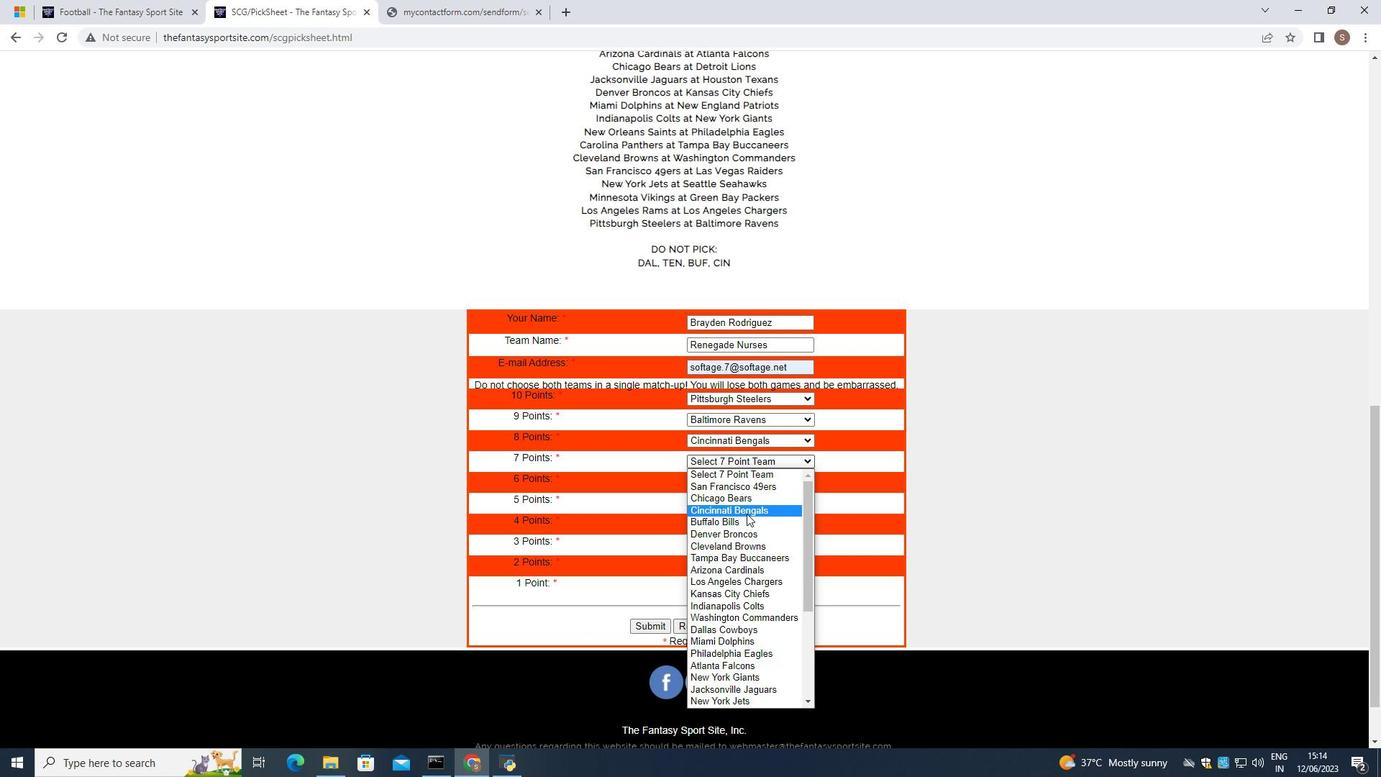 
Action: Mouse pressed left at (742, 520)
Screenshot: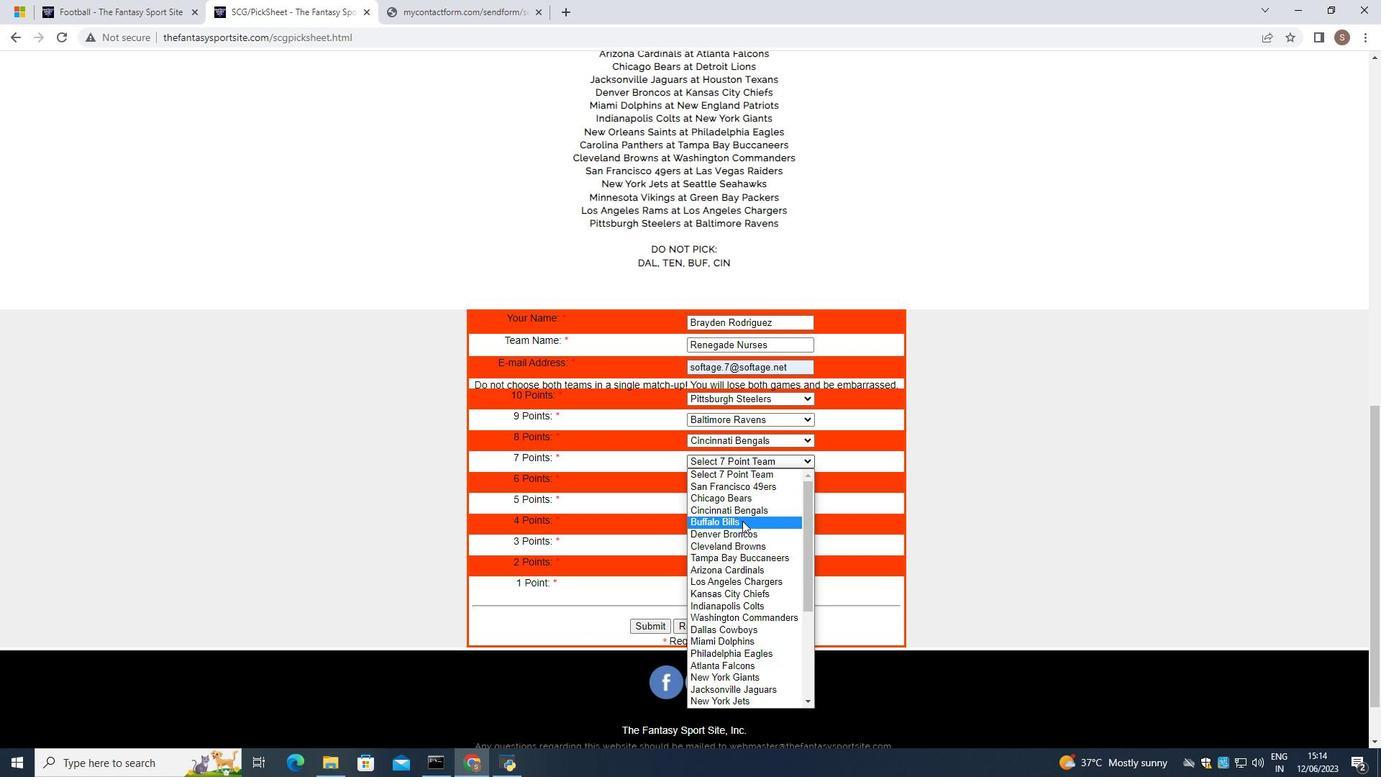 
Action: Mouse moved to (791, 482)
Screenshot: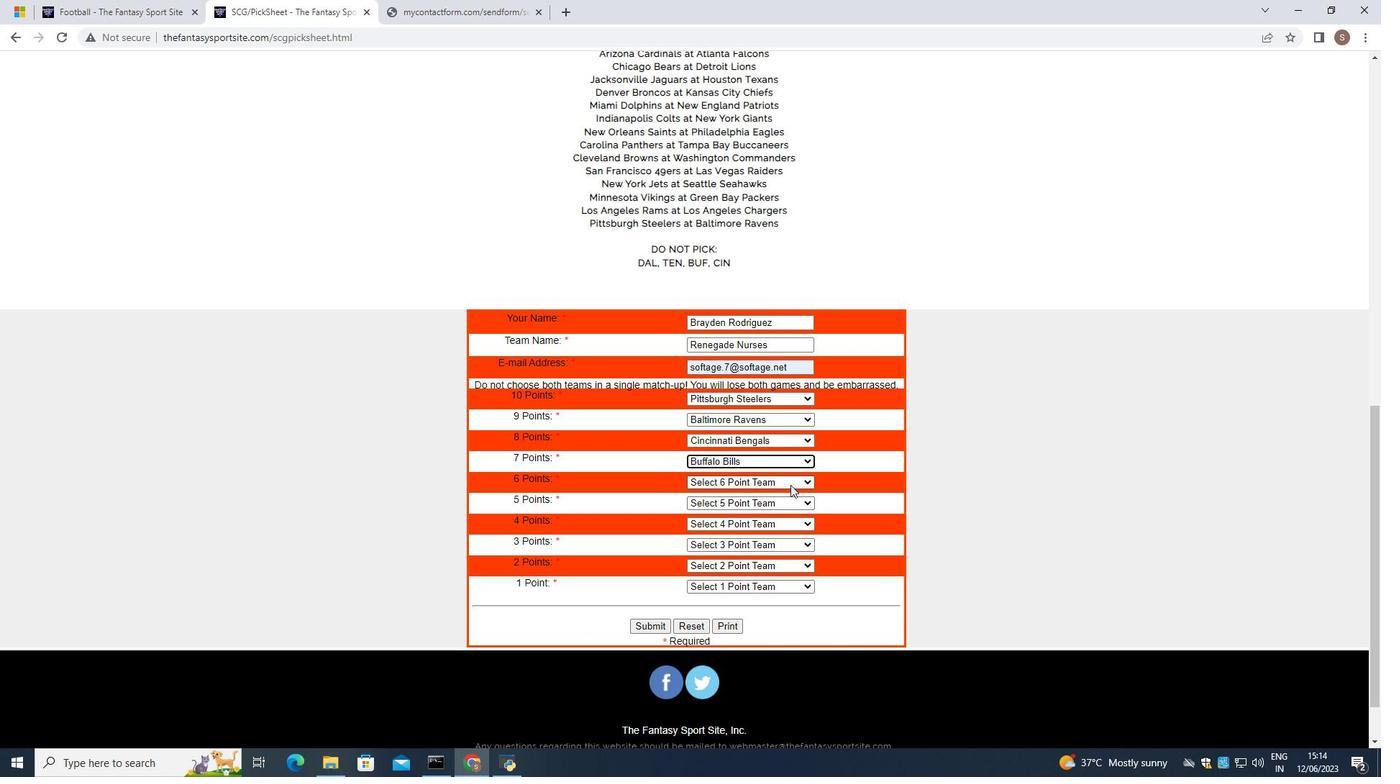 
Action: Mouse pressed left at (791, 482)
Screenshot: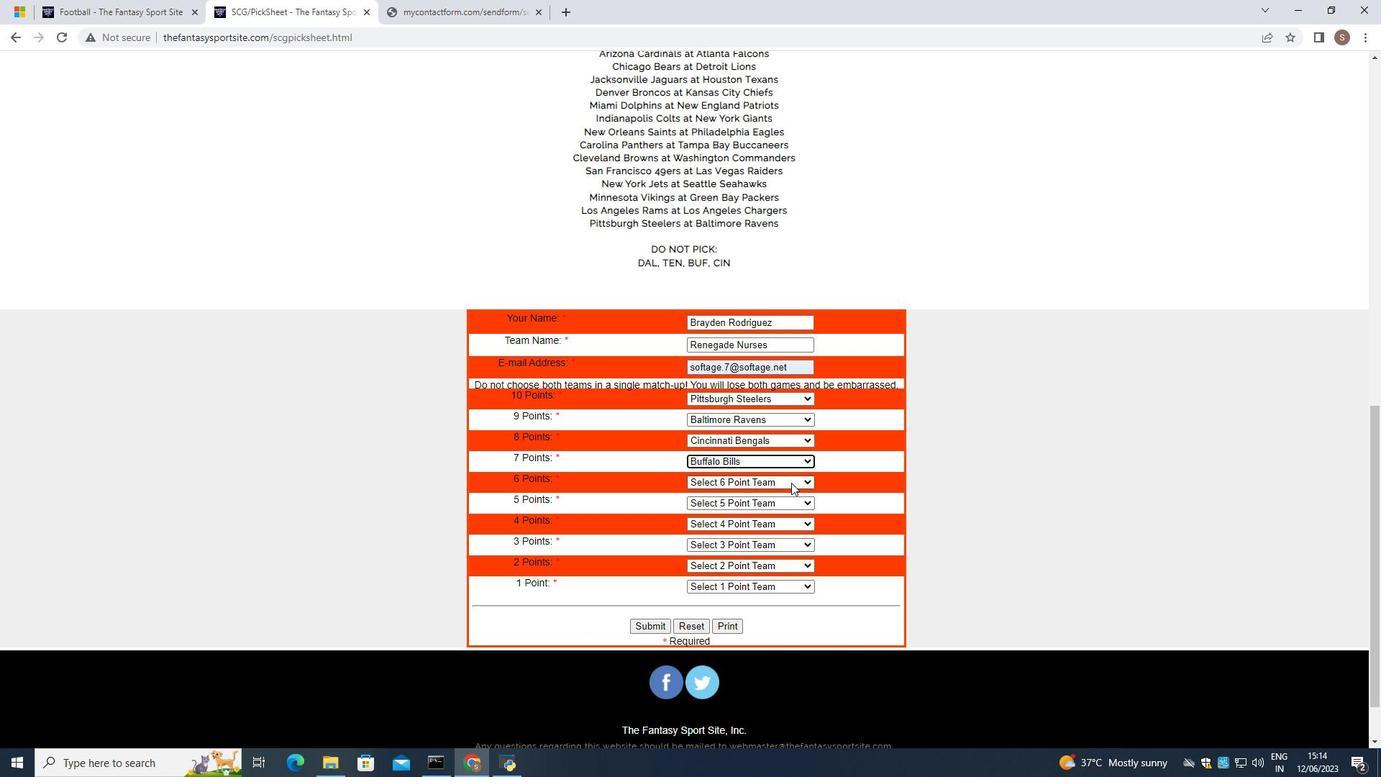
Action: Mouse moved to (764, 649)
Screenshot: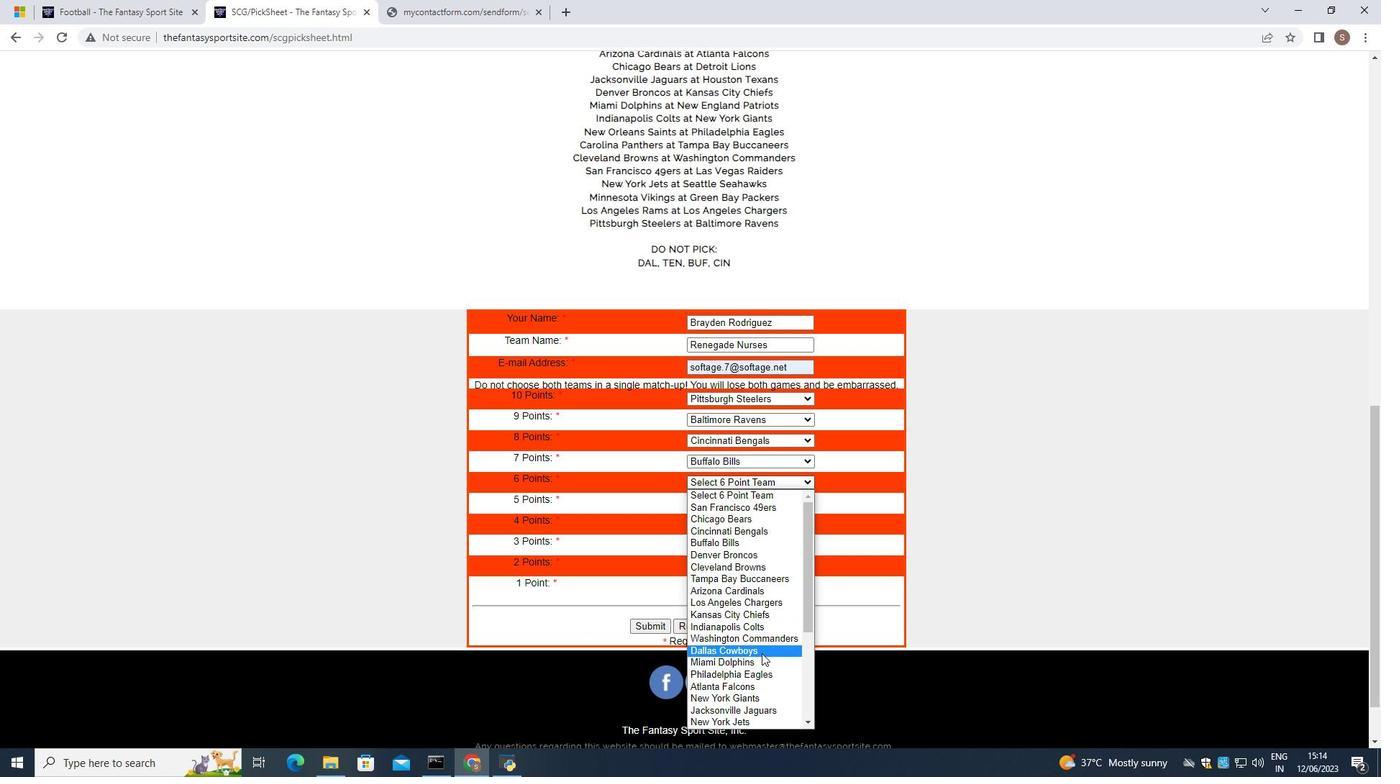 
Action: Mouse pressed left at (764, 649)
Screenshot: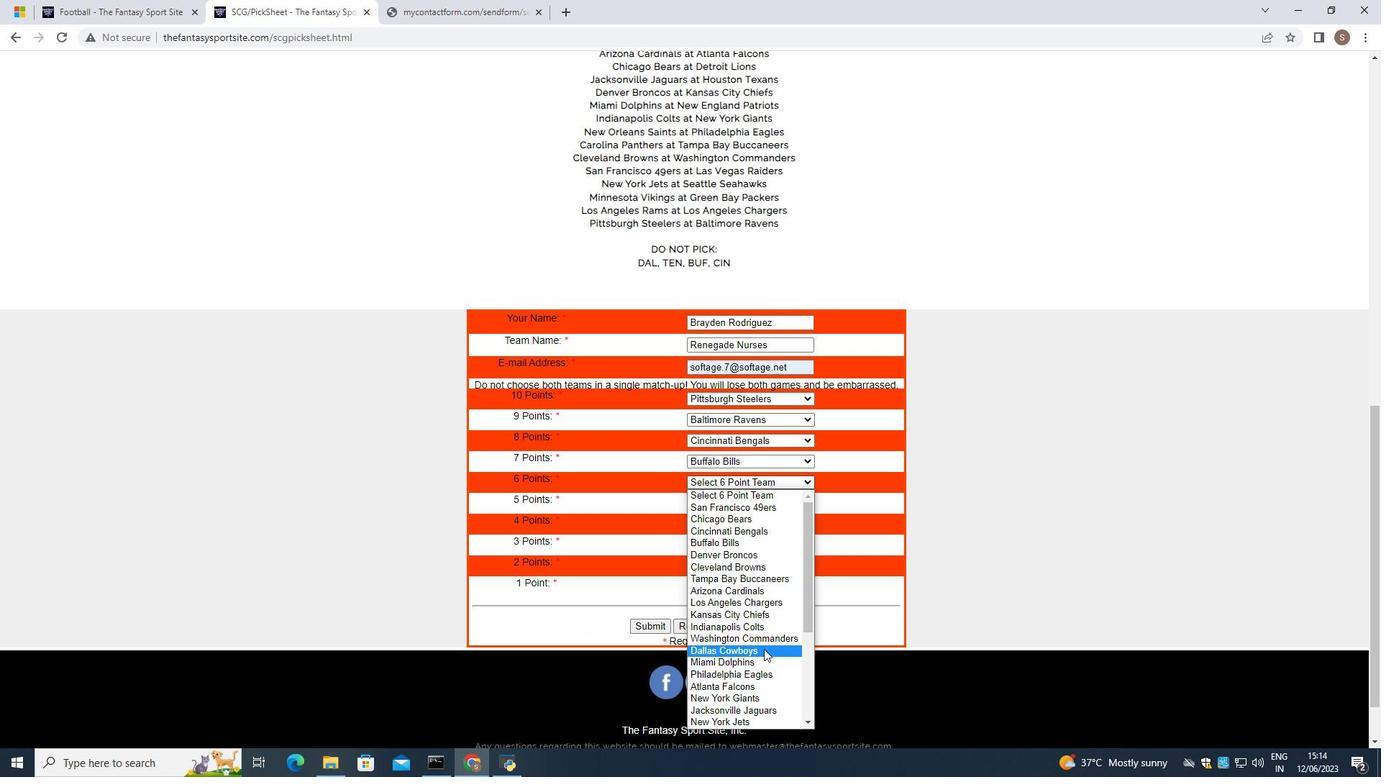 
Action: Mouse moved to (780, 505)
Screenshot: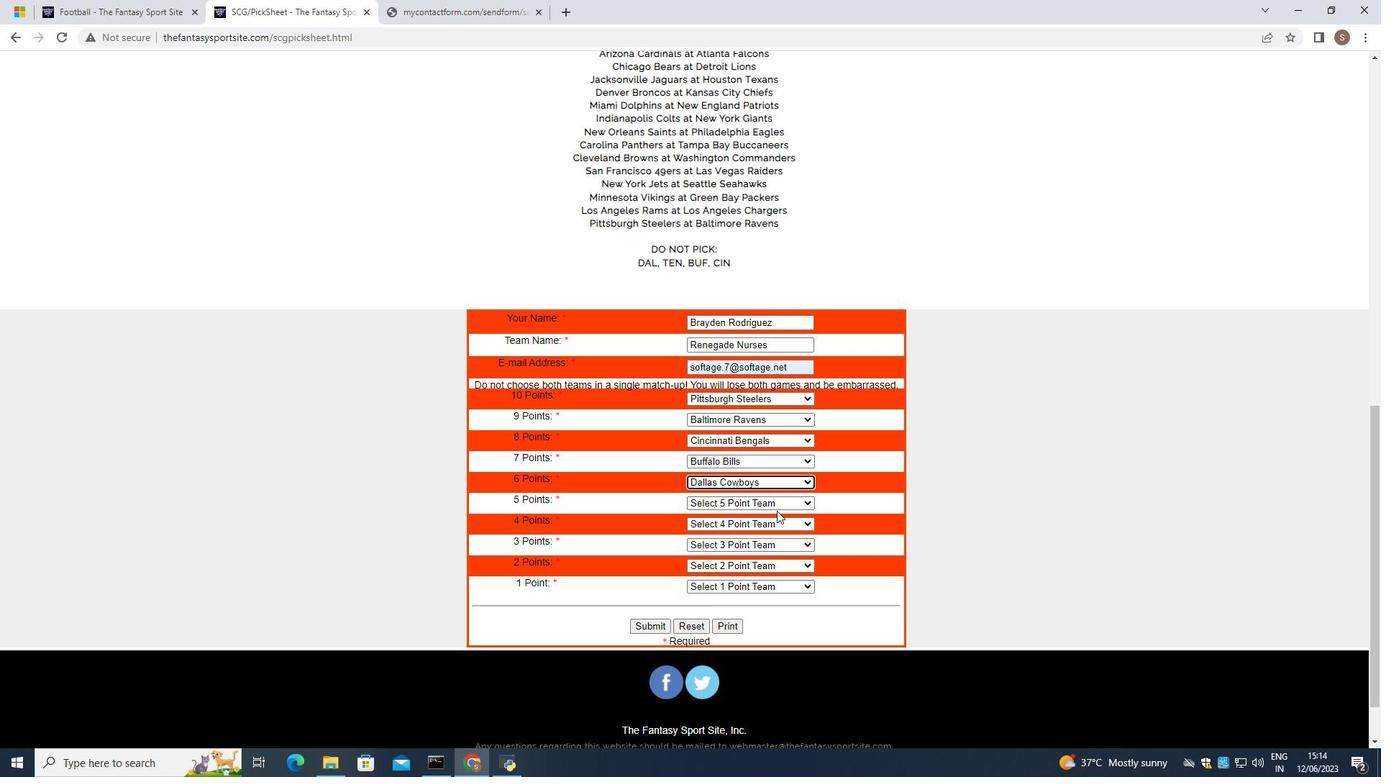 
Action: Mouse pressed left at (780, 505)
Screenshot: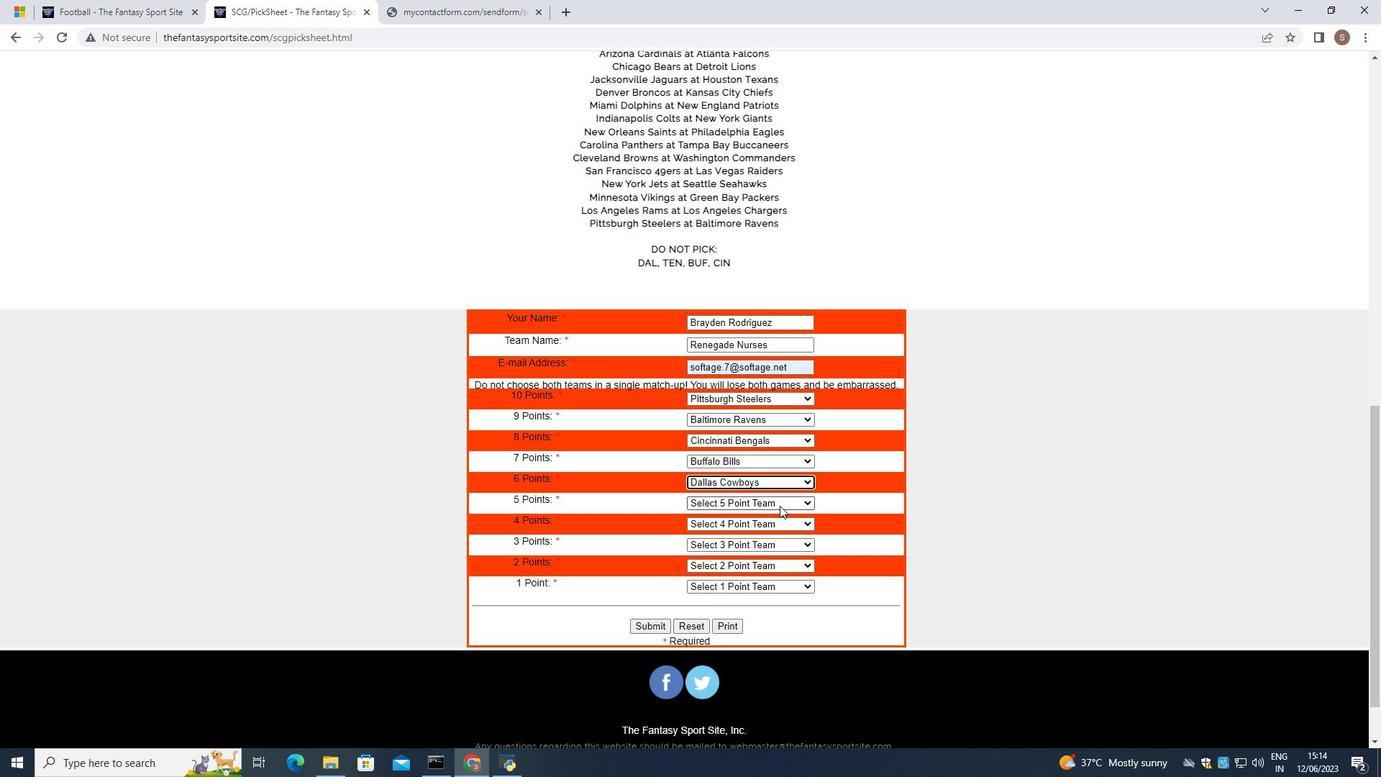
Action: Mouse moved to (773, 431)
Screenshot: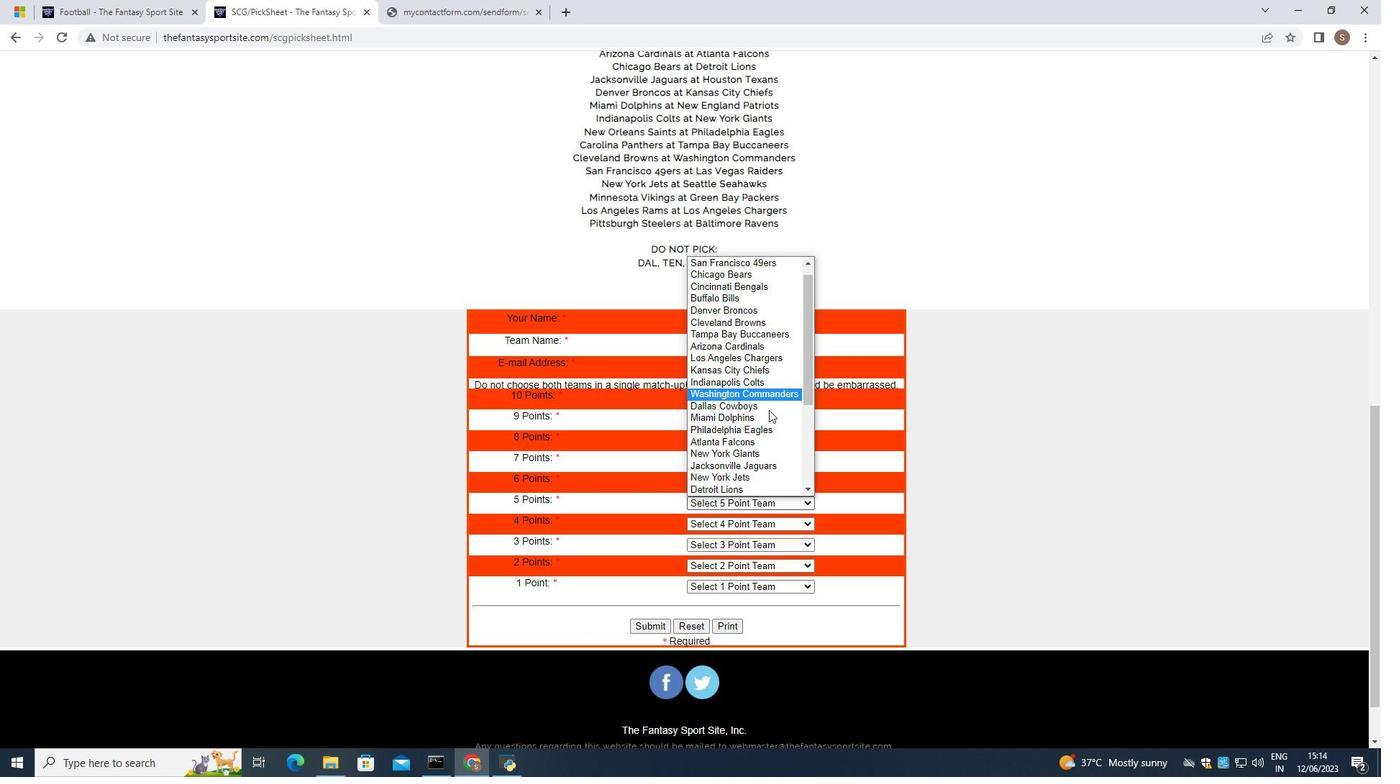 
Action: Mouse scrolled (773, 431) with delta (0, 0)
Screenshot: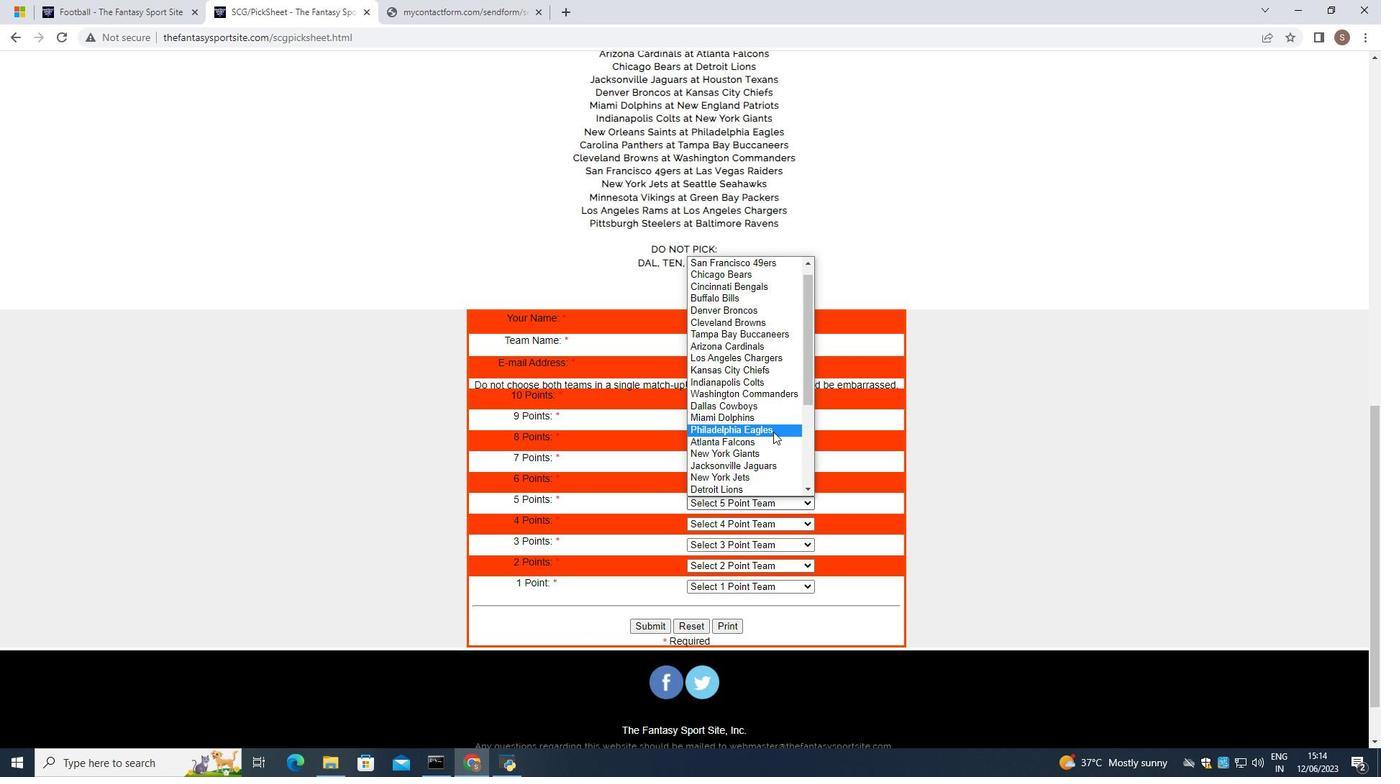 
Action: Mouse scrolled (773, 431) with delta (0, 0)
Screenshot: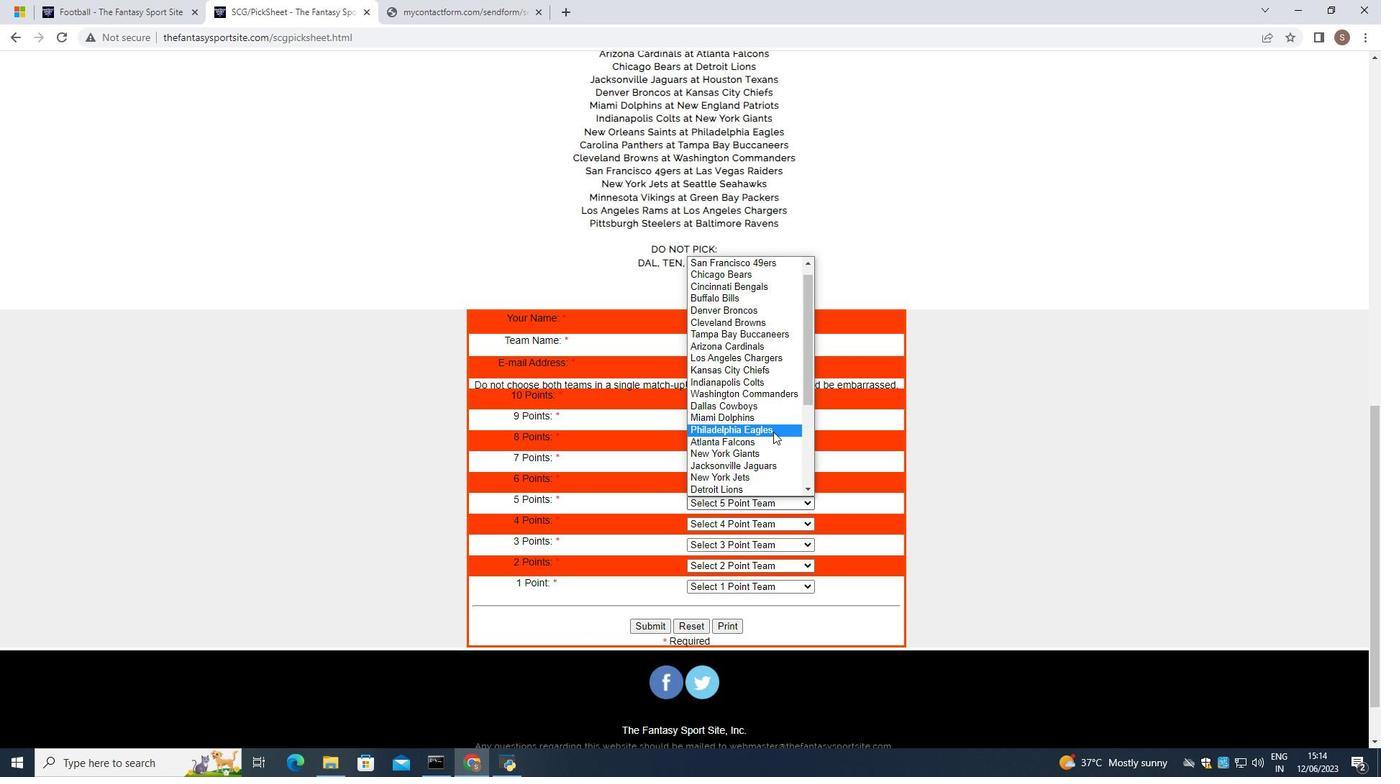 
Action: Mouse scrolled (773, 431) with delta (0, 0)
Screenshot: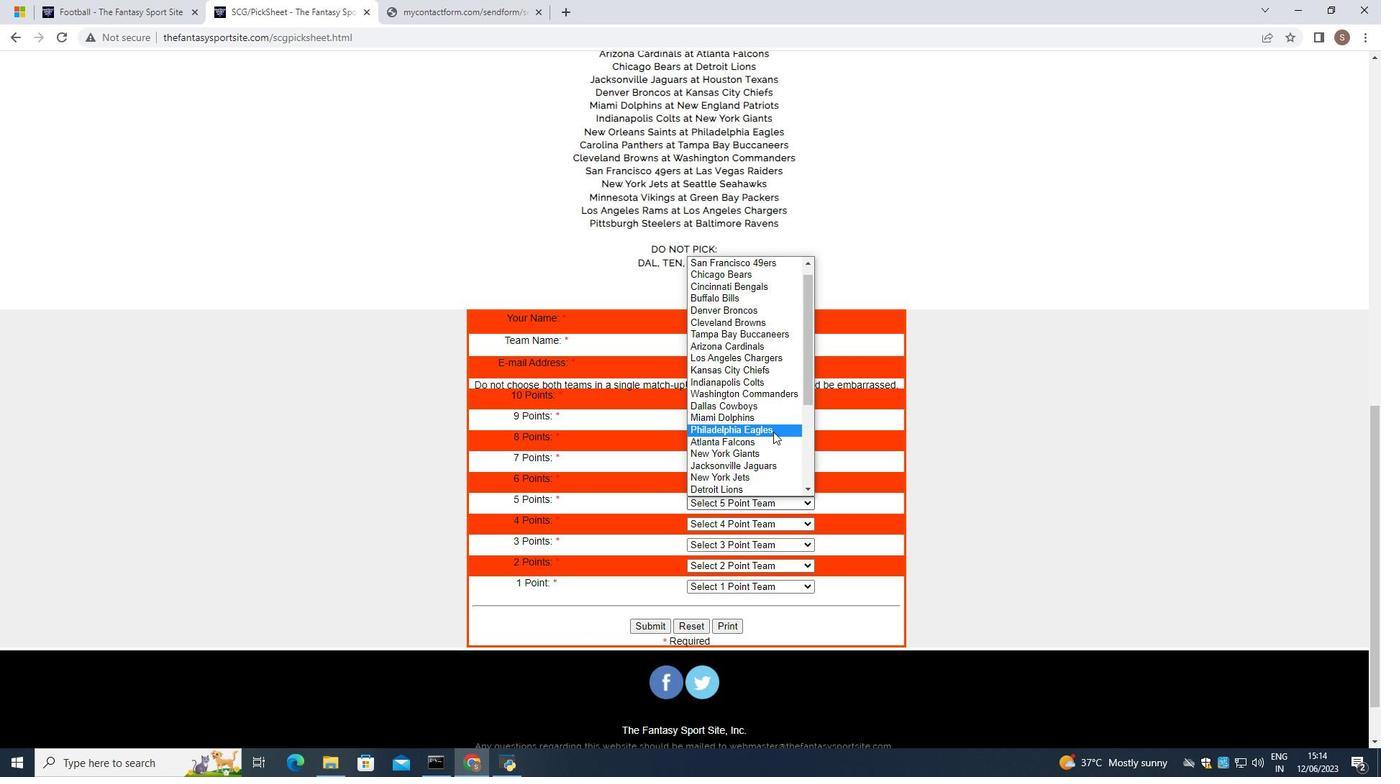
Action: Mouse scrolled (773, 431) with delta (0, 0)
Screenshot: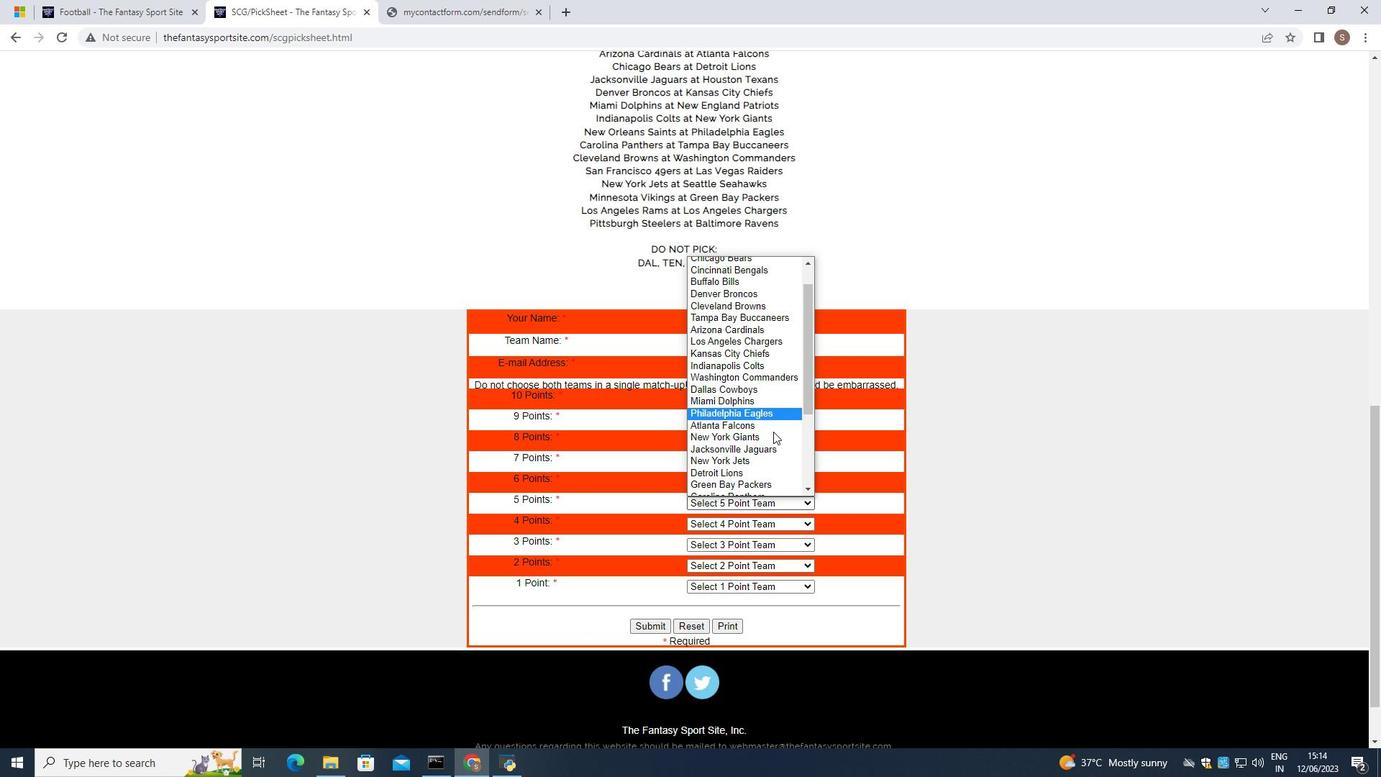 
Action: Mouse moved to (757, 478)
Screenshot: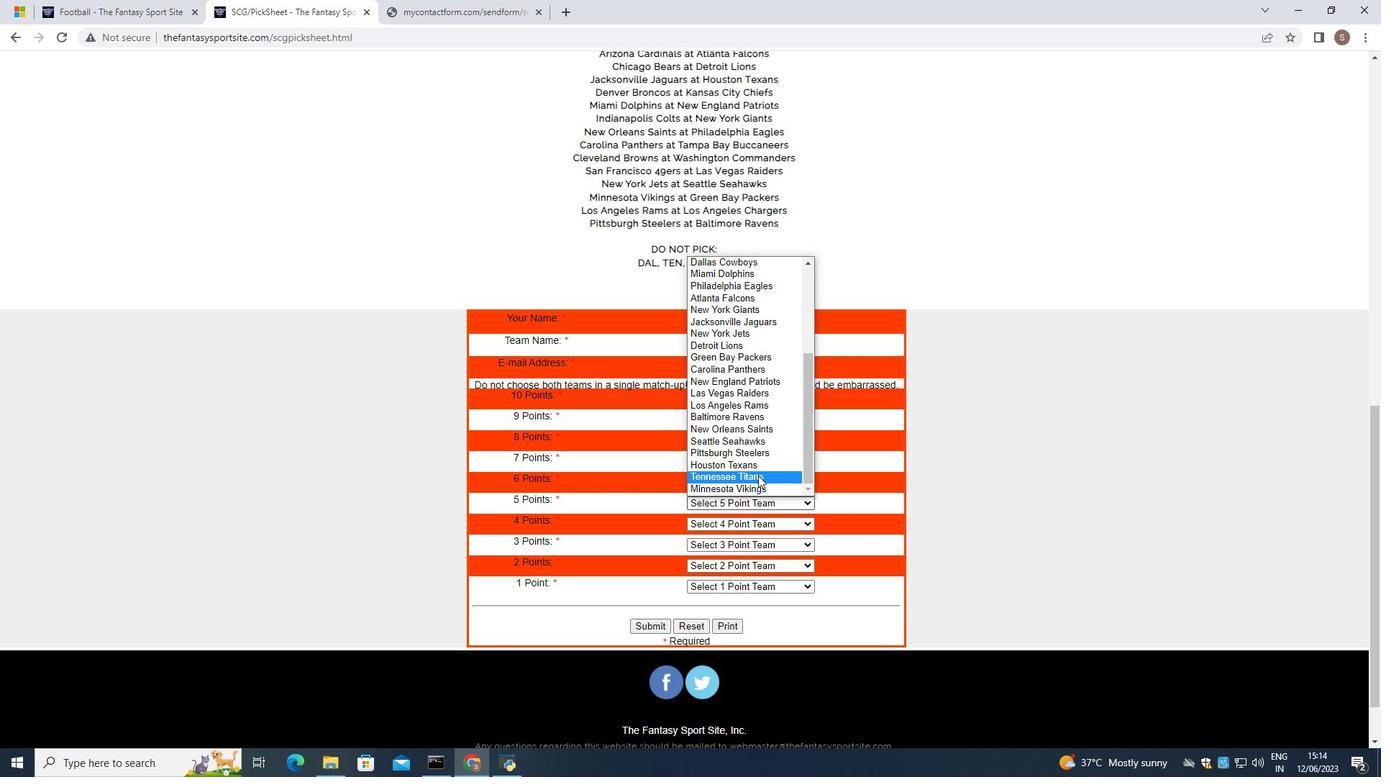 
Action: Mouse pressed left at (757, 478)
Screenshot: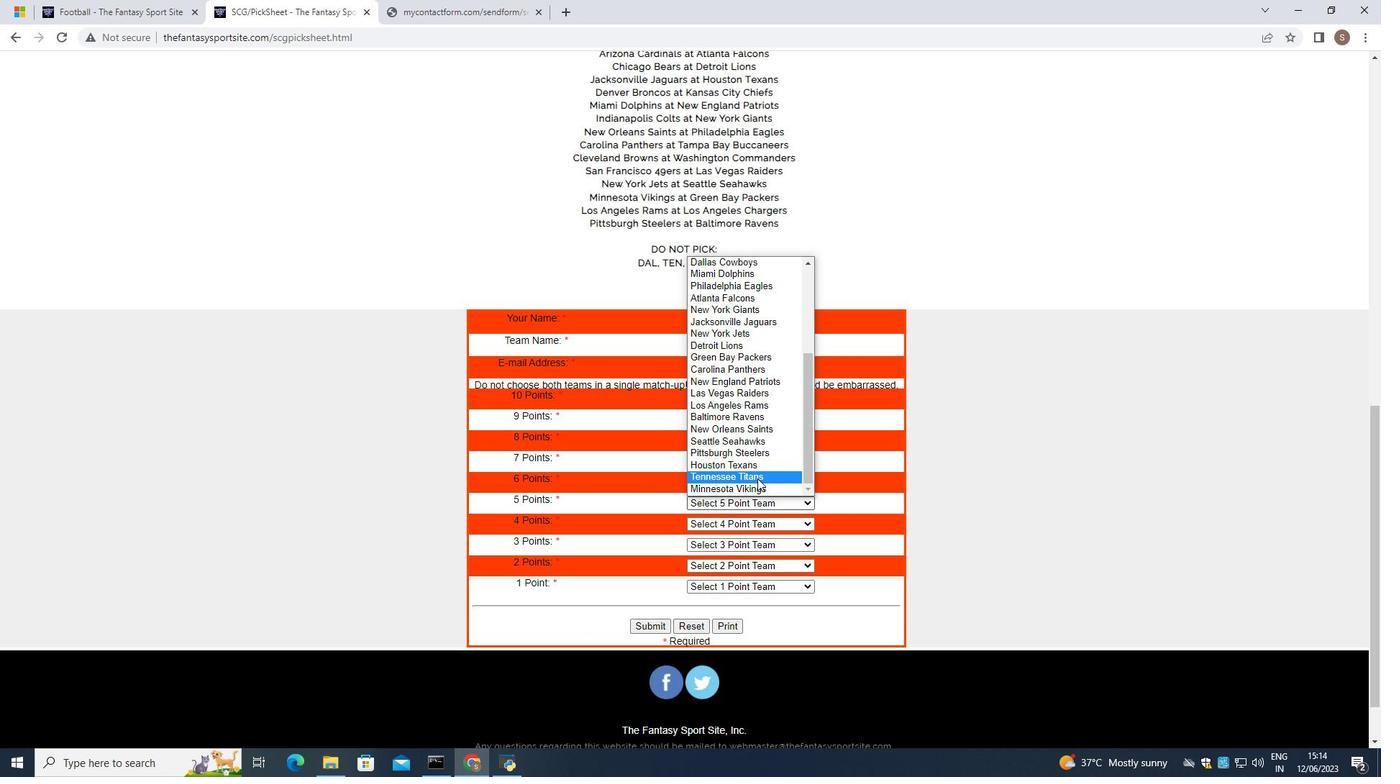 
Action: Mouse moved to (788, 526)
Screenshot: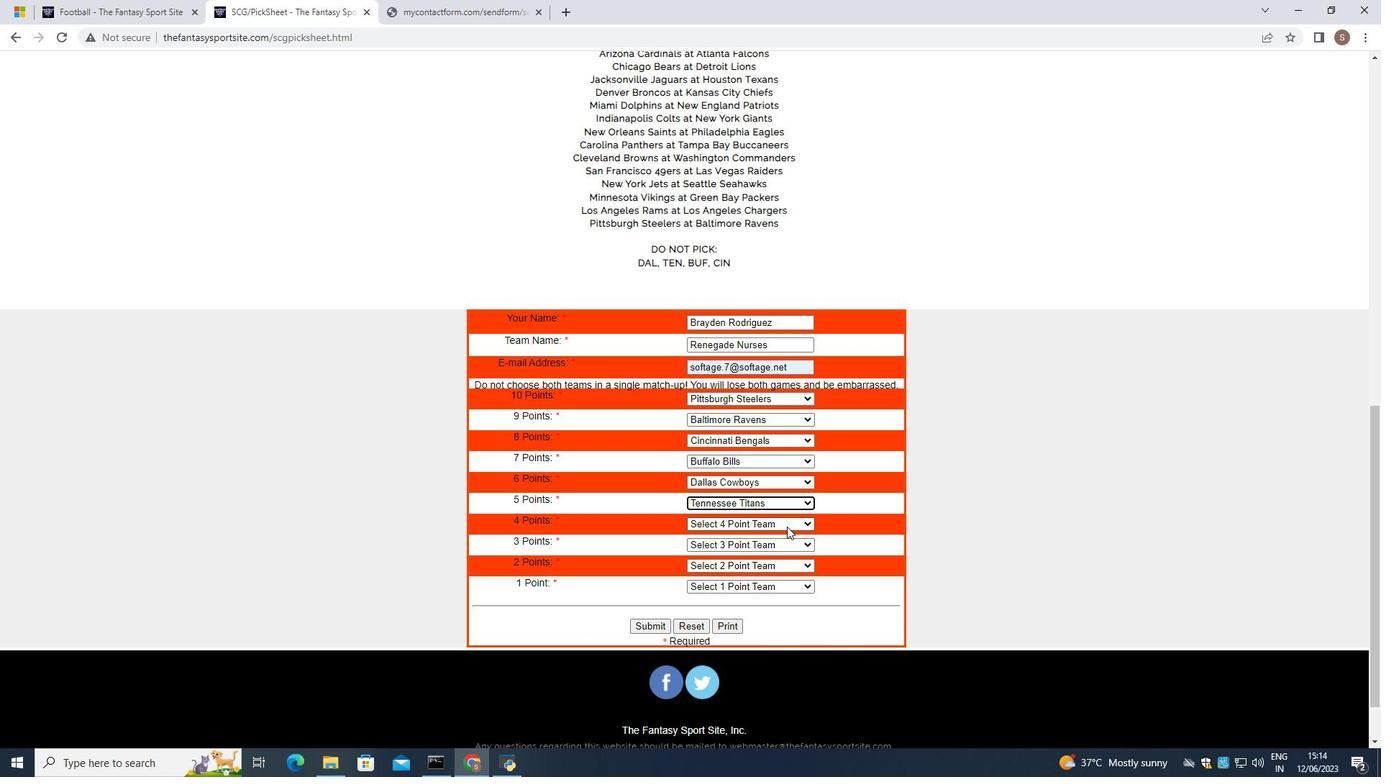
Action: Mouse pressed left at (788, 526)
Screenshot: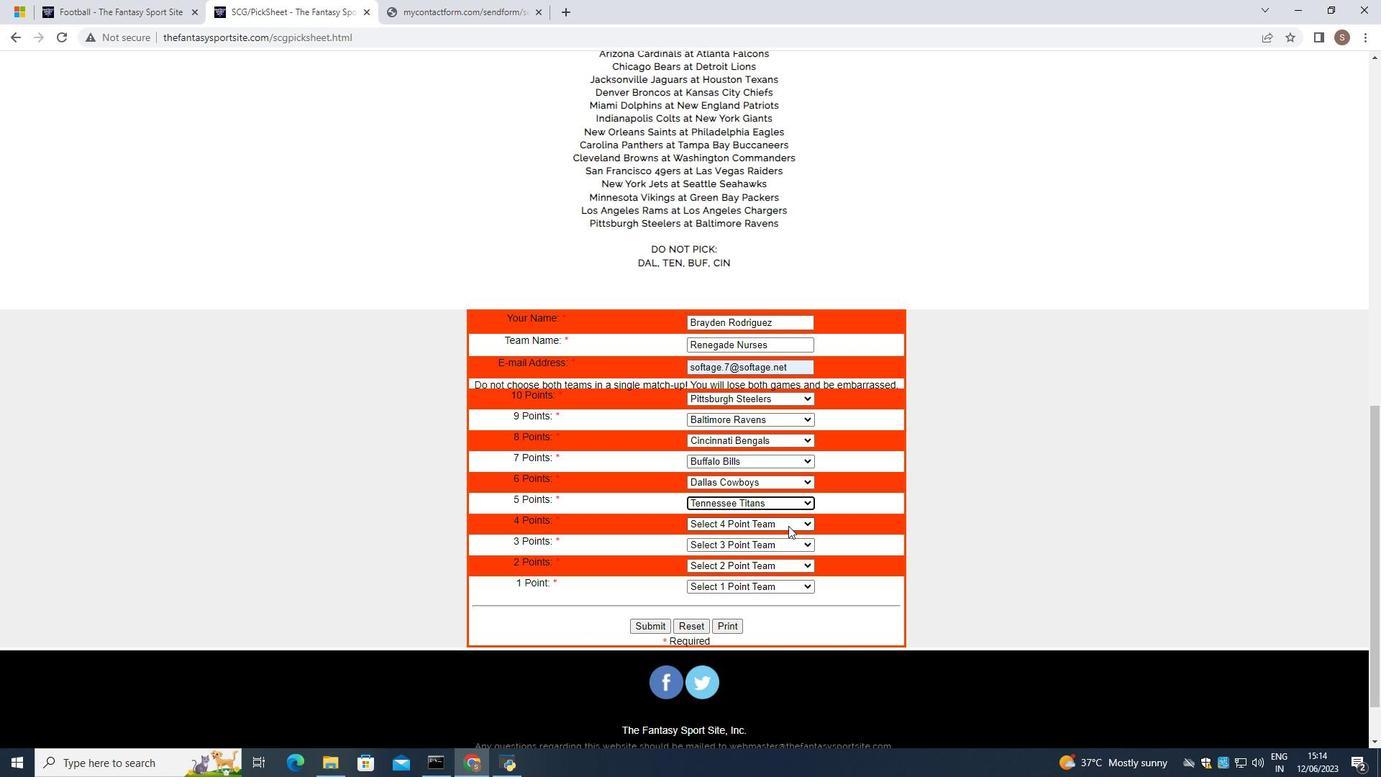 
Action: Mouse moved to (754, 366)
Screenshot: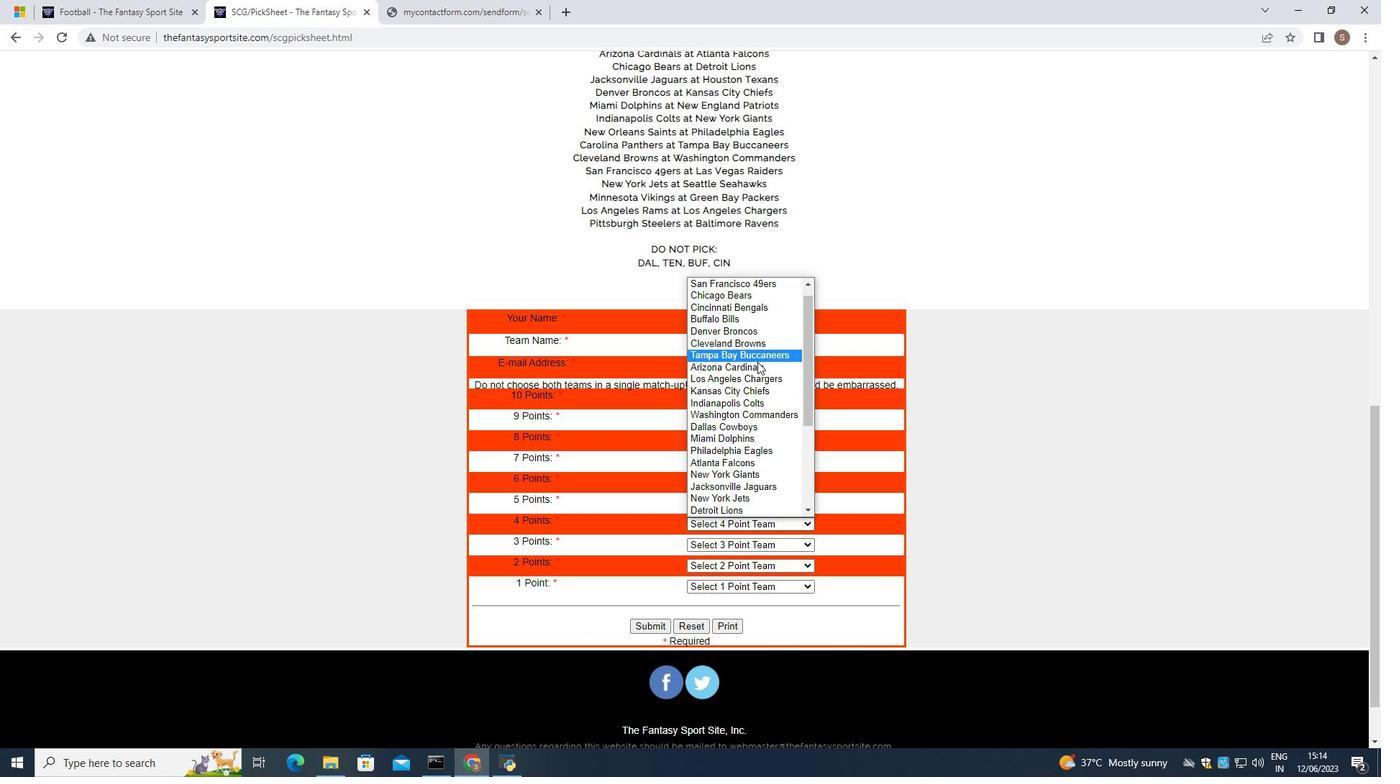 
Action: Mouse pressed left at (754, 366)
Screenshot: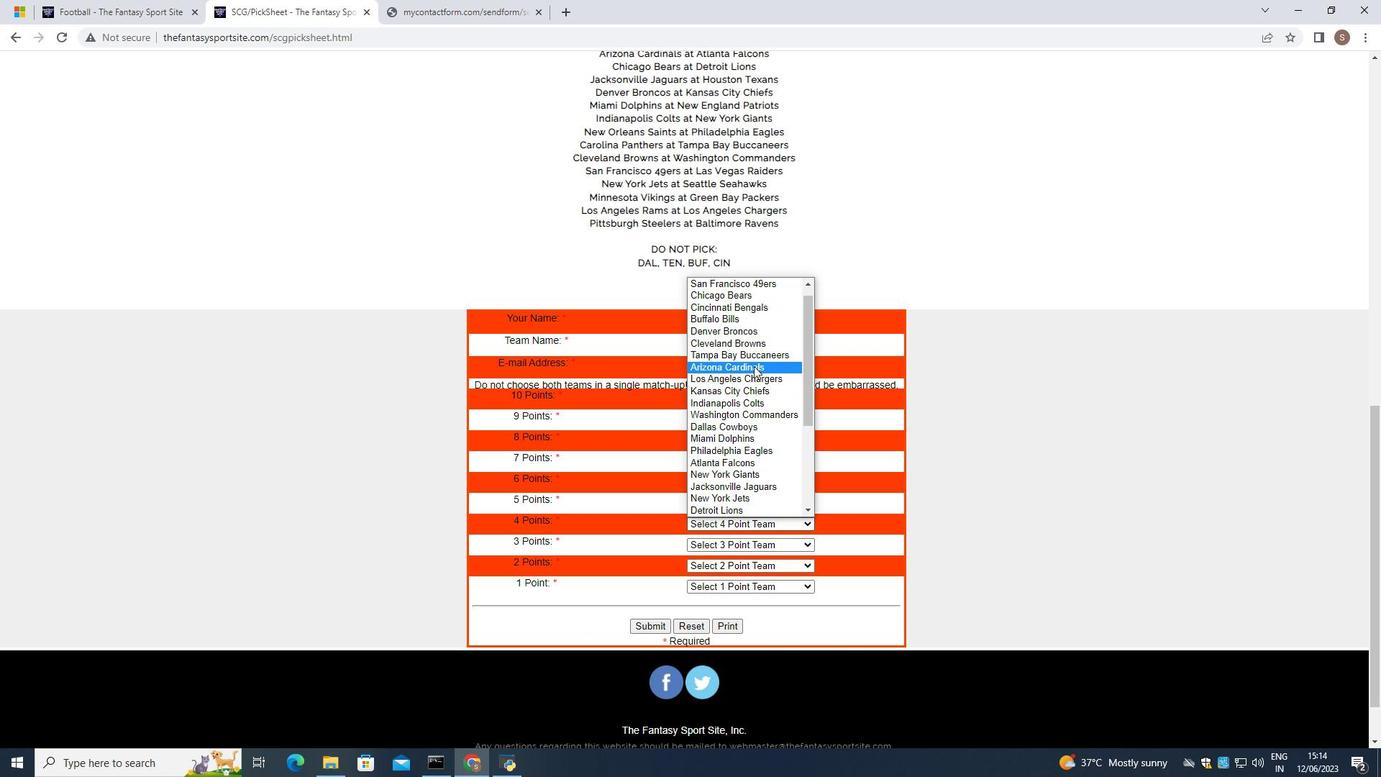 
Action: Mouse moved to (755, 540)
Screenshot: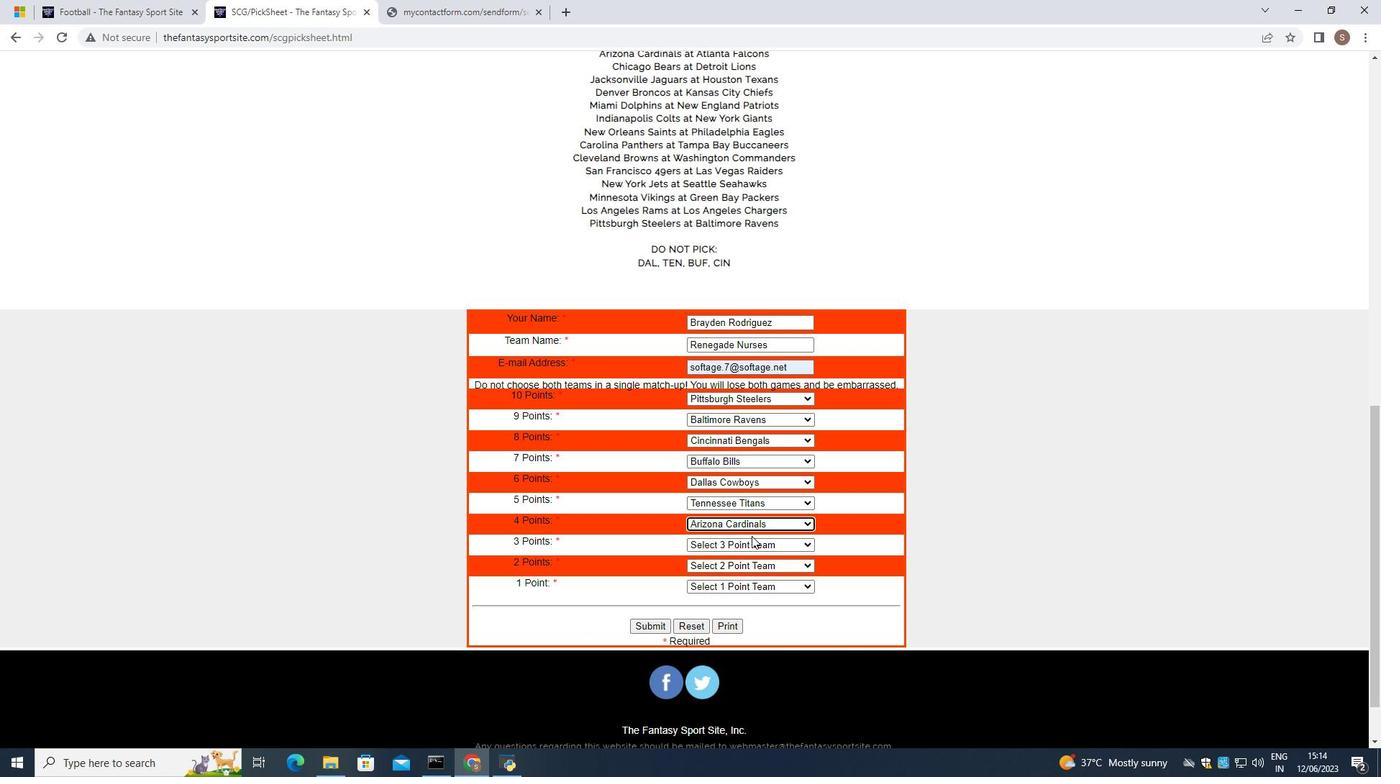 
Action: Mouse pressed left at (755, 540)
Screenshot: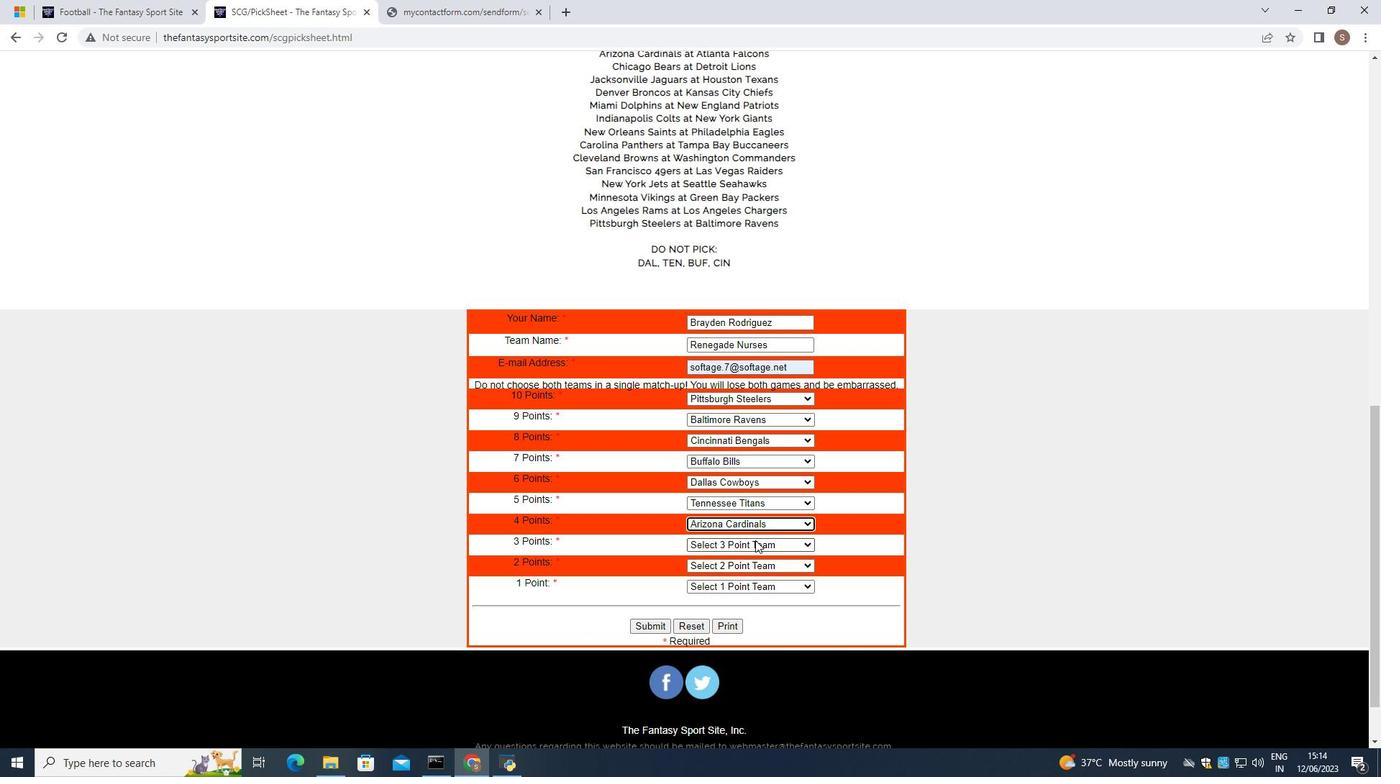 
Action: Mouse moved to (751, 479)
Screenshot: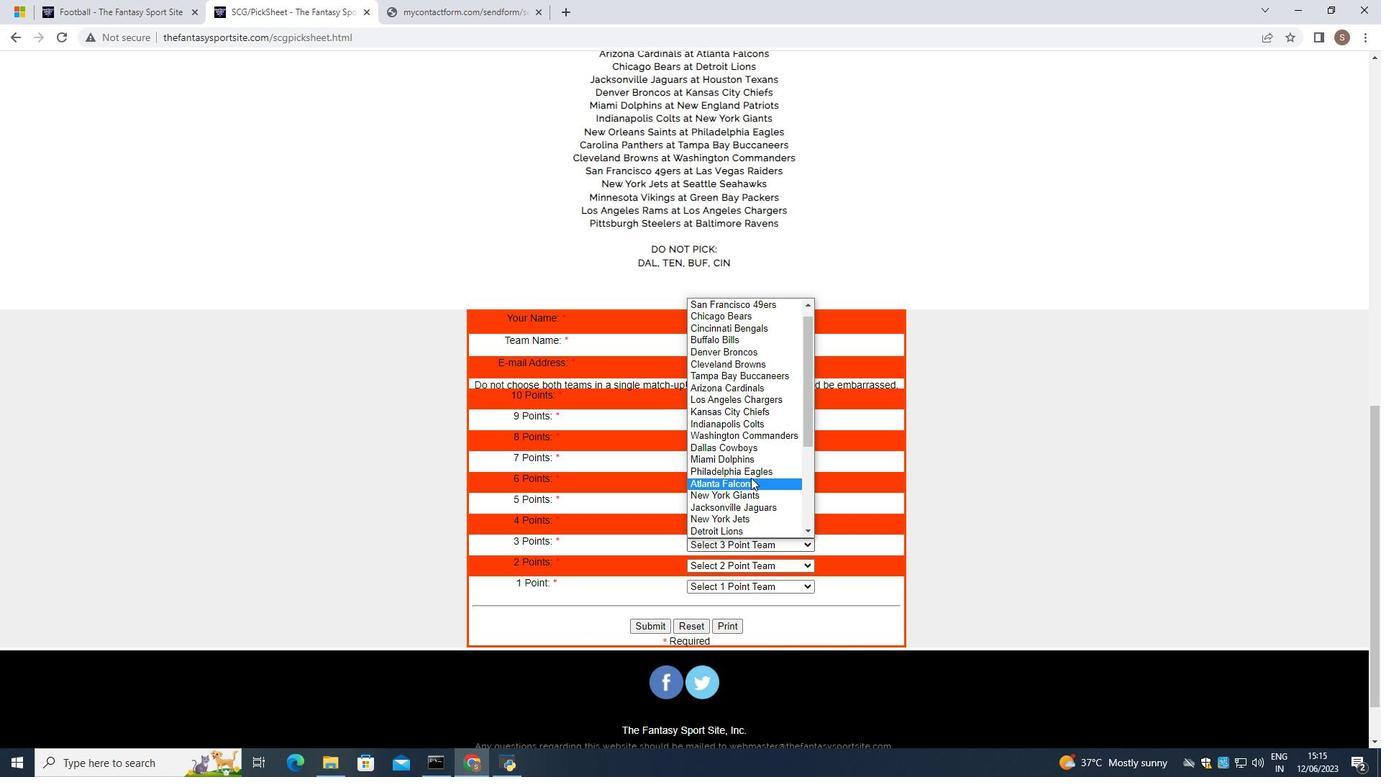 
Action: Mouse pressed left at (751, 479)
Screenshot: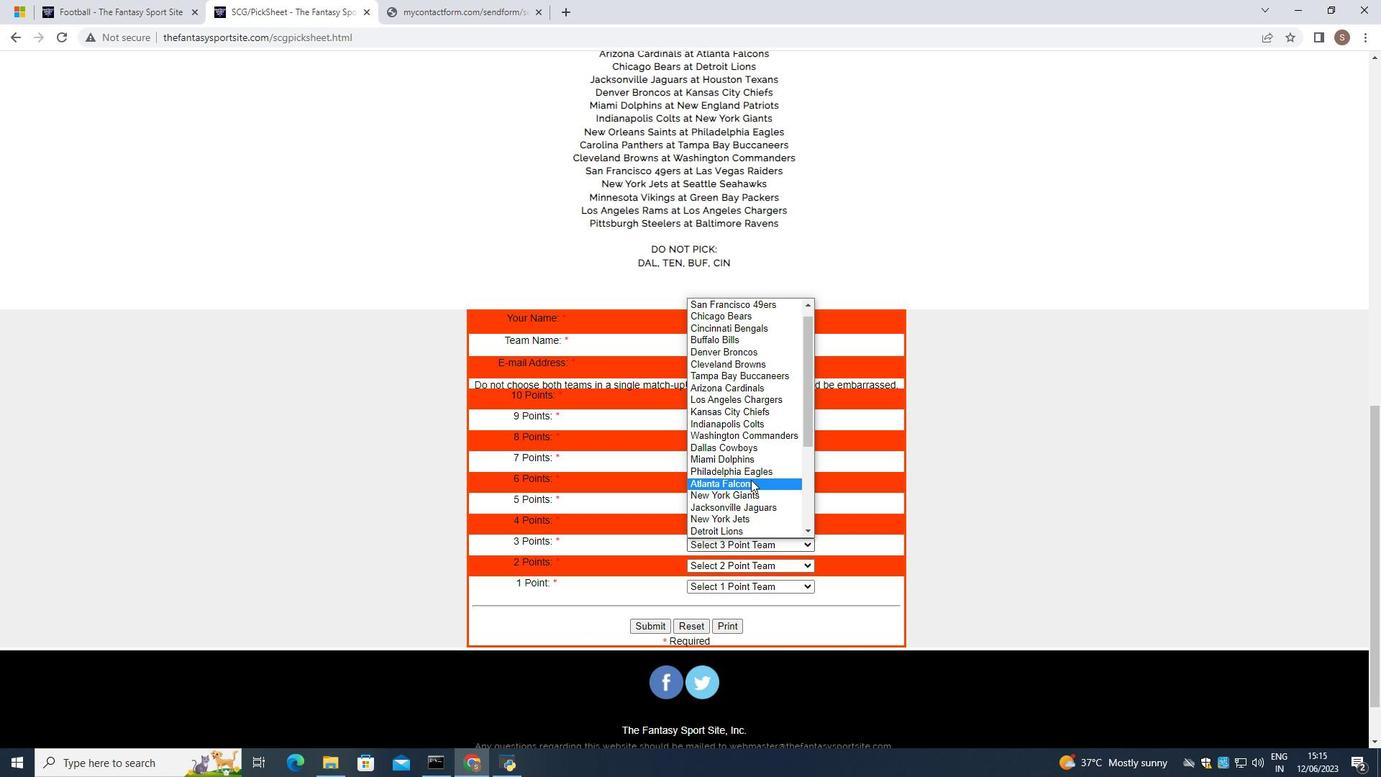 
Action: Mouse moved to (750, 562)
Screenshot: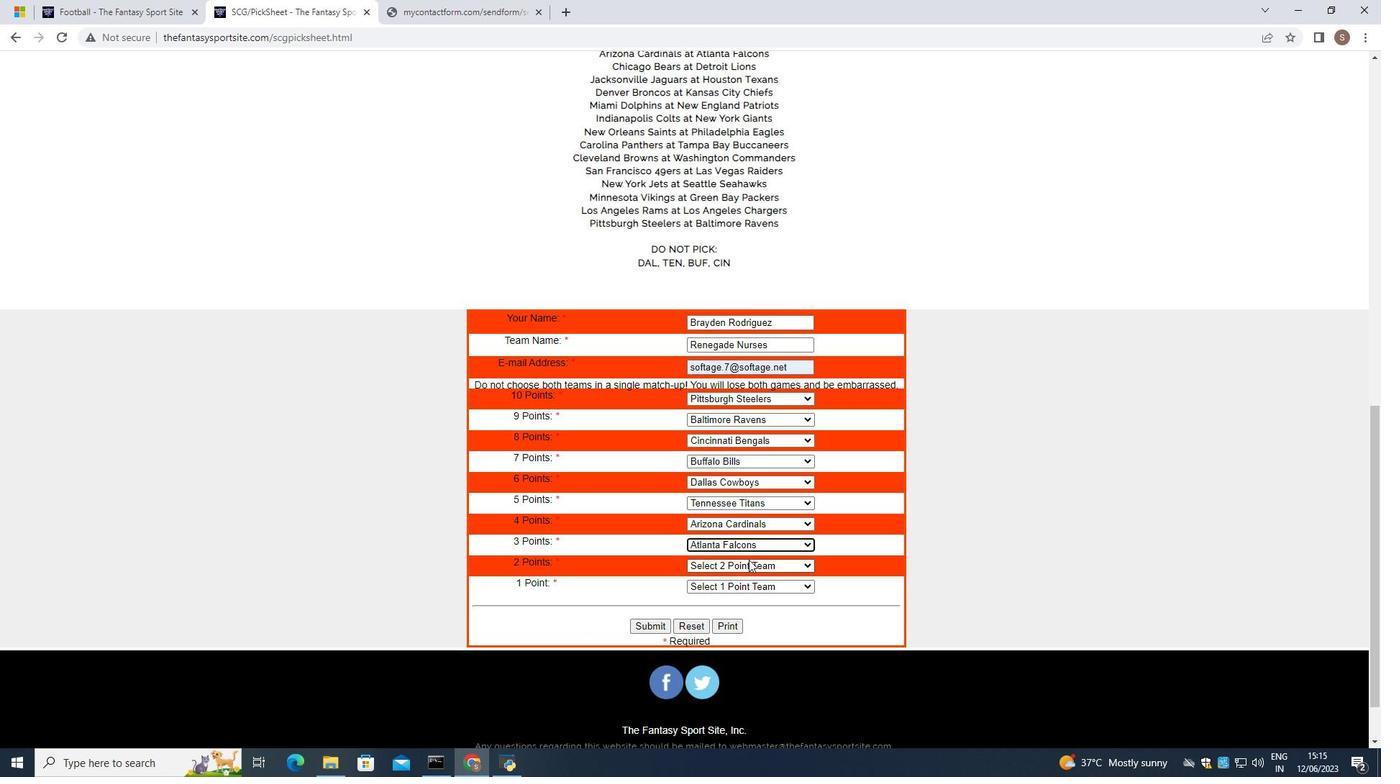 
Action: Mouse pressed left at (750, 562)
Screenshot: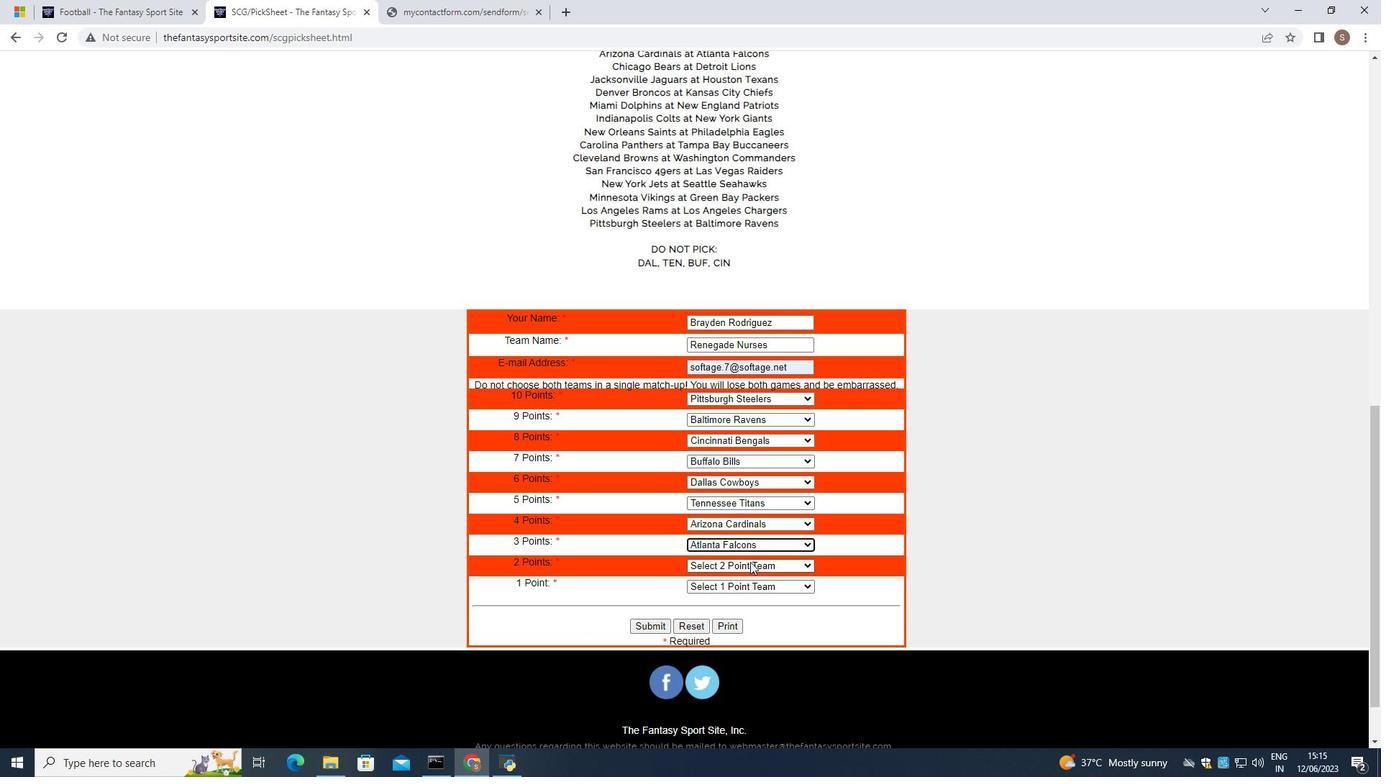 
Action: Mouse moved to (746, 510)
Screenshot: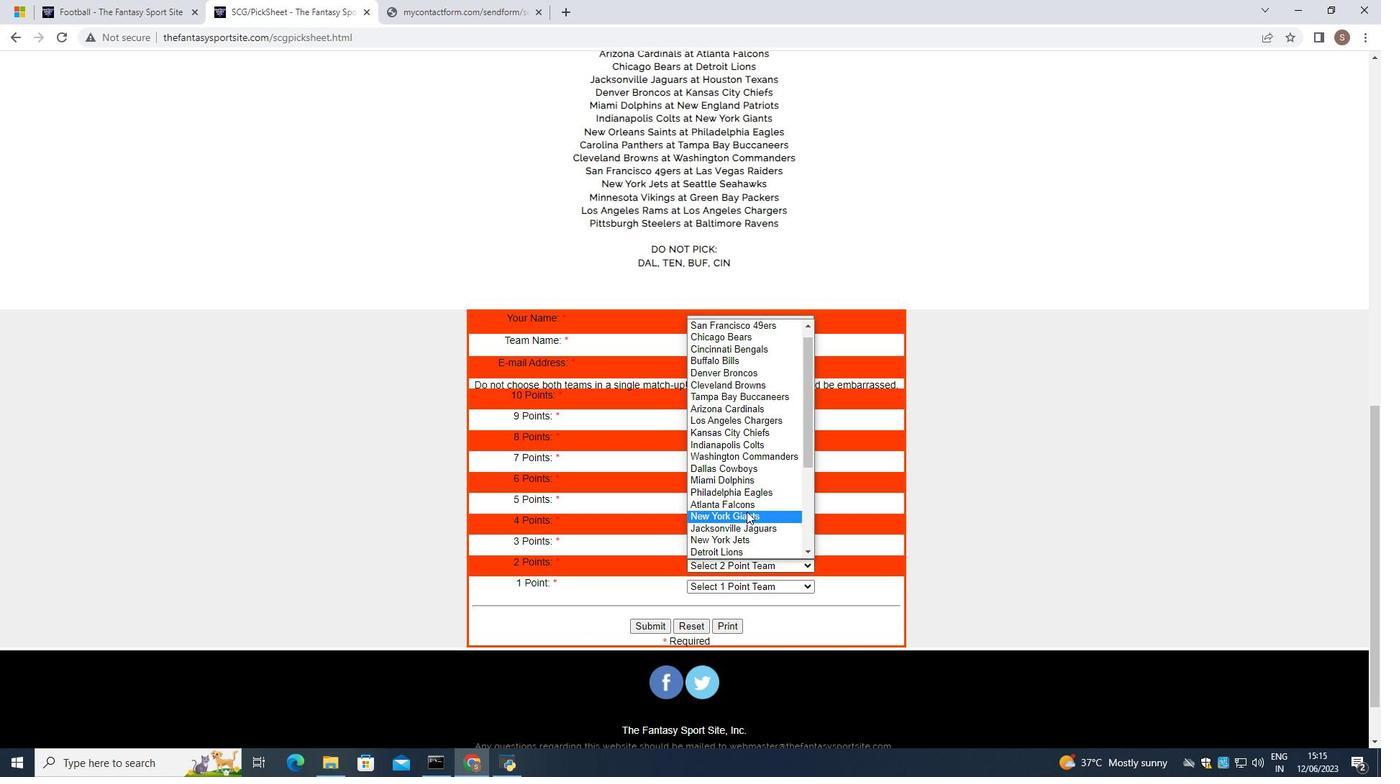 
Action: Mouse scrolled (746, 509) with delta (0, 0)
Screenshot: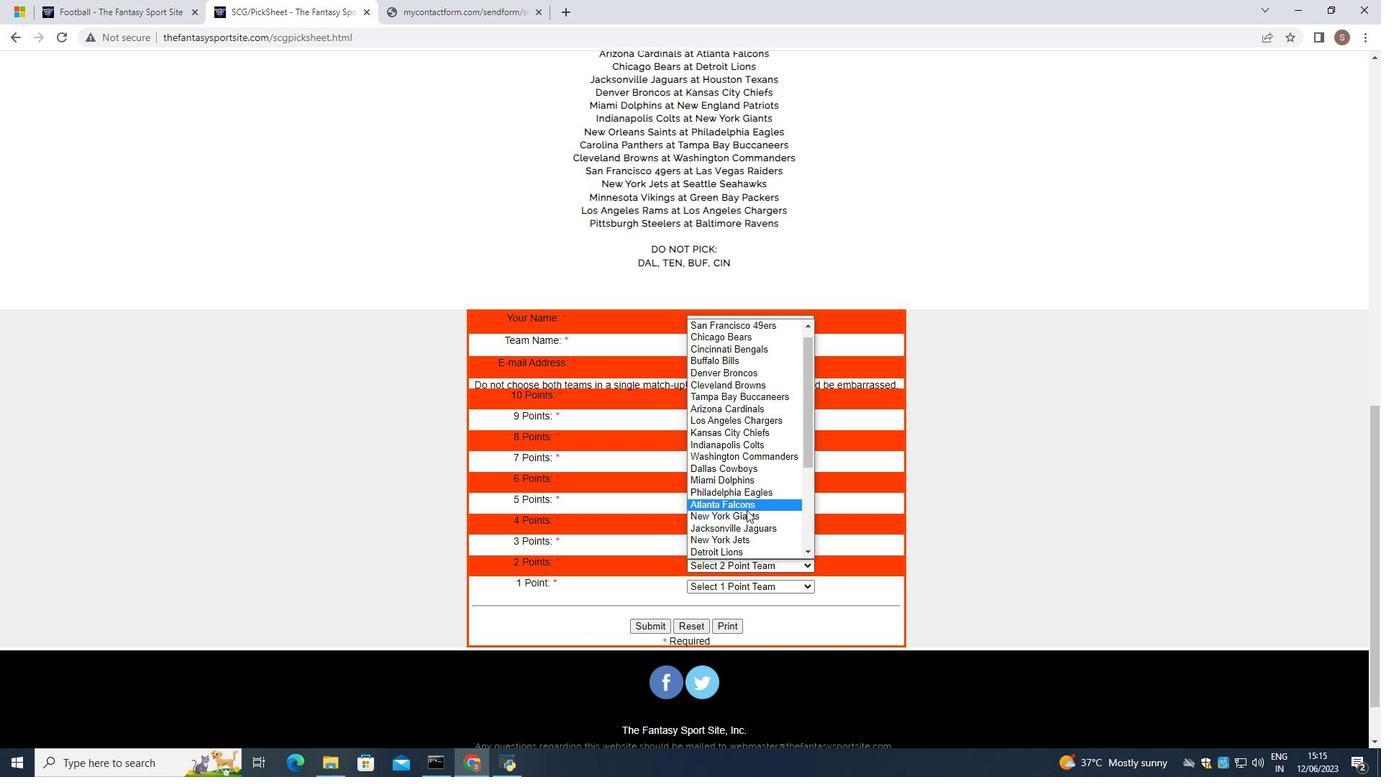 
Action: Mouse scrolled (746, 509) with delta (0, 0)
Screenshot: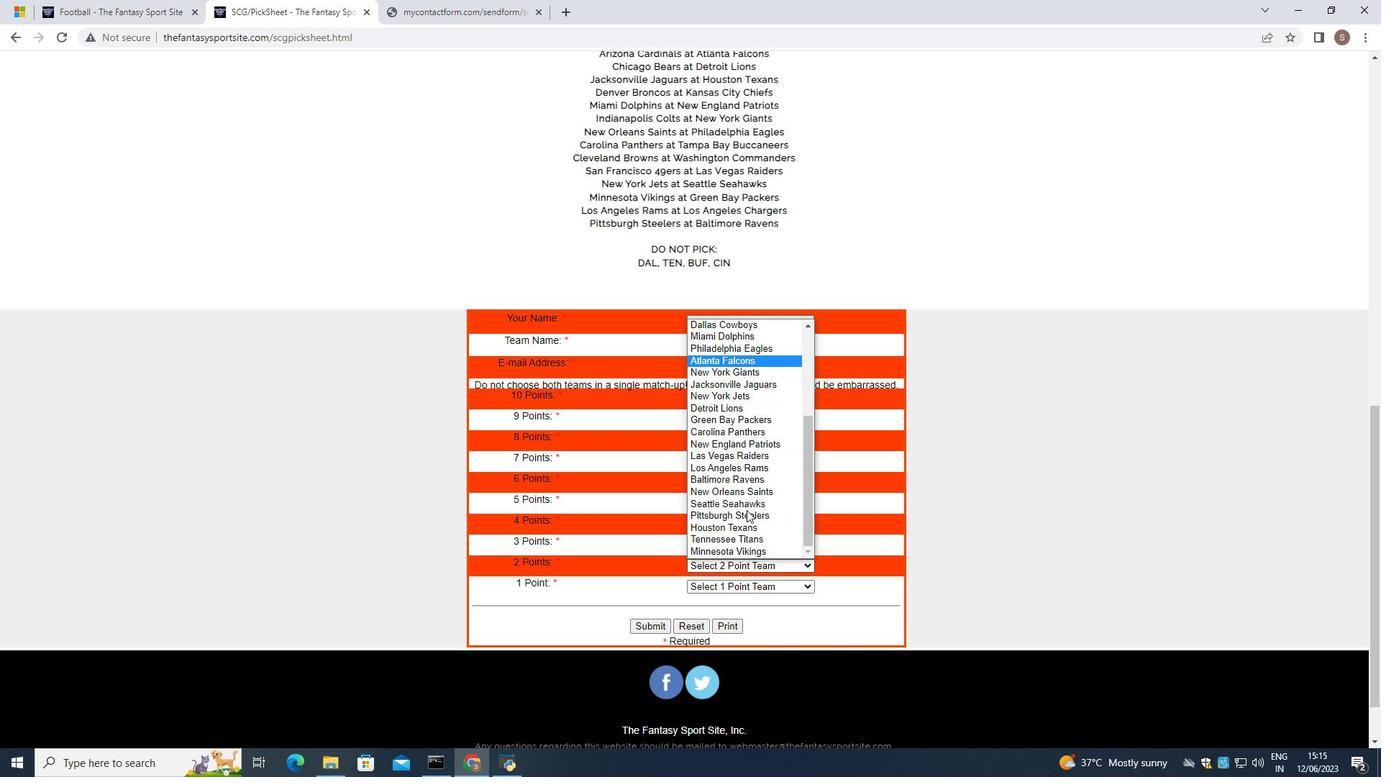 
Action: Mouse scrolled (746, 509) with delta (0, 0)
Screenshot: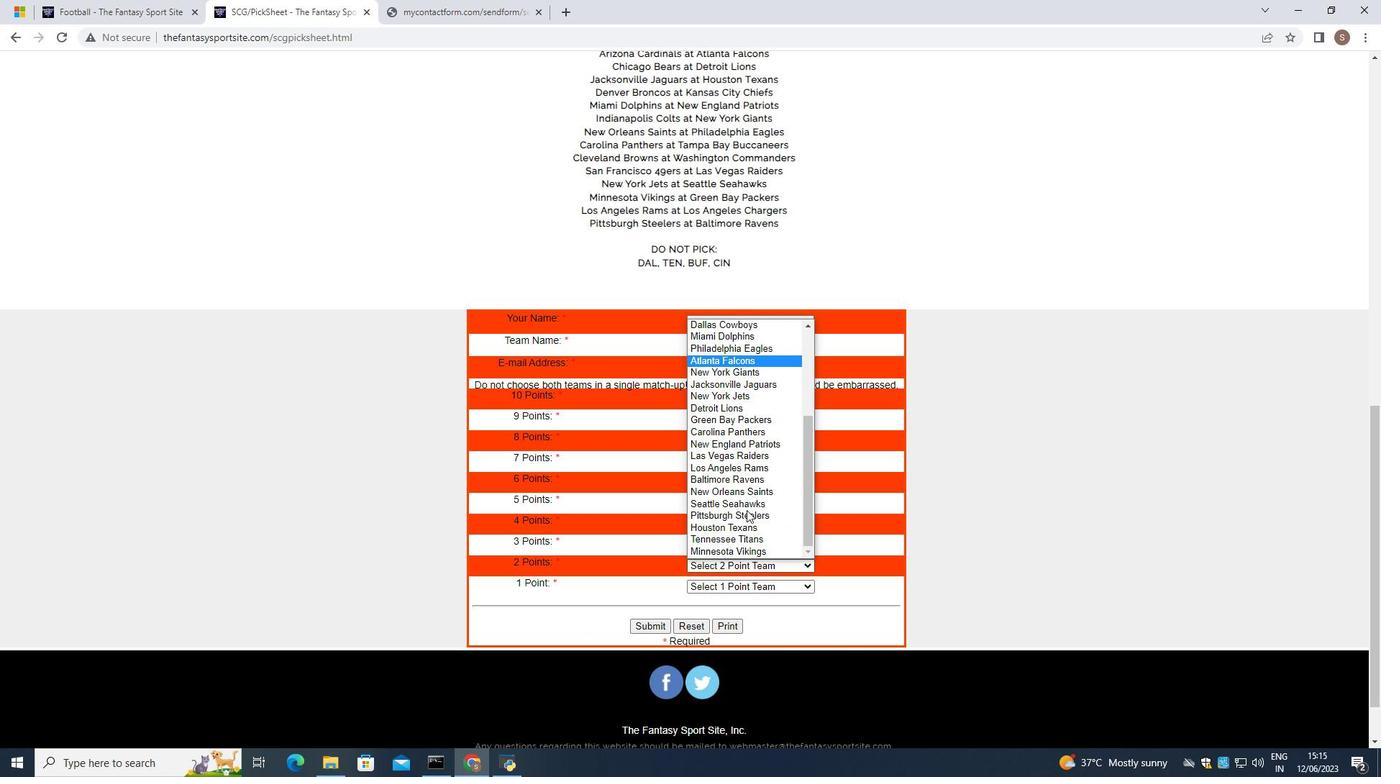 
Action: Mouse moved to (757, 443)
Screenshot: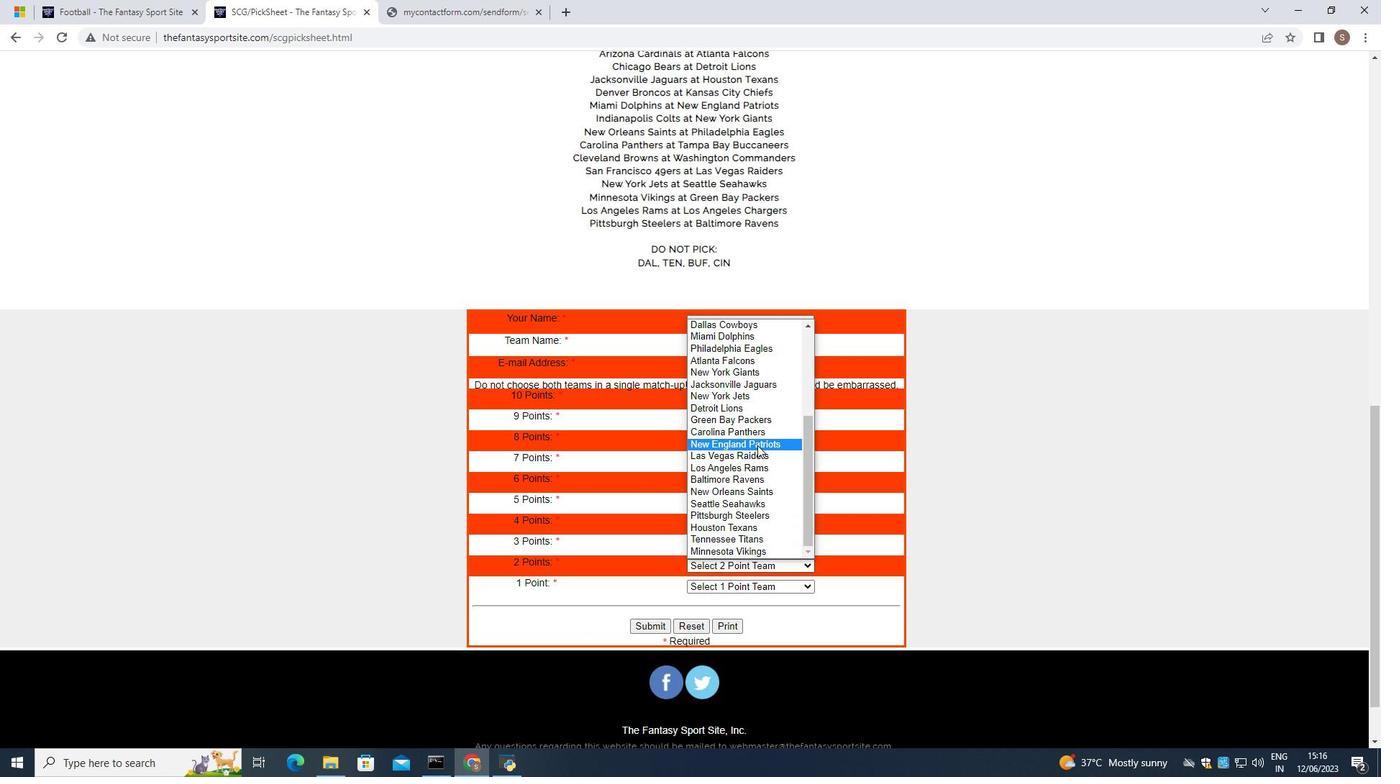 
Action: Mouse scrolled (757, 443) with delta (0, 0)
Screenshot: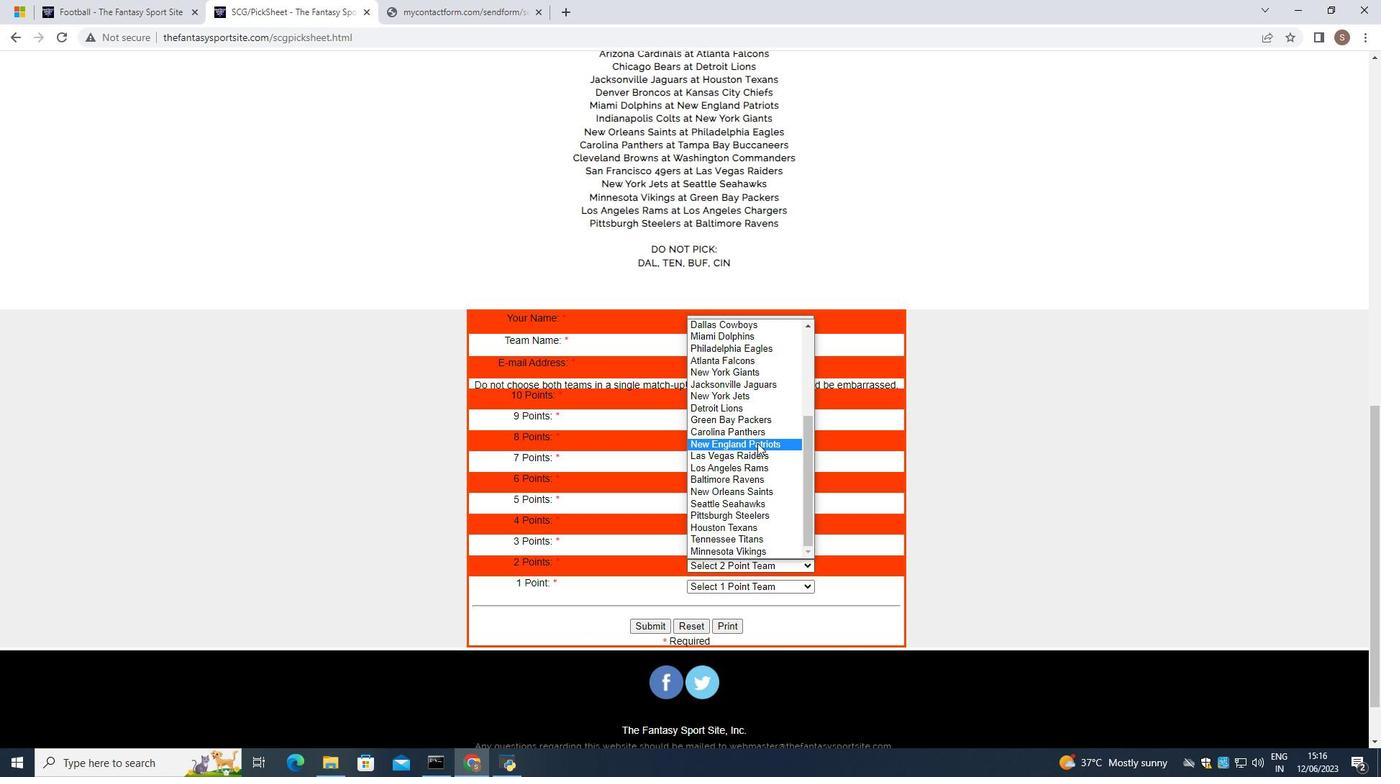 
Action: Mouse moved to (761, 333)
Screenshot: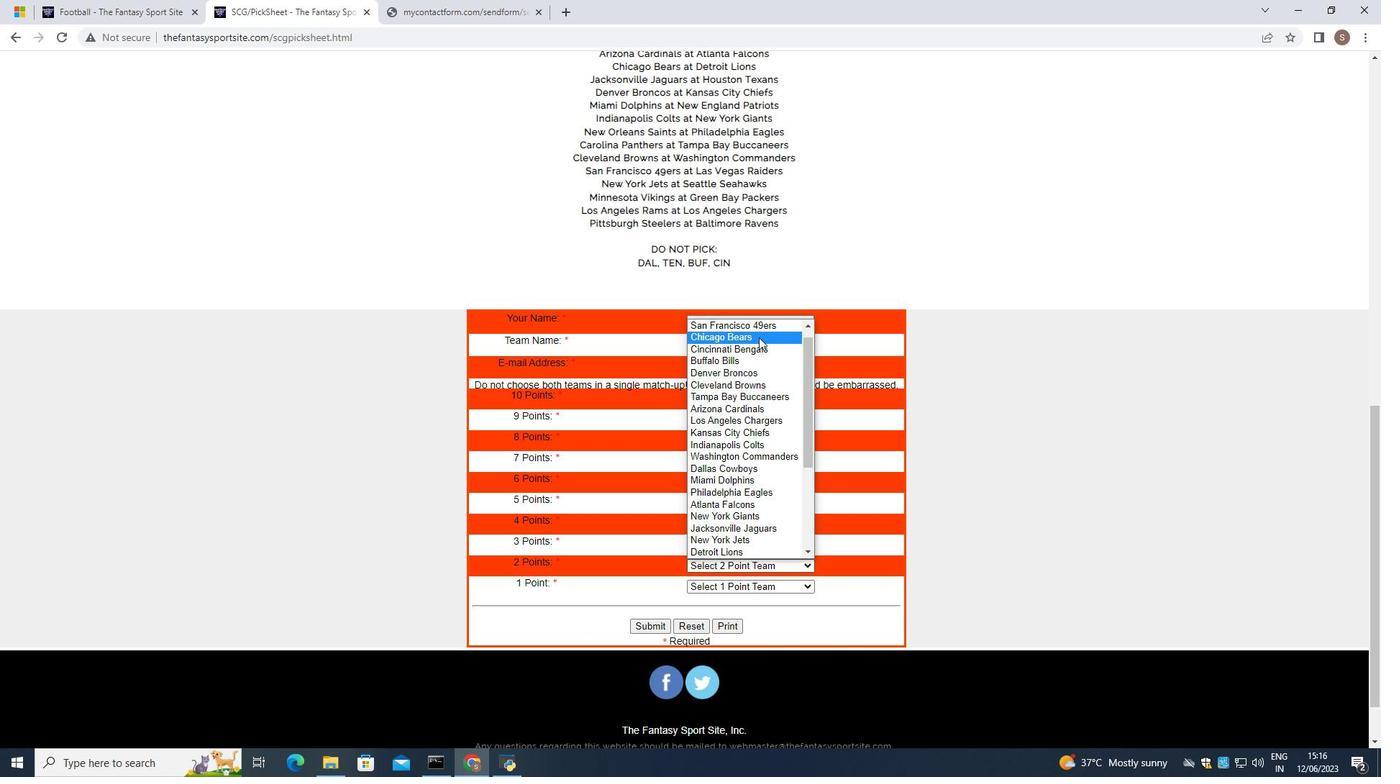 
Action: Mouse pressed left at (761, 333)
Screenshot: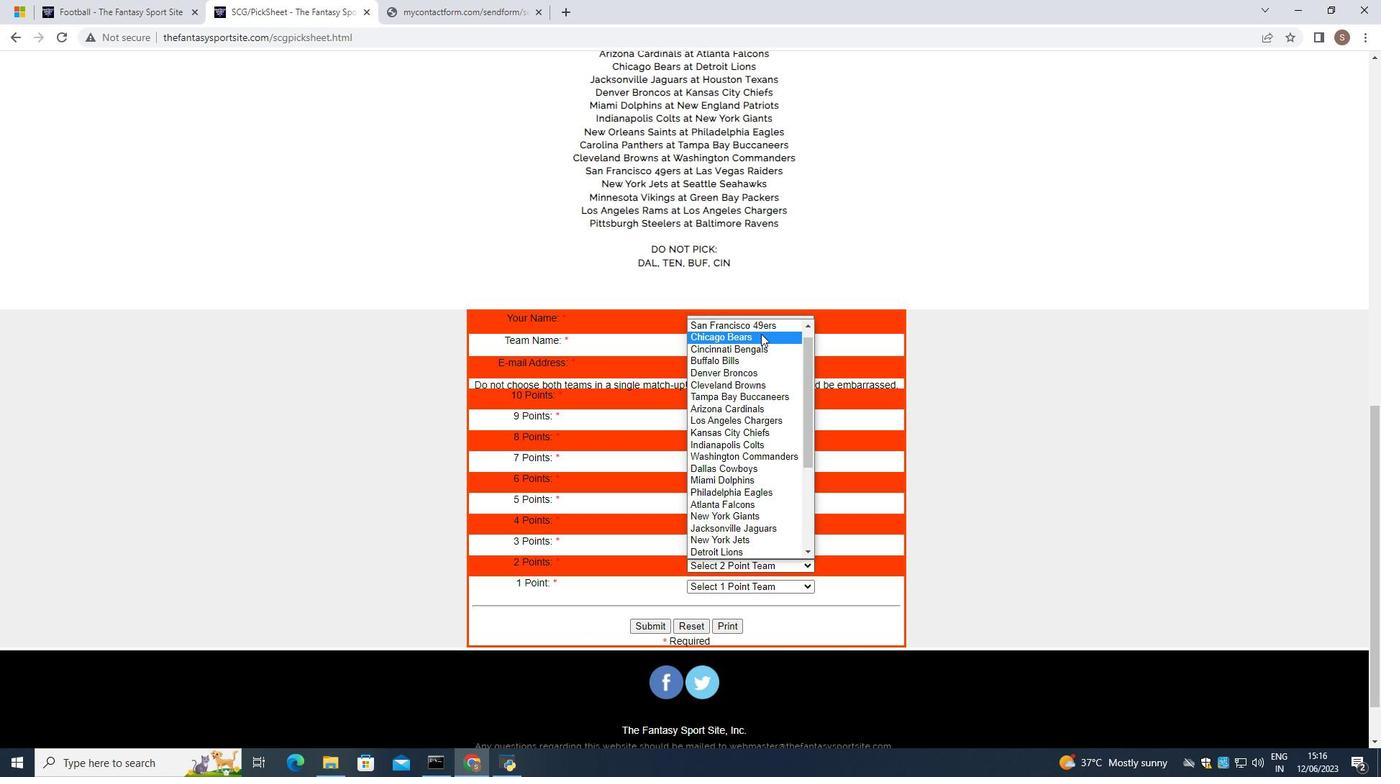 
Action: Mouse moved to (781, 587)
Screenshot: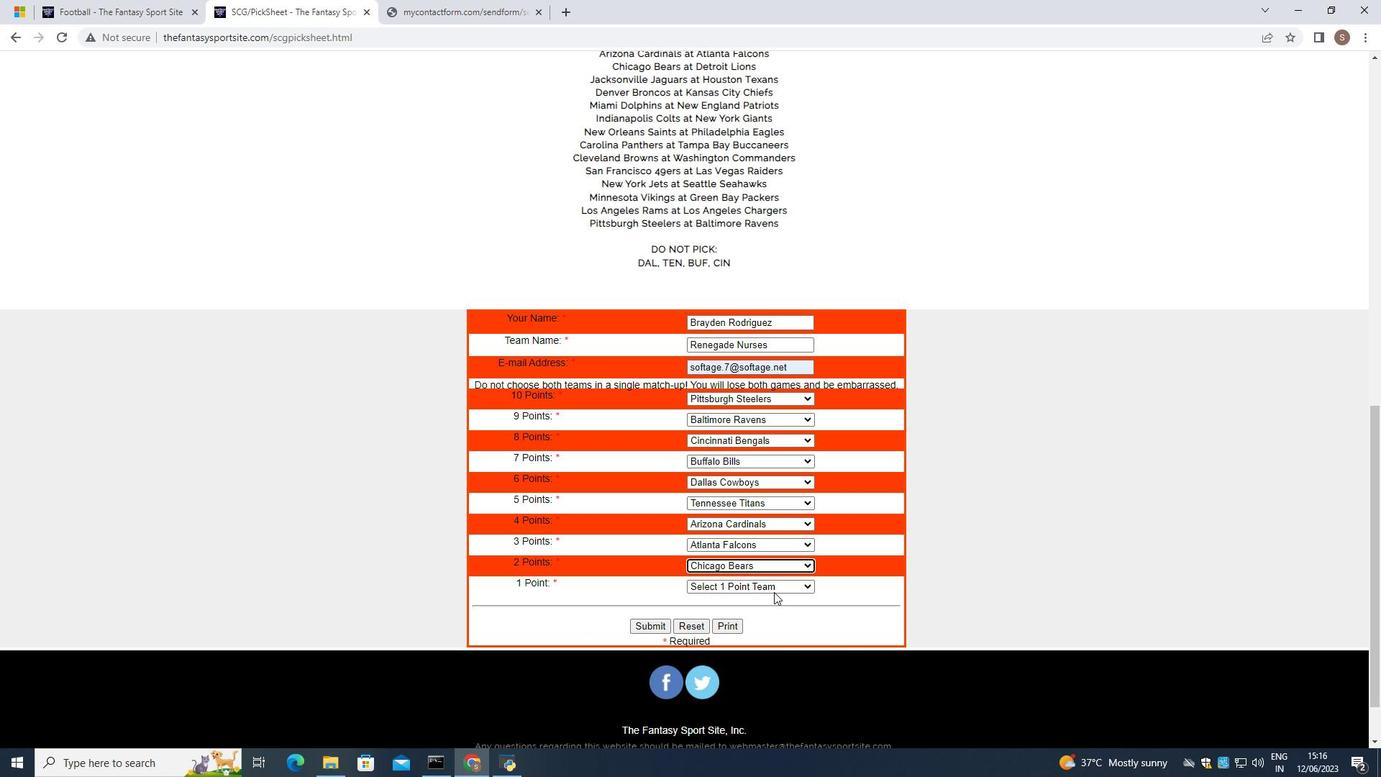 
Action: Mouse pressed left at (781, 587)
Screenshot: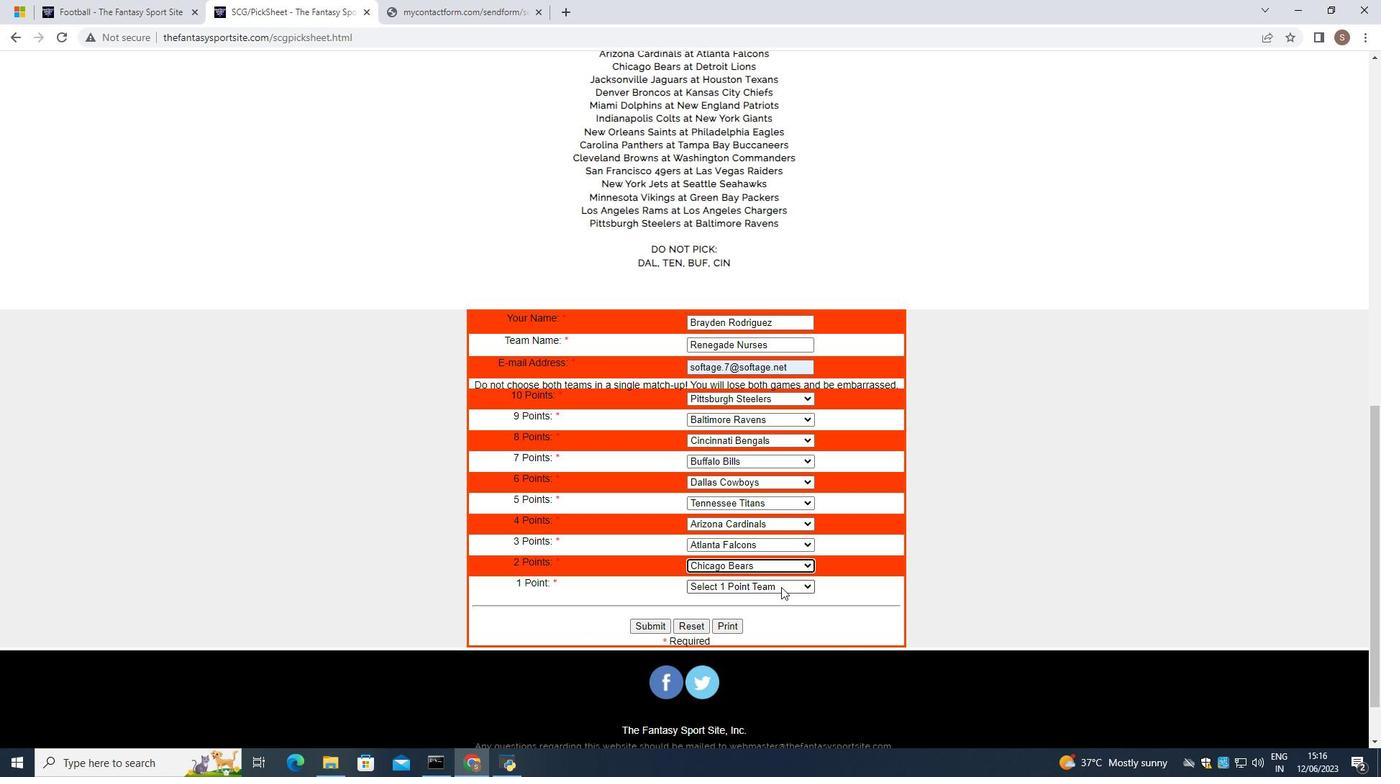 
Action: Mouse moved to (738, 576)
Screenshot: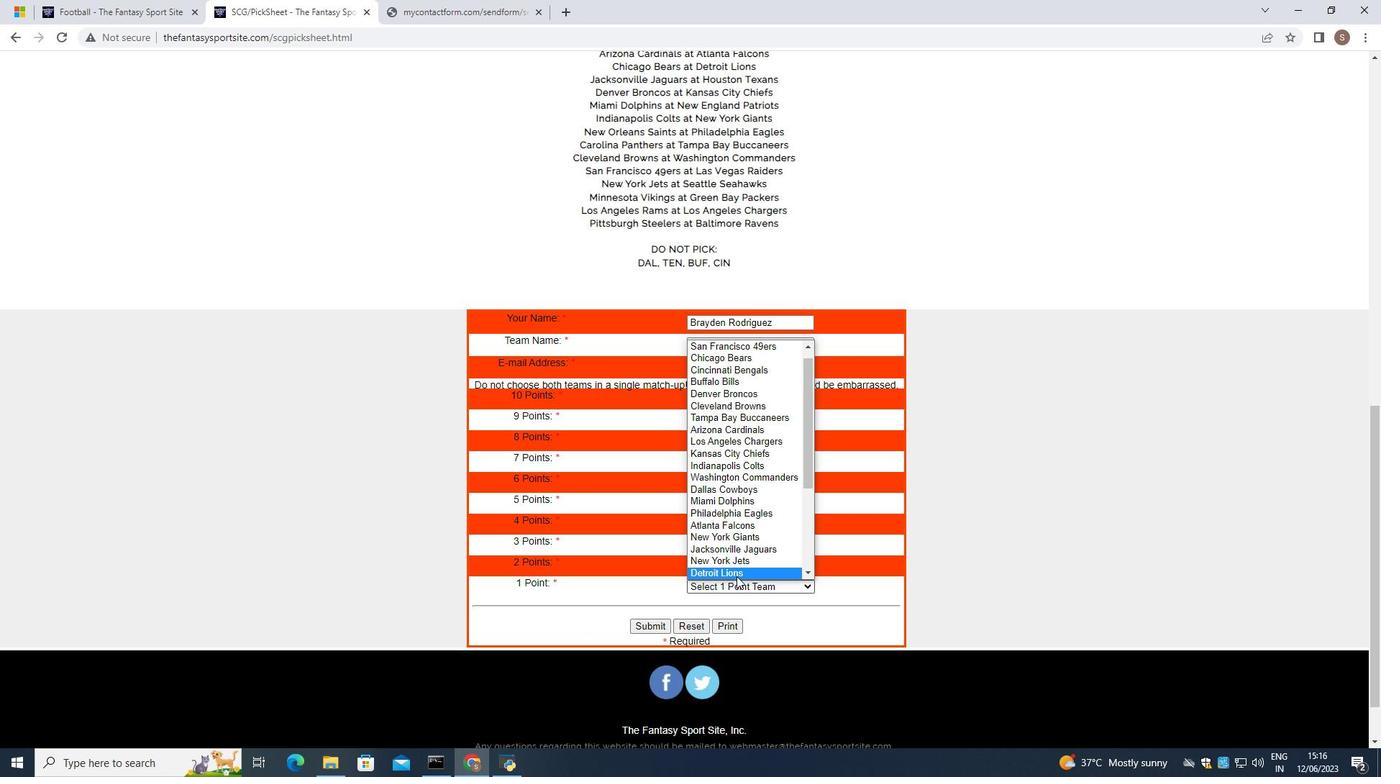 
Action: Mouse pressed left at (738, 576)
Screenshot: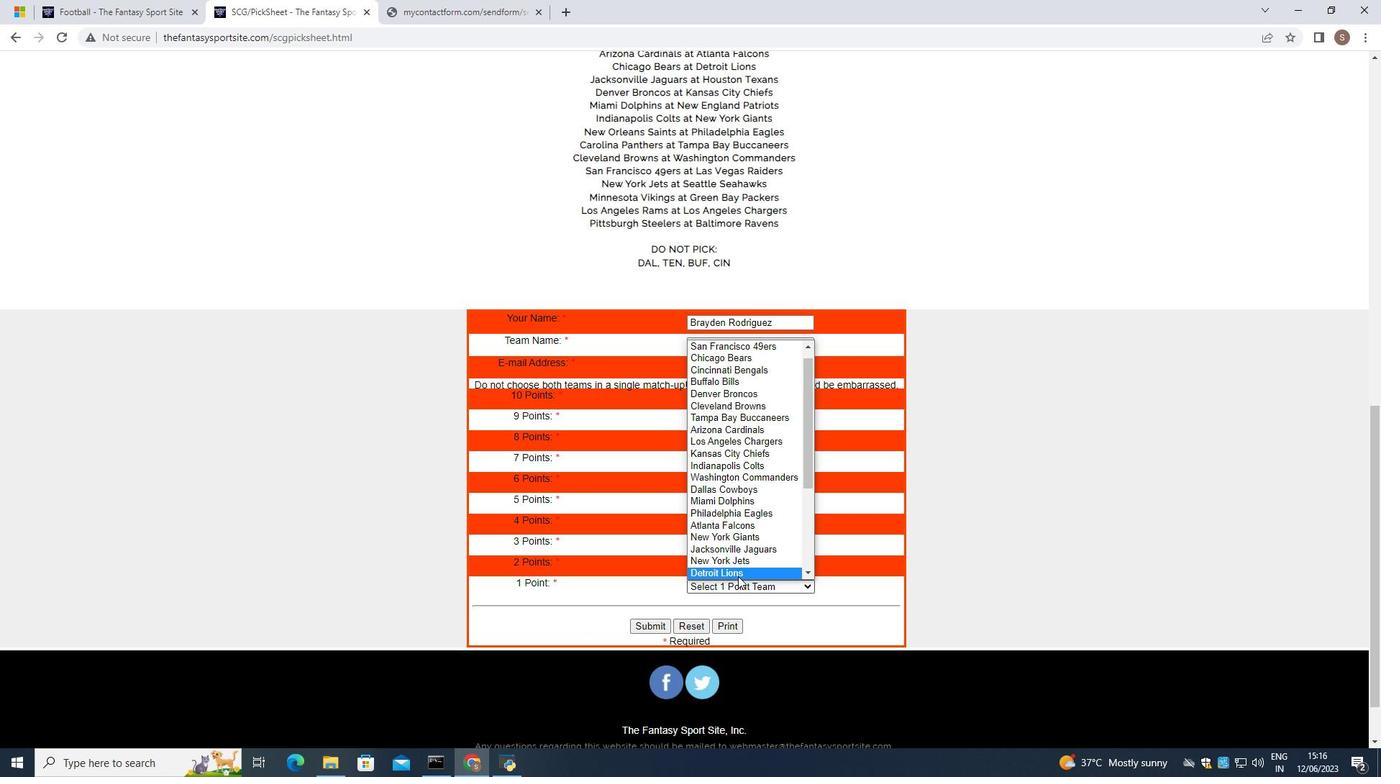 
Action: Mouse moved to (666, 625)
Screenshot: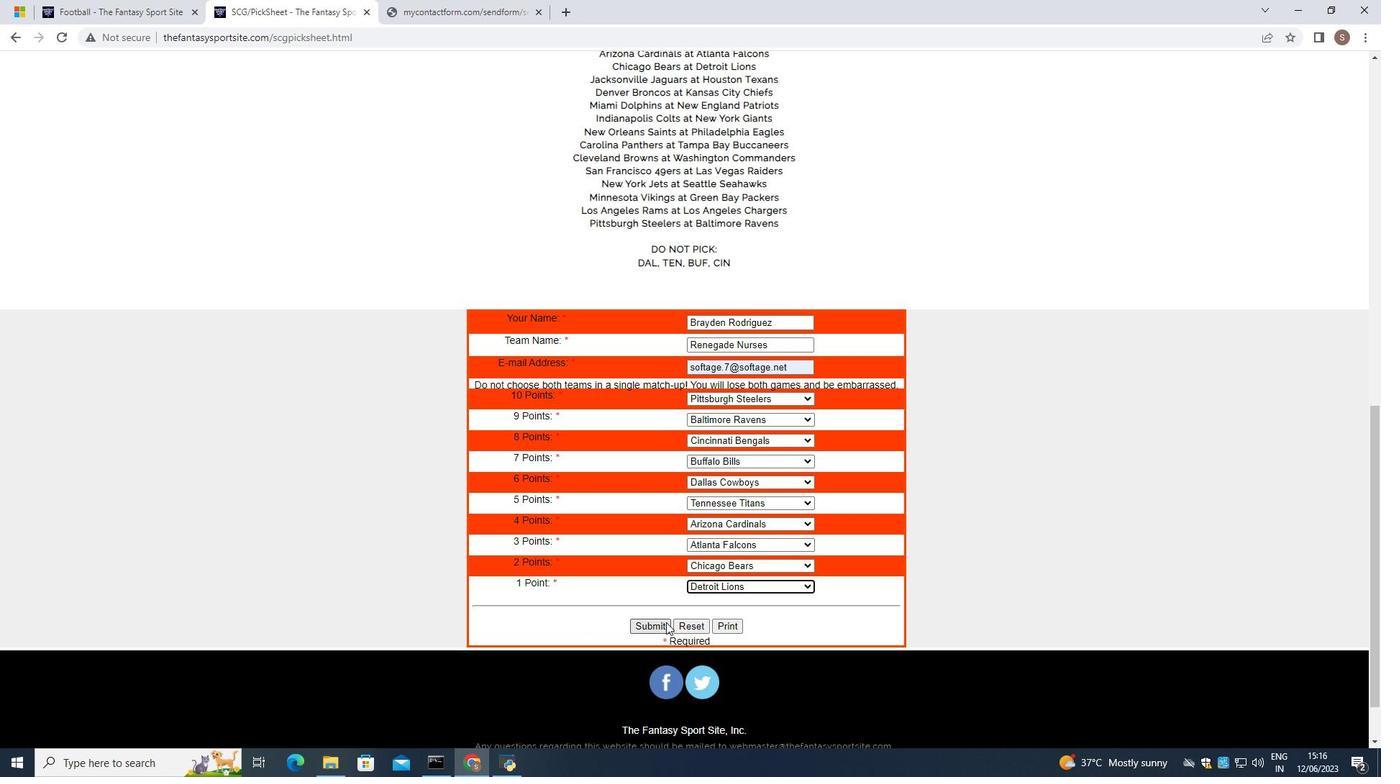 
Action: Mouse pressed left at (666, 625)
Screenshot: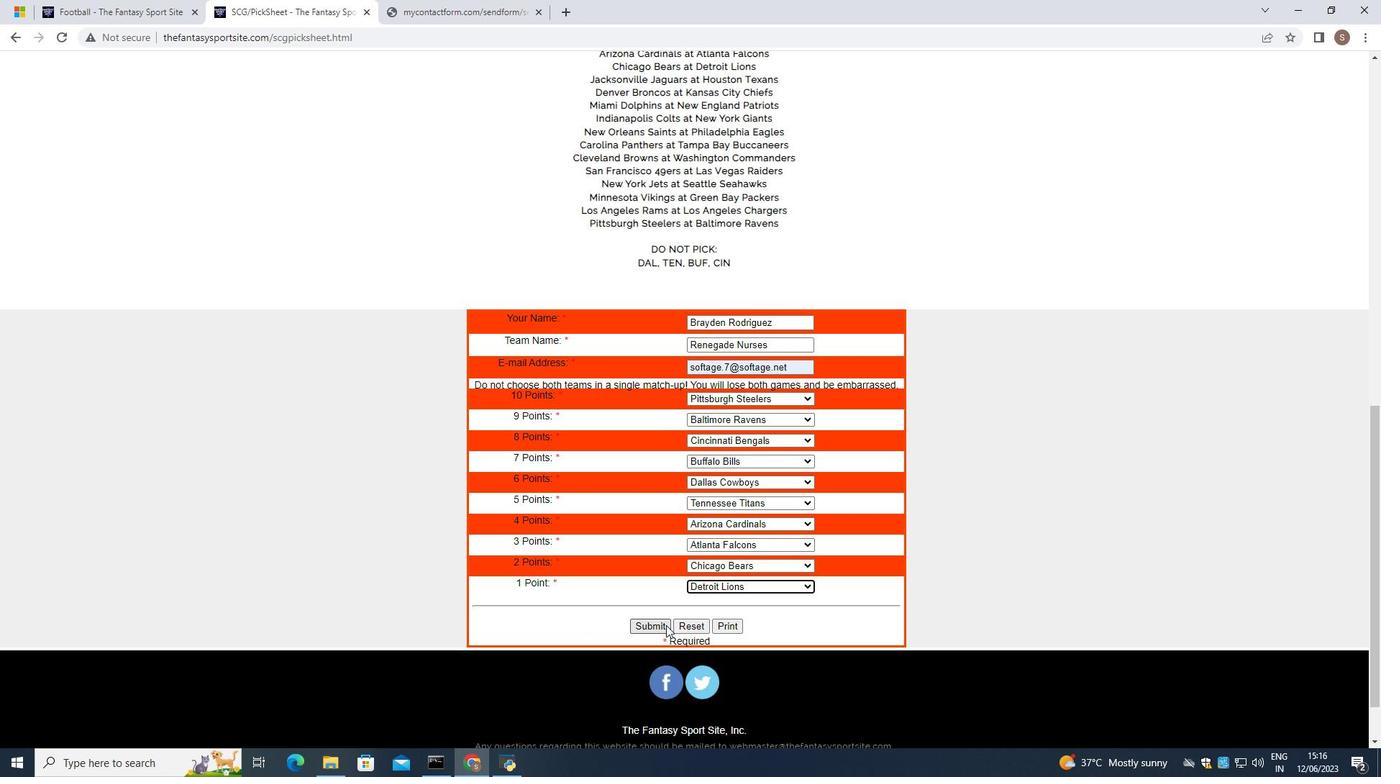 
